 Task: Look for space in Mihara, Japan from 1st July, 2023 to 8th July, 2023 for 2 adults, 1 child in price range Rs.15000 to Rs.20000. Place can be entire place with 1  bedroom having 1 bed and 1 bathroom. Property type can be house, flat, guest house, hotel. Booking option can be shelf check-in. Required host language is English.
Action: Mouse moved to (528, 136)
Screenshot: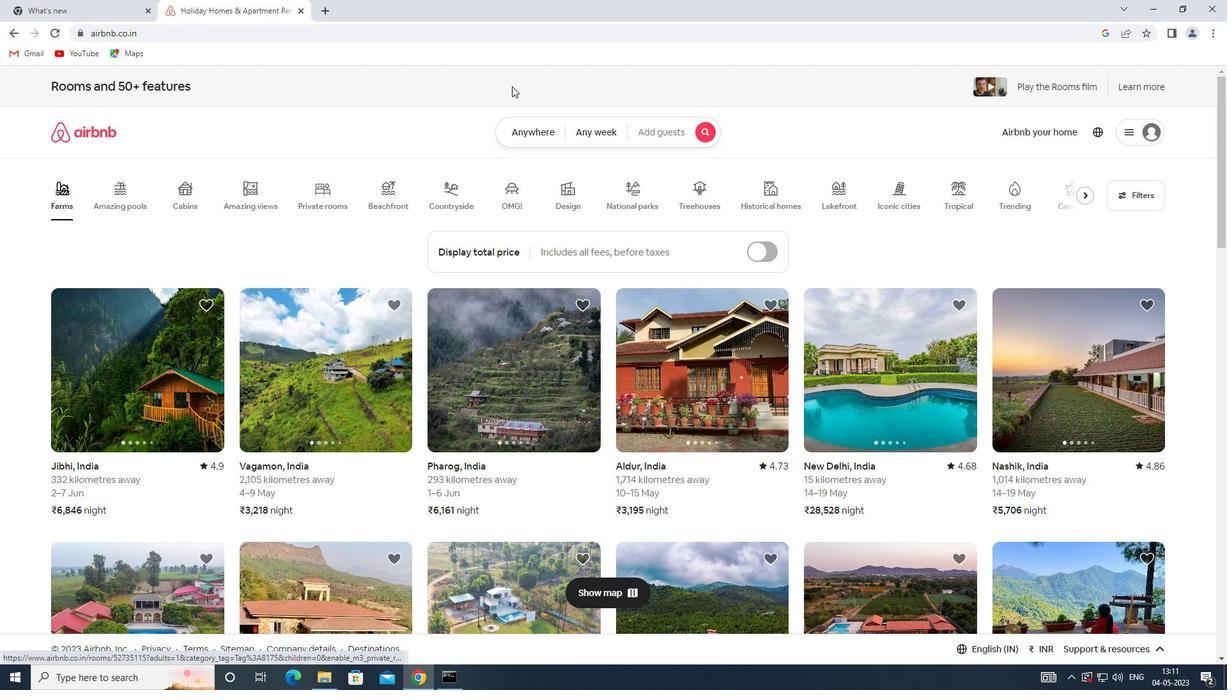 
Action: Mouse pressed left at (528, 136)
Screenshot: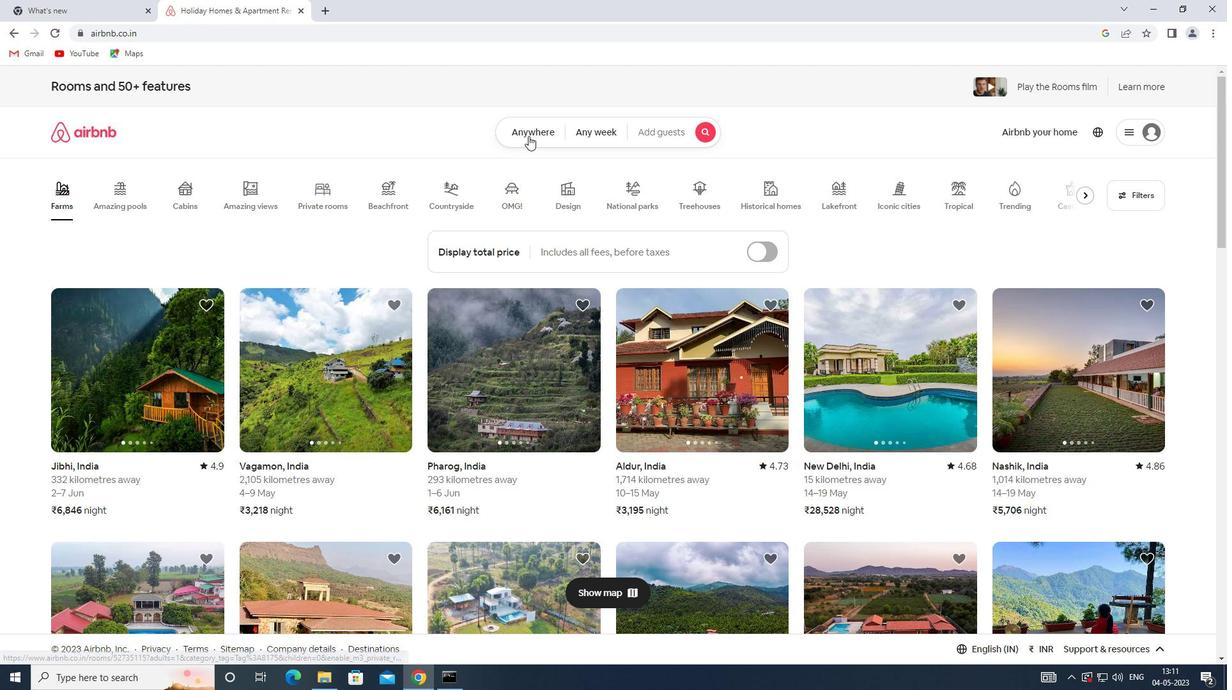 
Action: Mouse moved to (452, 178)
Screenshot: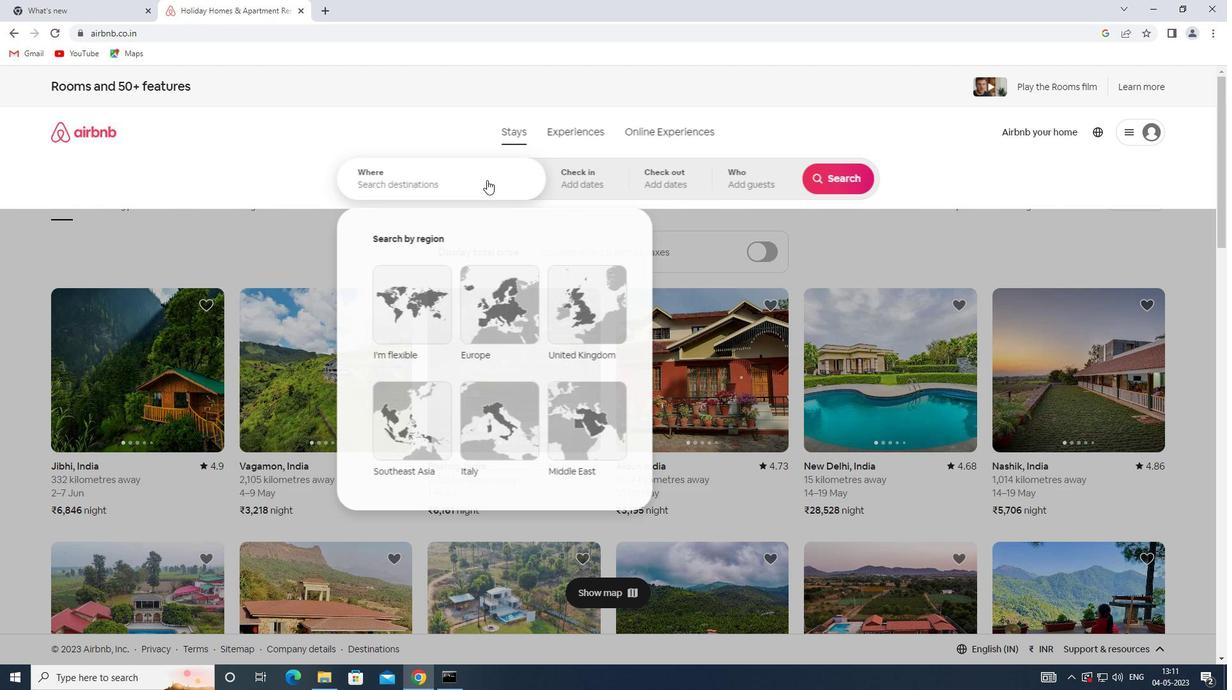 
Action: Mouse pressed left at (452, 178)
Screenshot: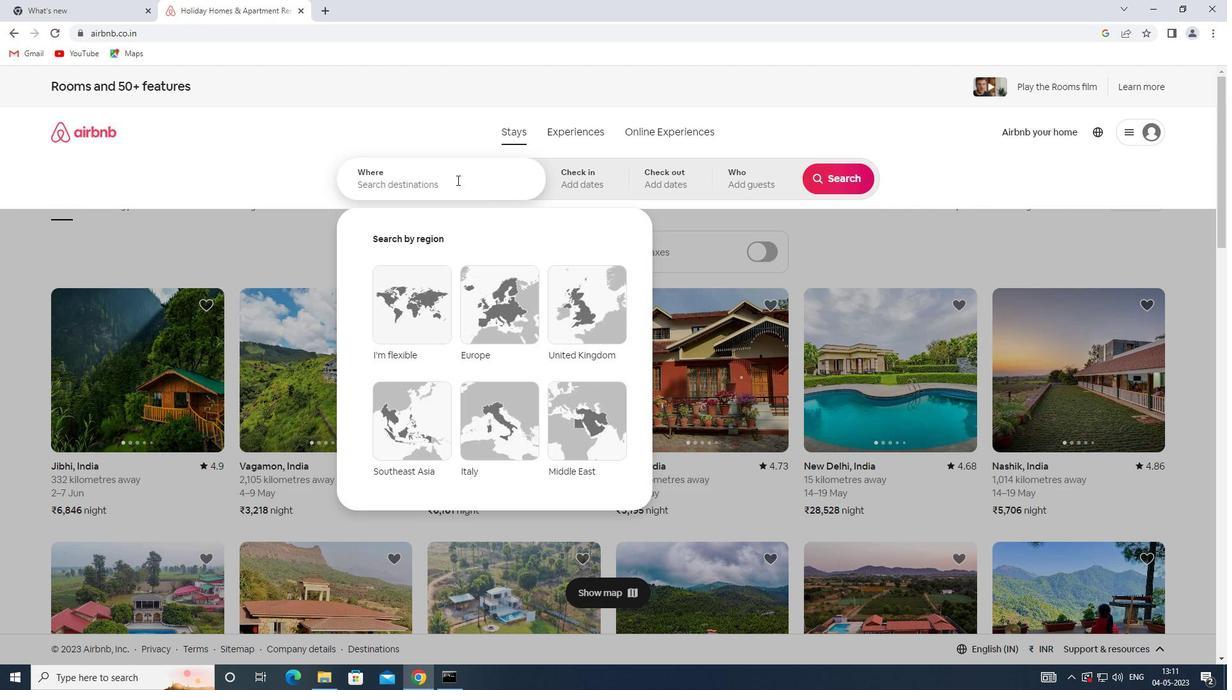 
Action: Key pressed <Key.shift>MIHARA,<Key.shift>JAO<Key.backspace>PAN
Screenshot: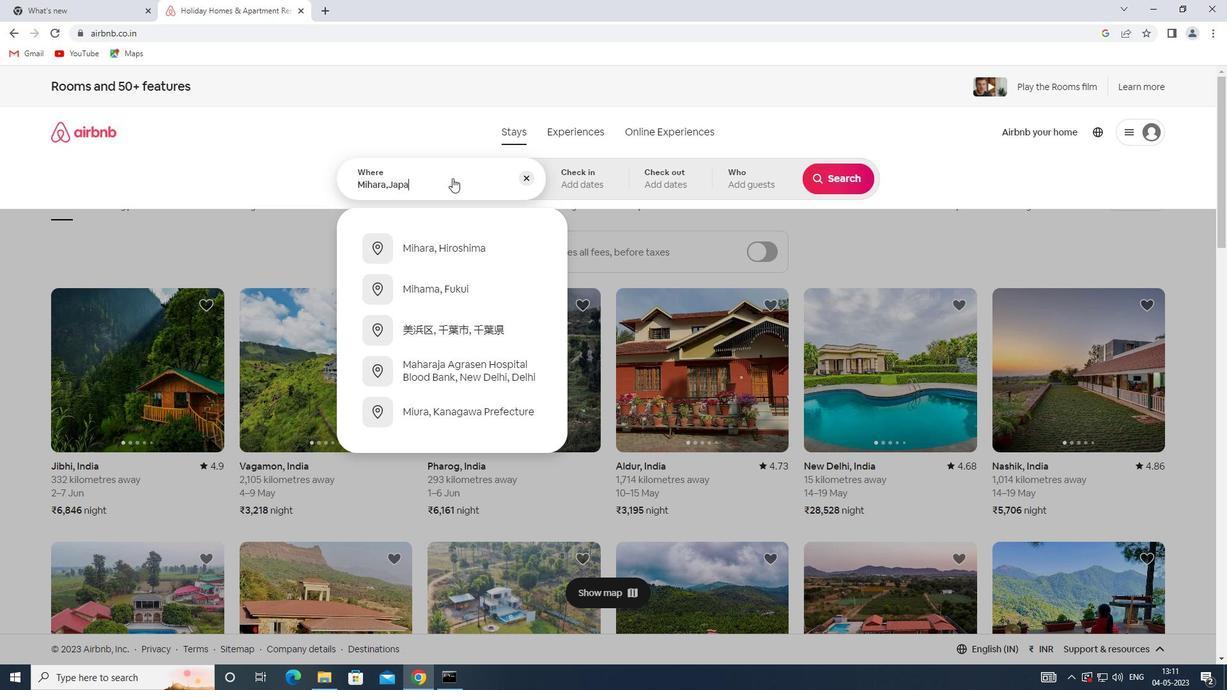 
Action: Mouse moved to (561, 190)
Screenshot: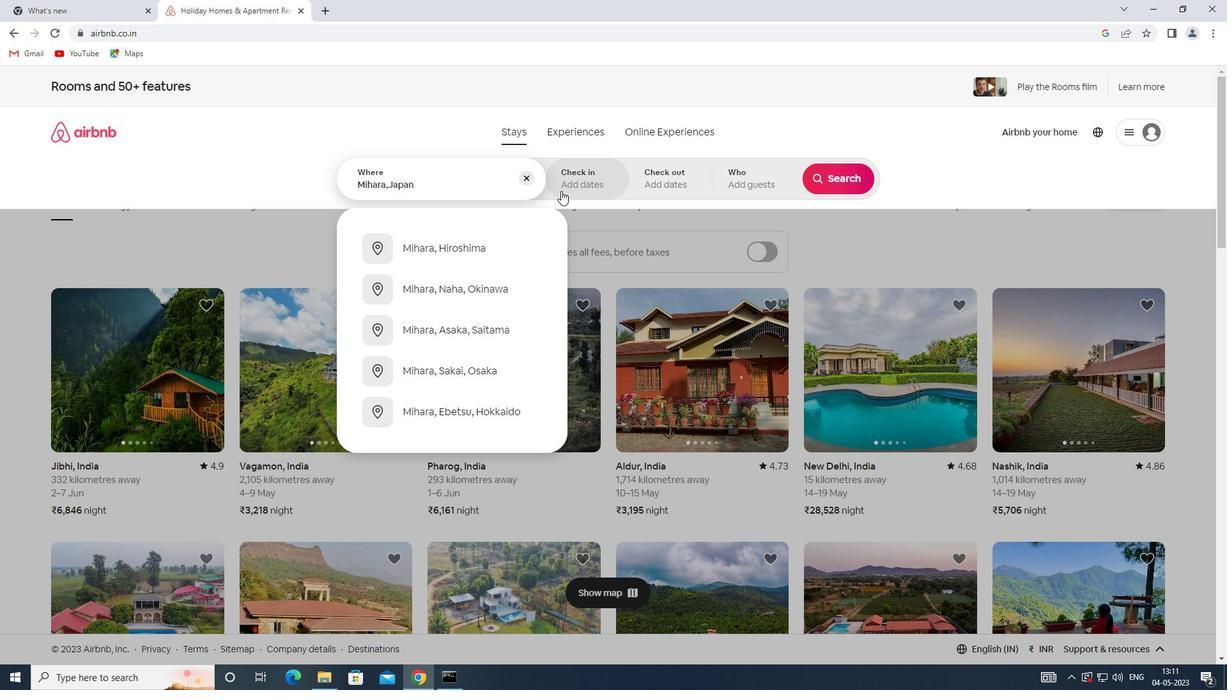 
Action: Mouse pressed left at (561, 190)
Screenshot: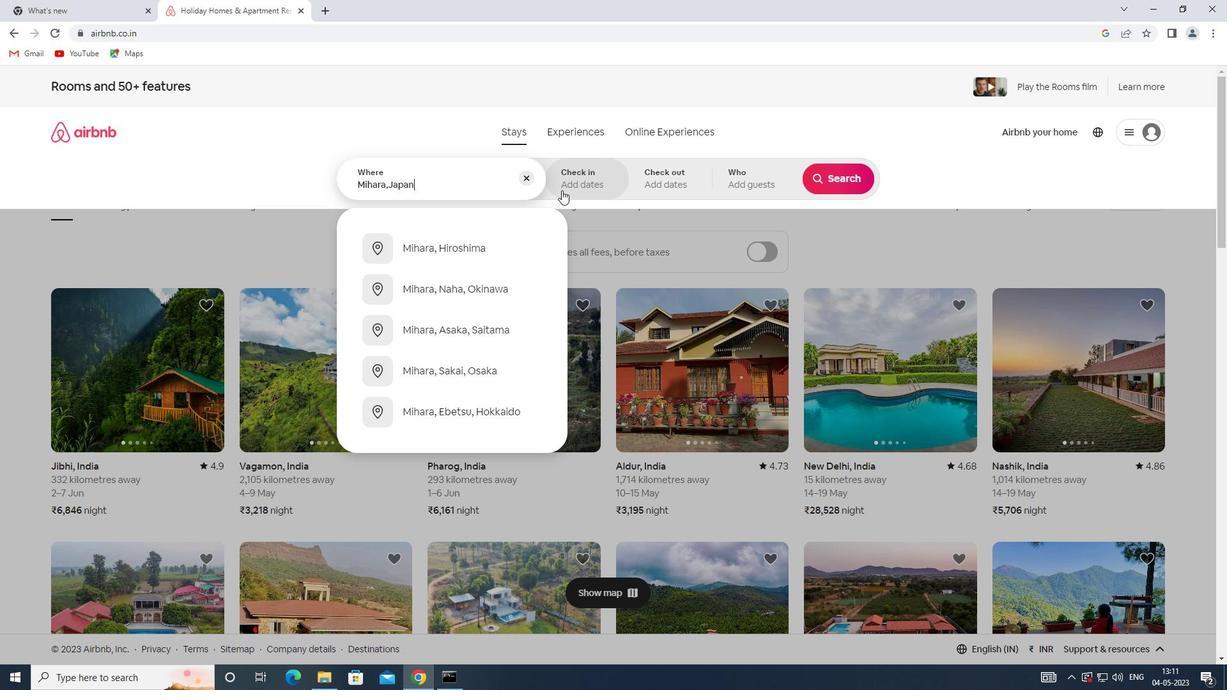
Action: Mouse moved to (834, 284)
Screenshot: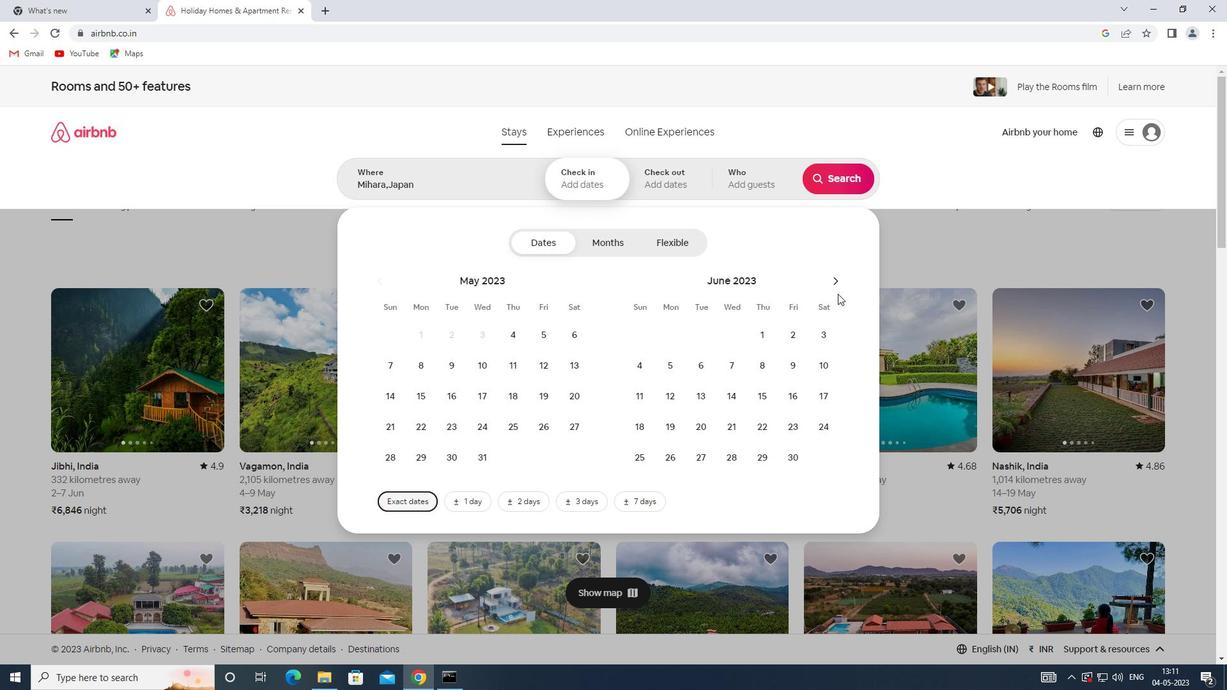 
Action: Mouse pressed left at (834, 284)
Screenshot: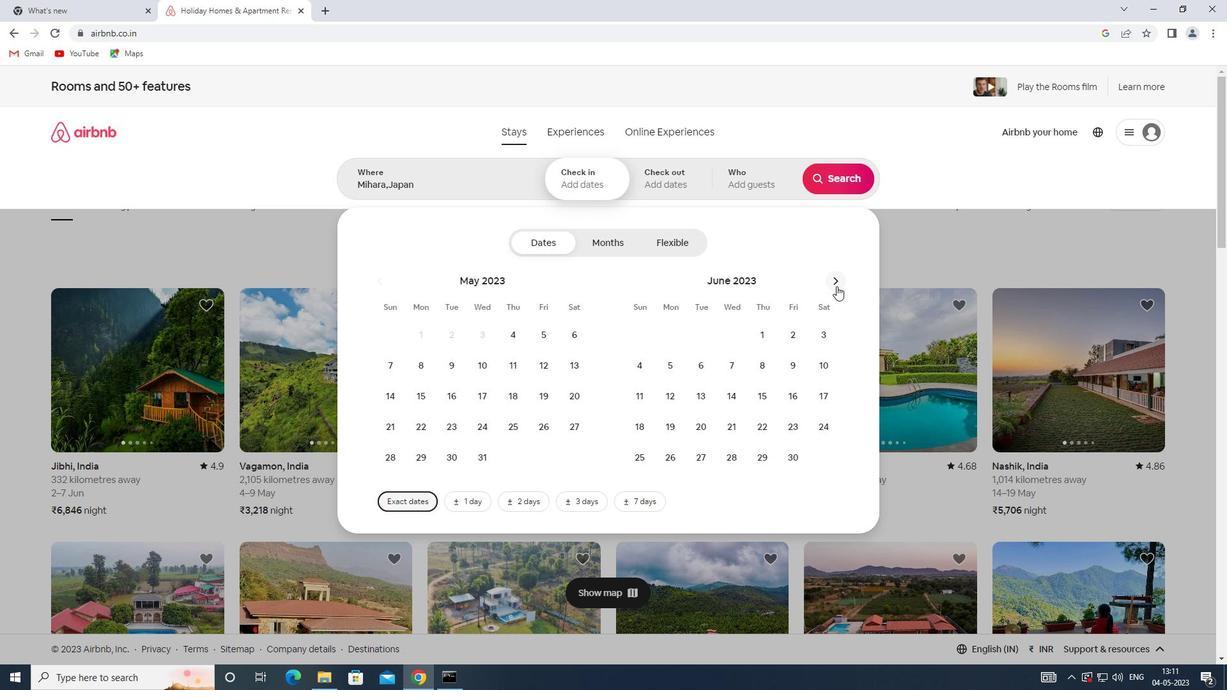 
Action: Mouse moved to (820, 340)
Screenshot: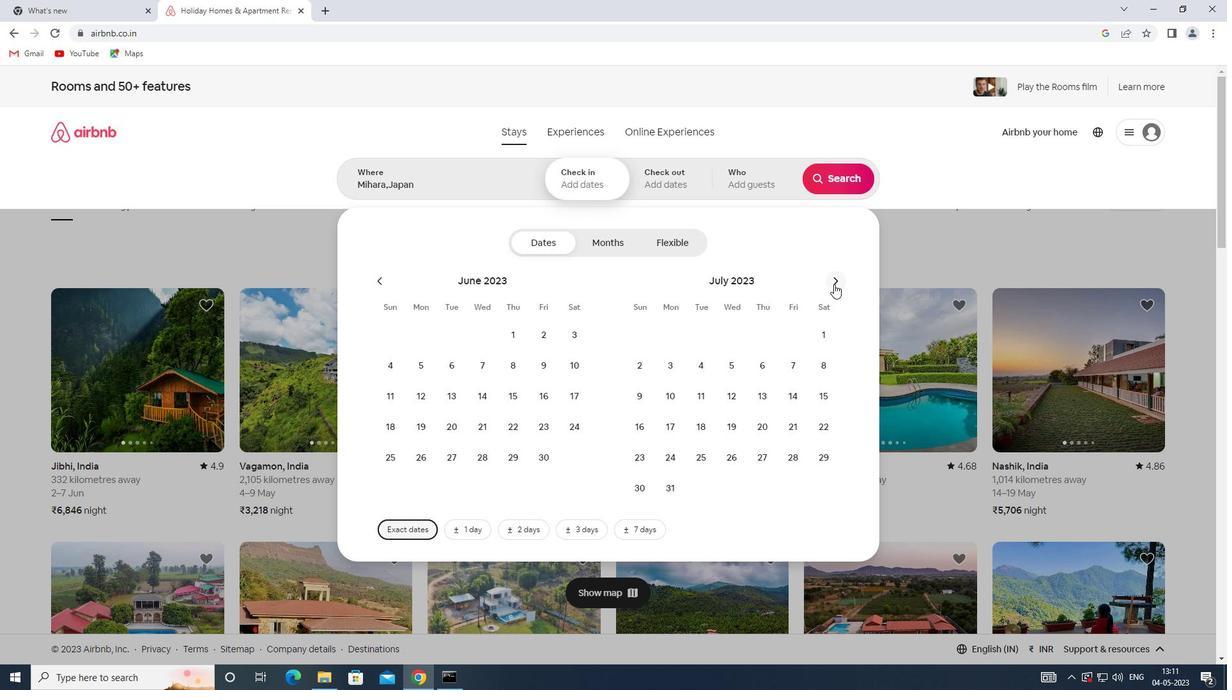 
Action: Mouse pressed left at (820, 340)
Screenshot: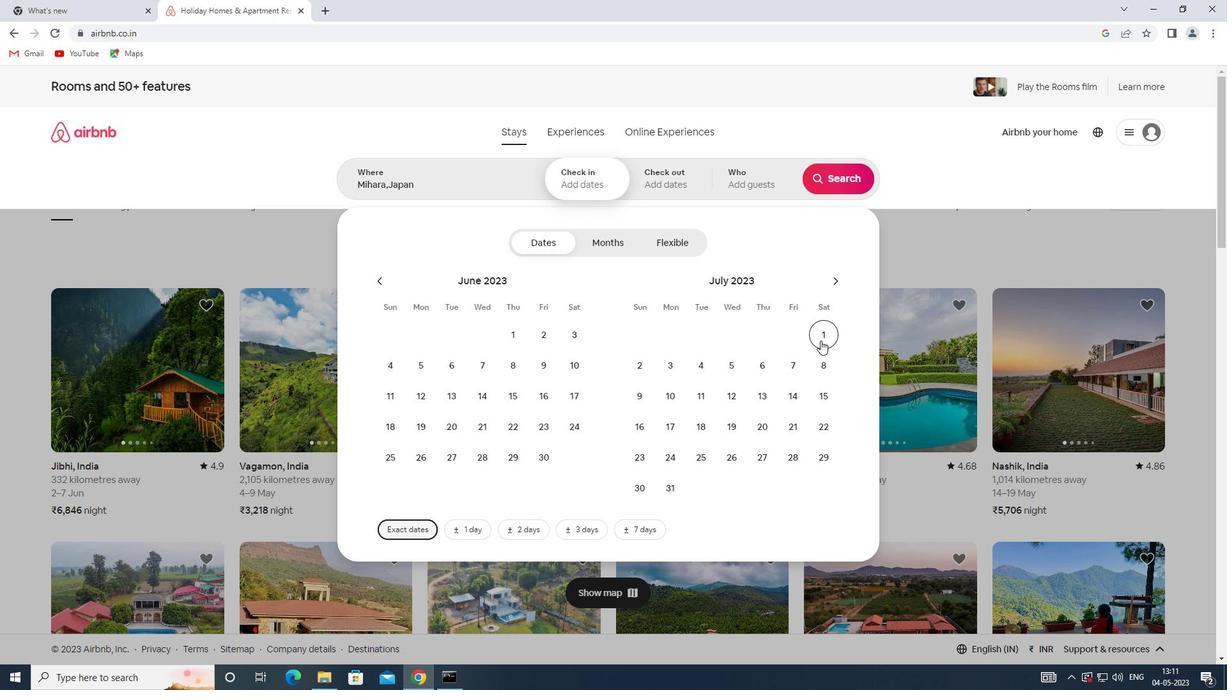 
Action: Mouse moved to (815, 370)
Screenshot: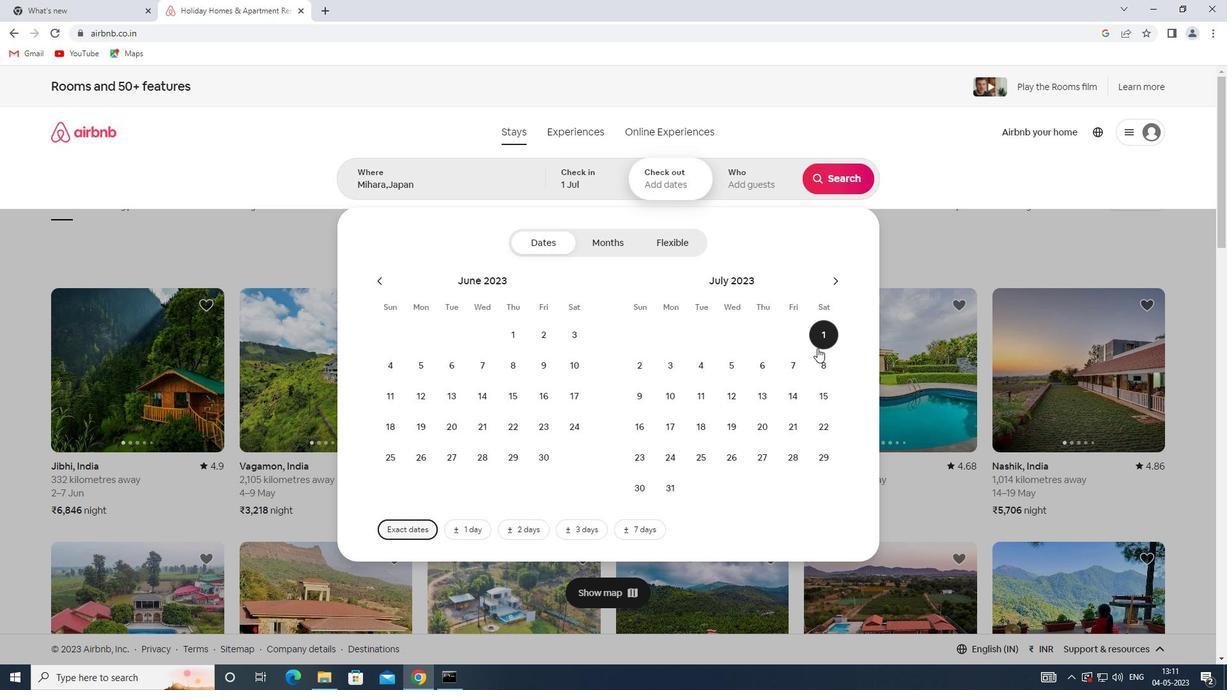 
Action: Mouse pressed left at (815, 370)
Screenshot: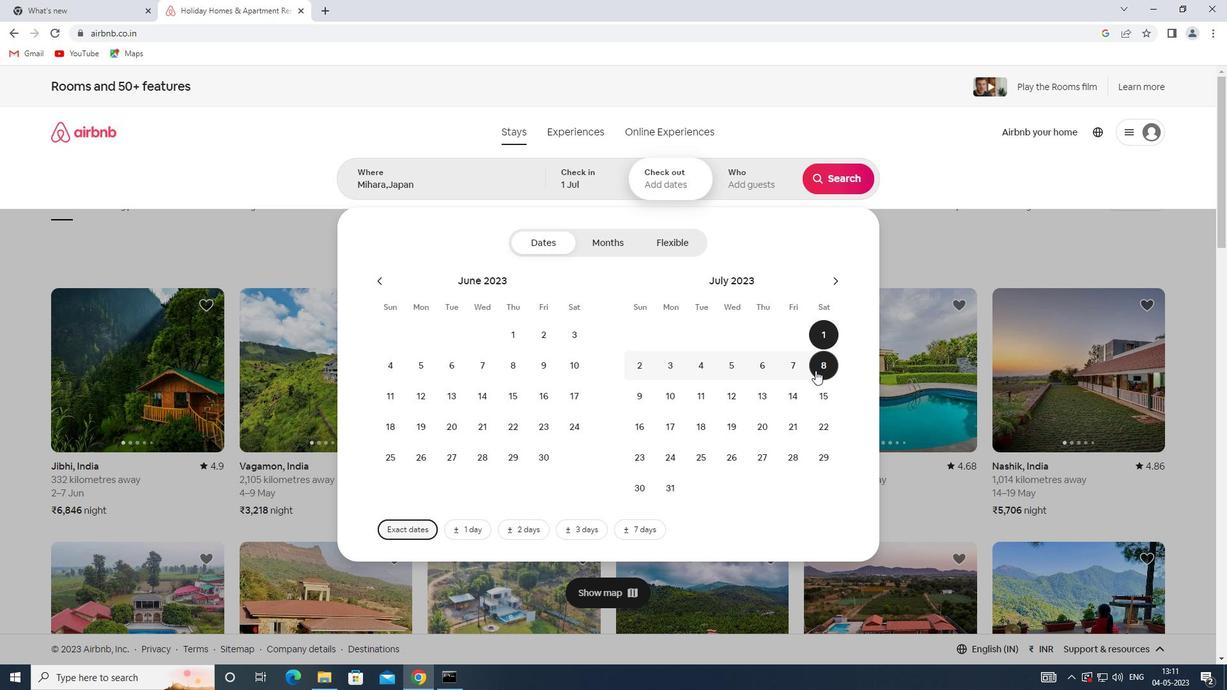 
Action: Mouse moved to (772, 189)
Screenshot: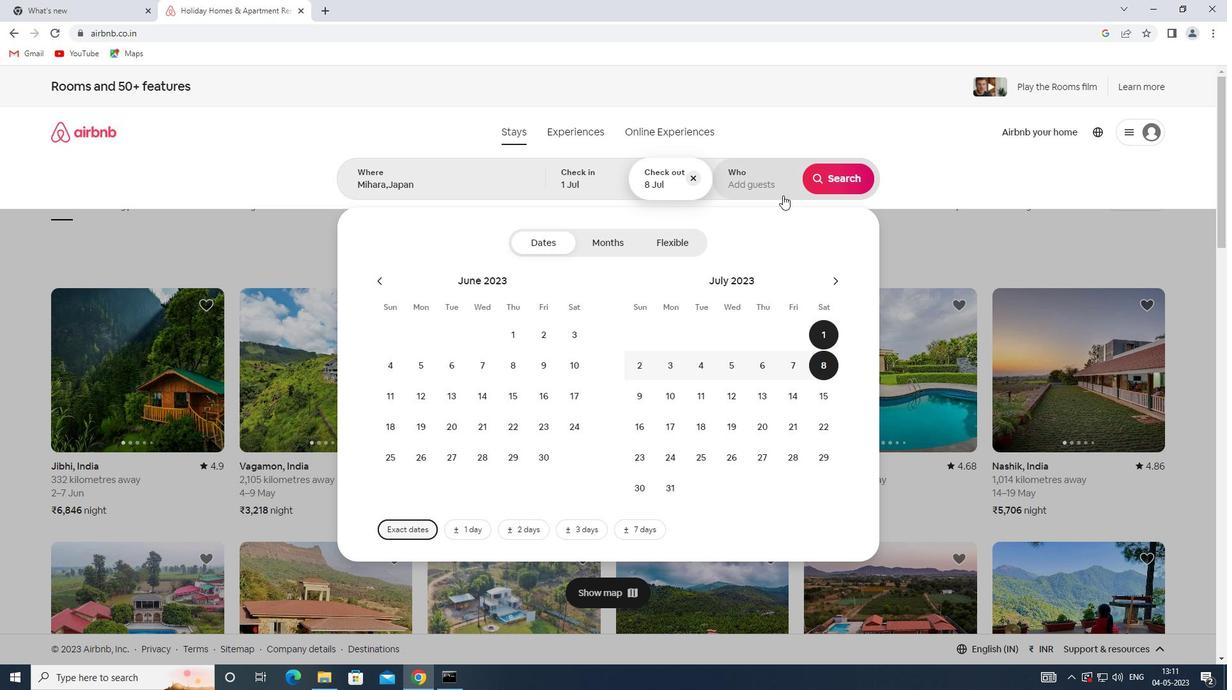 
Action: Mouse pressed left at (772, 189)
Screenshot: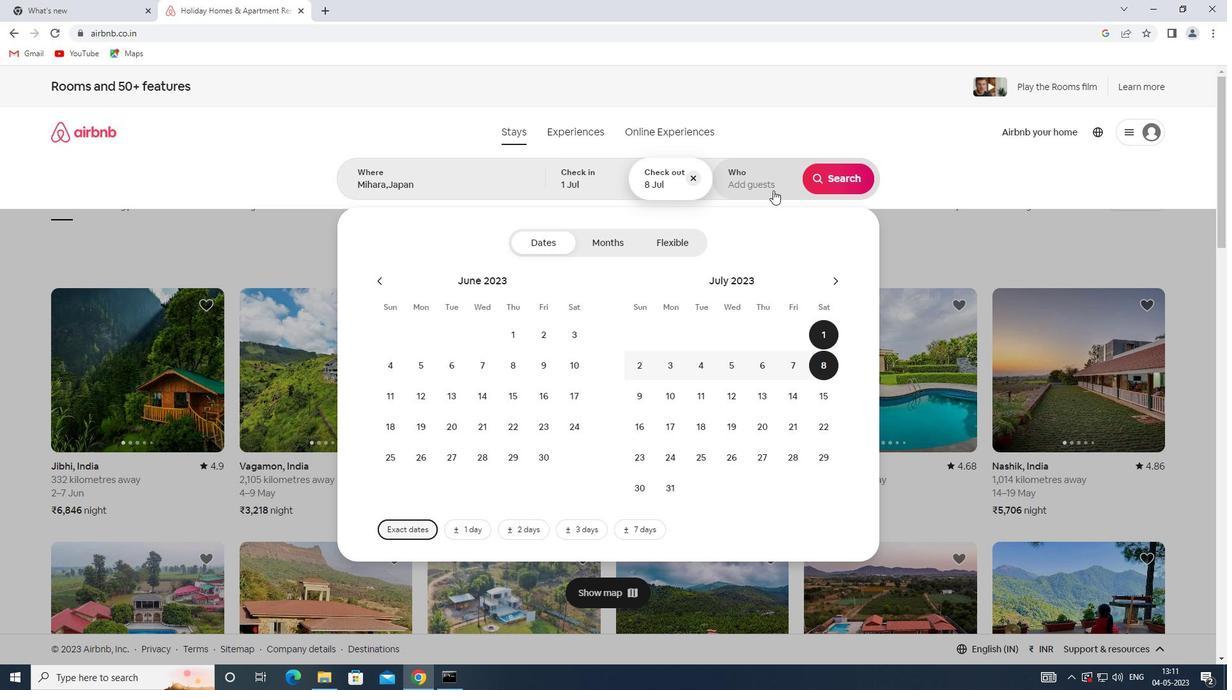 
Action: Mouse moved to (843, 244)
Screenshot: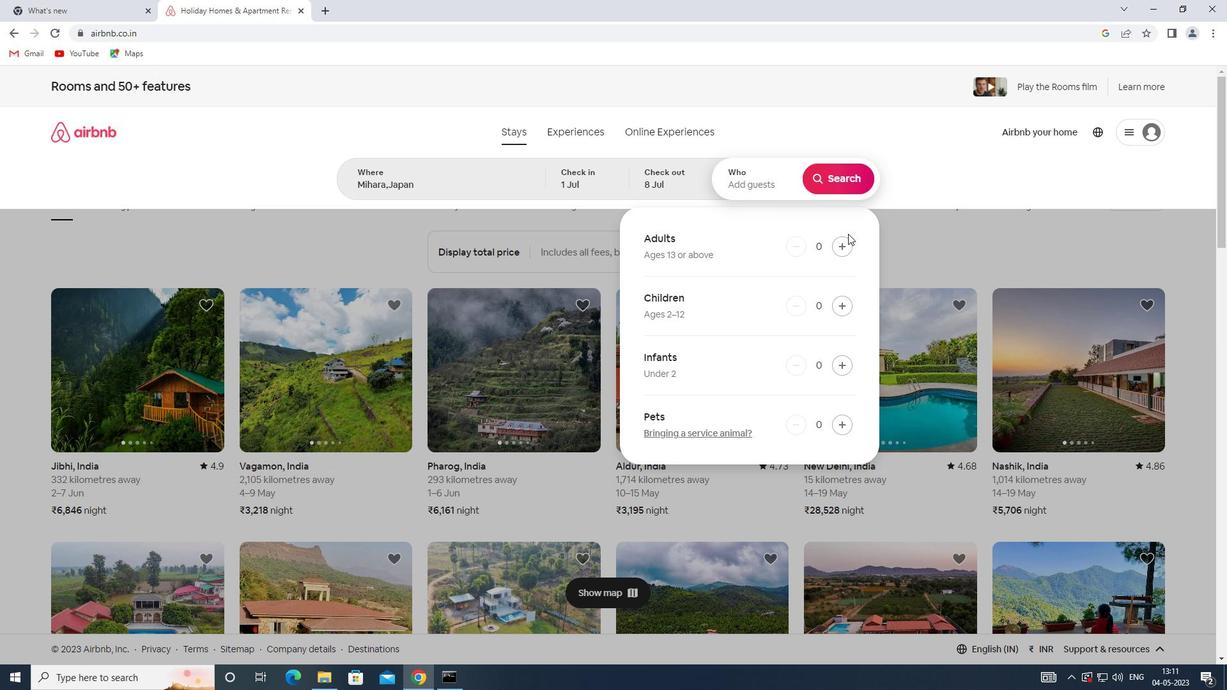 
Action: Mouse pressed left at (843, 244)
Screenshot: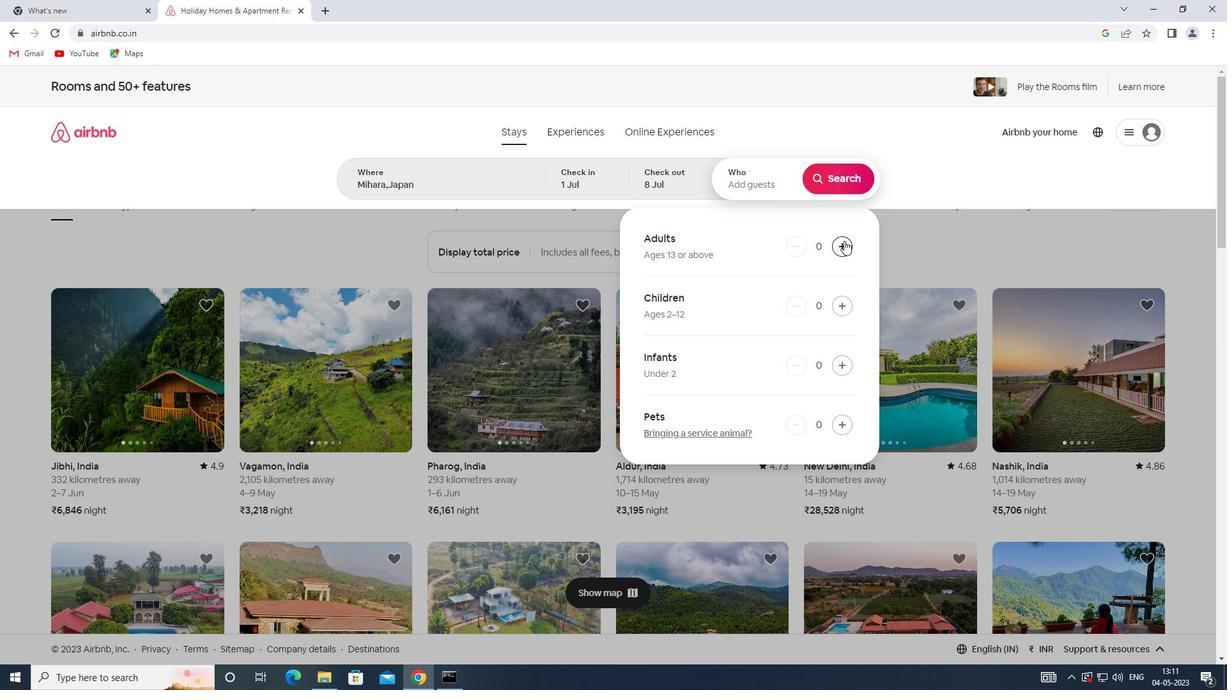 
Action: Mouse pressed left at (843, 244)
Screenshot: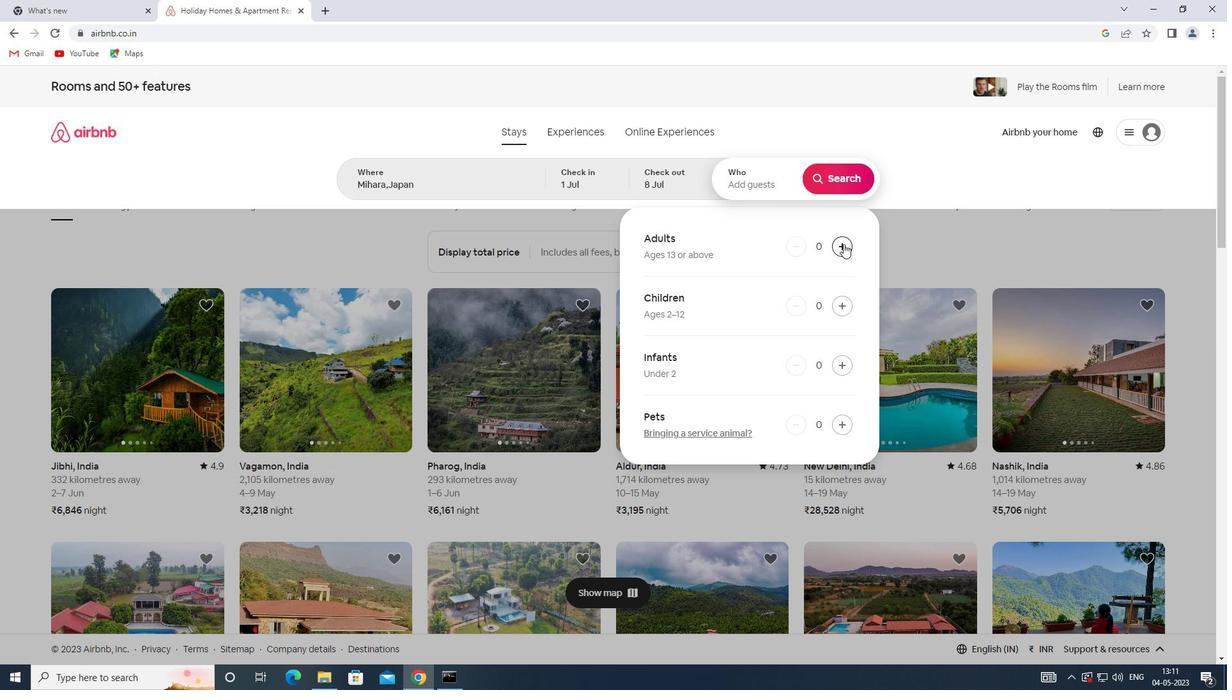 
Action: Mouse moved to (841, 306)
Screenshot: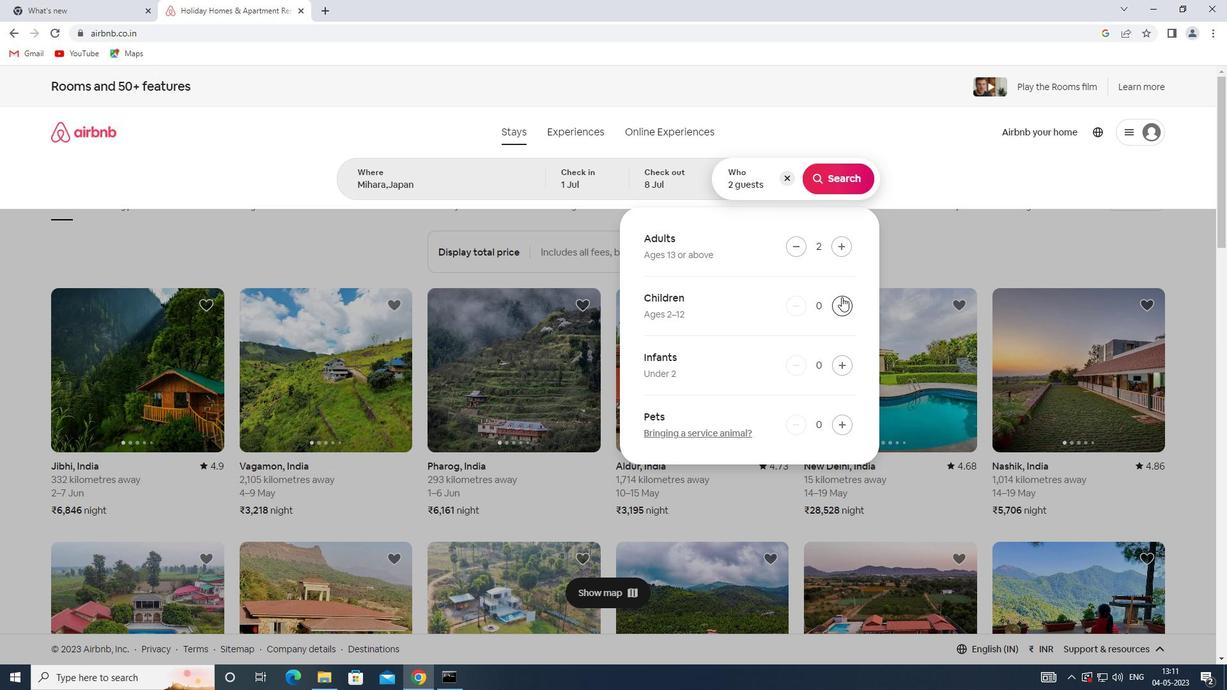 
Action: Mouse pressed left at (841, 306)
Screenshot: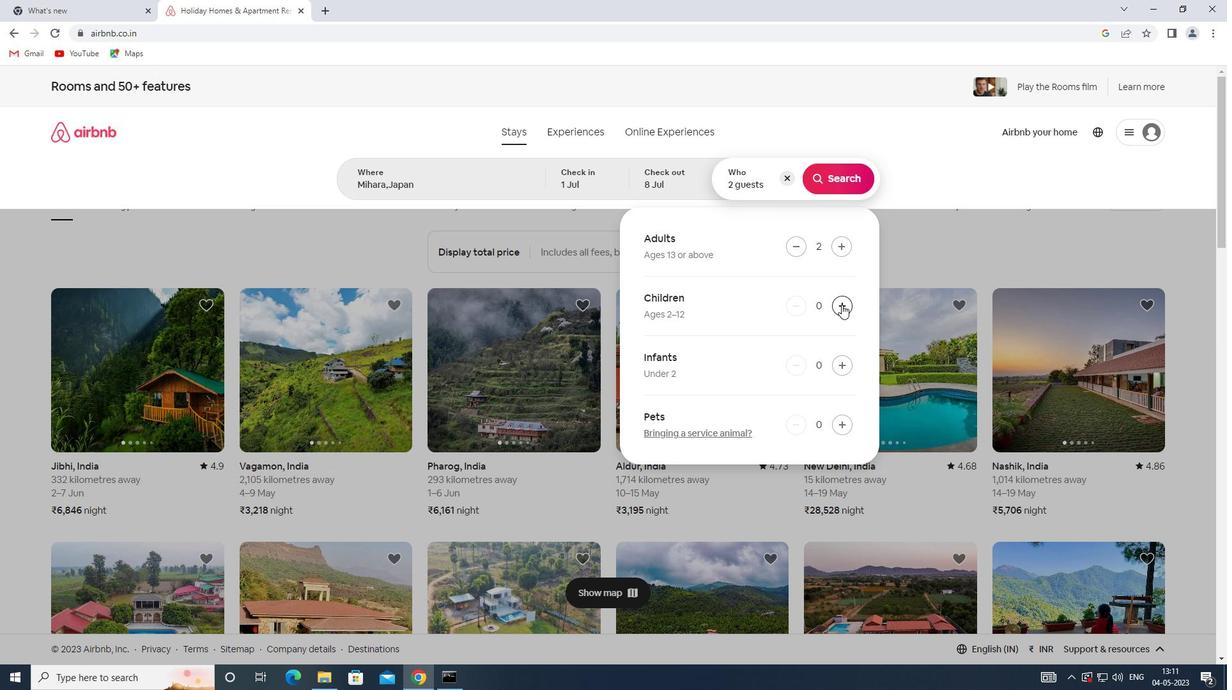 
Action: Mouse moved to (824, 168)
Screenshot: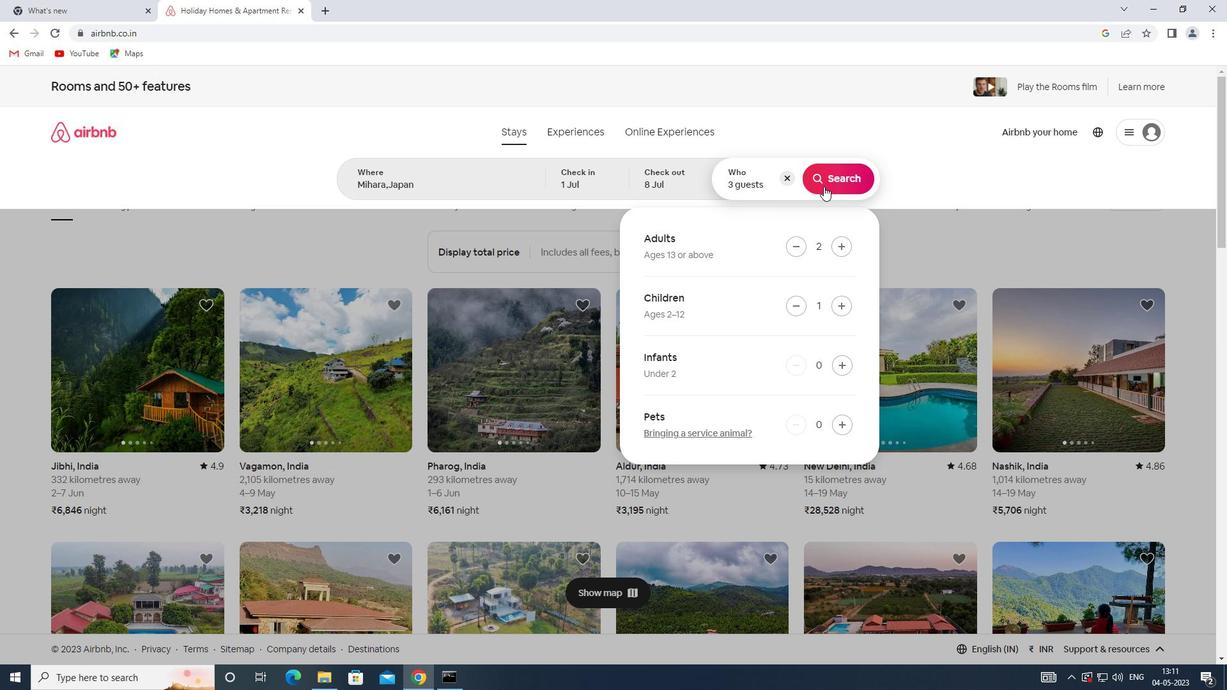 
Action: Mouse pressed left at (824, 168)
Screenshot: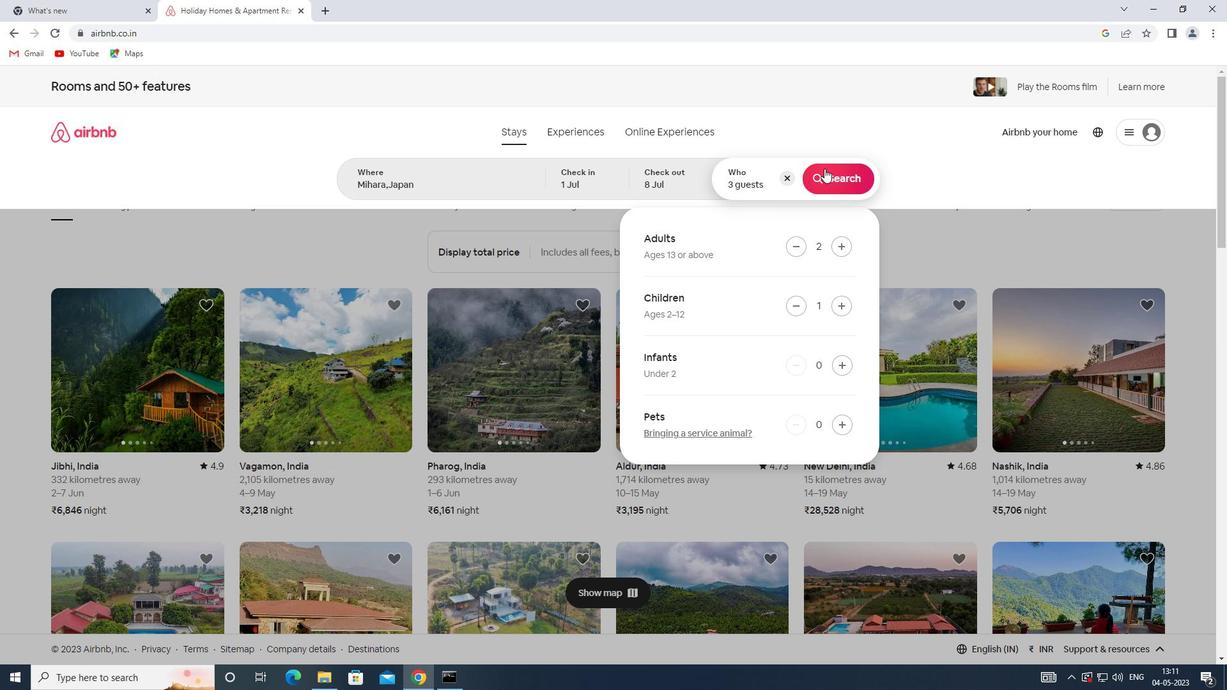 
Action: Mouse moved to (1182, 148)
Screenshot: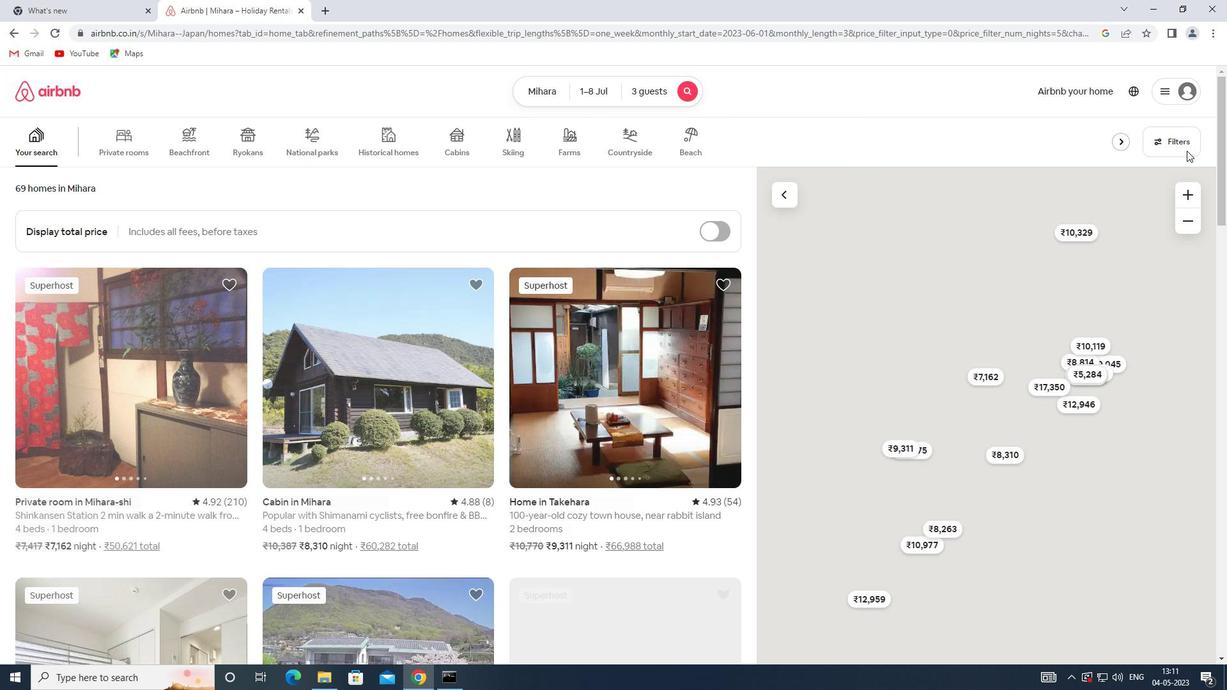
Action: Mouse pressed left at (1182, 148)
Screenshot: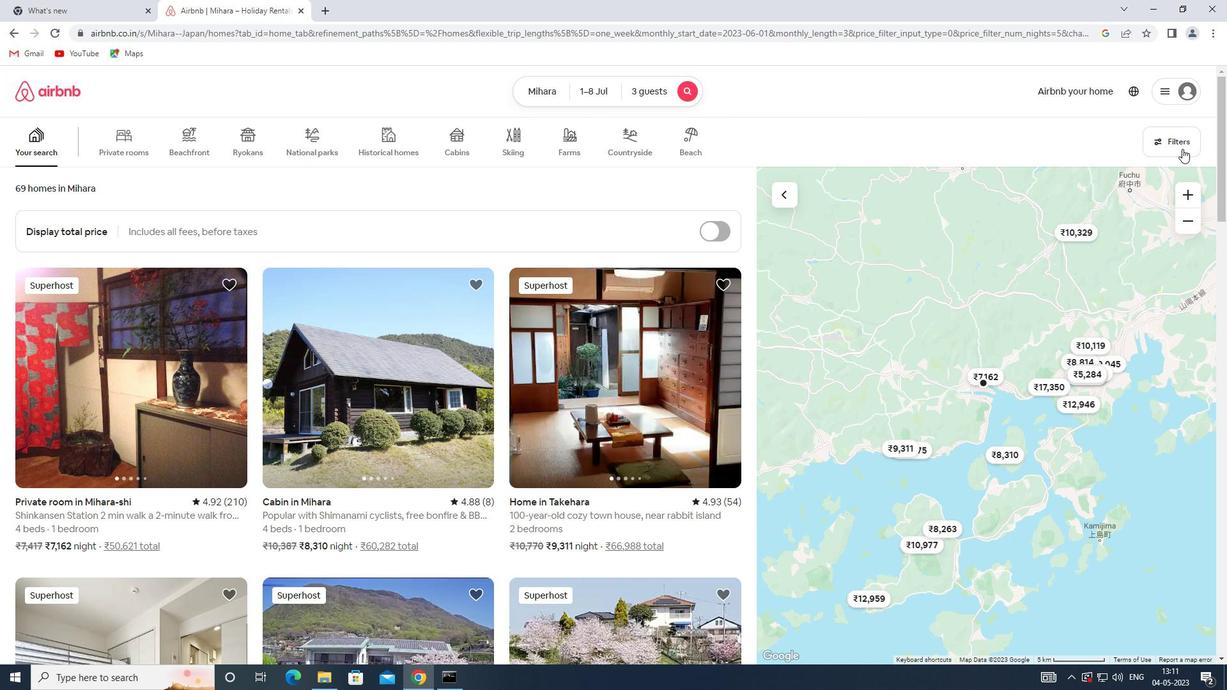 
Action: Mouse moved to (450, 309)
Screenshot: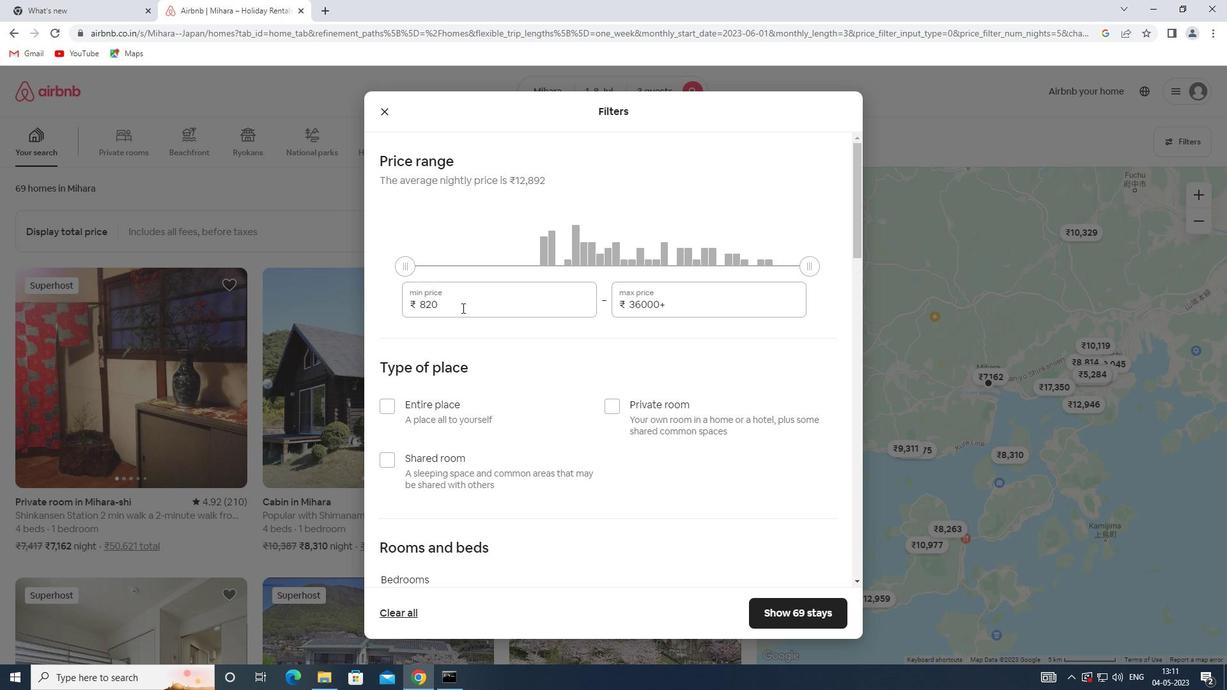 
Action: Mouse pressed left at (450, 309)
Screenshot: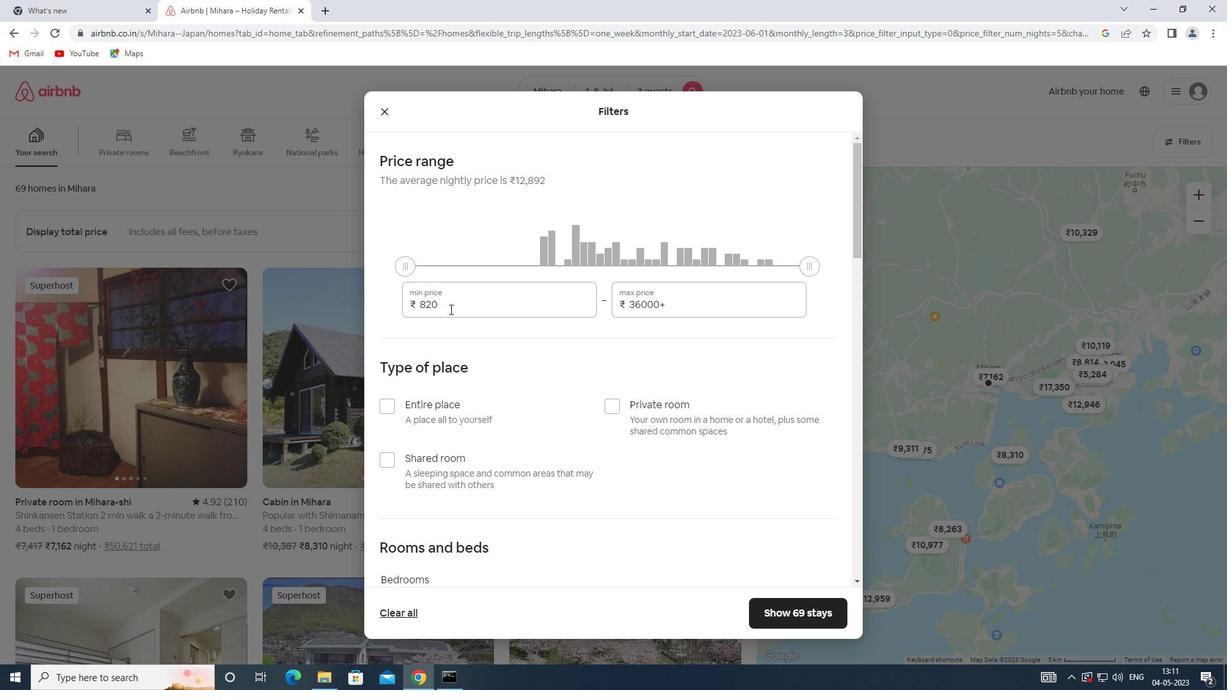 
Action: Mouse moved to (410, 303)
Screenshot: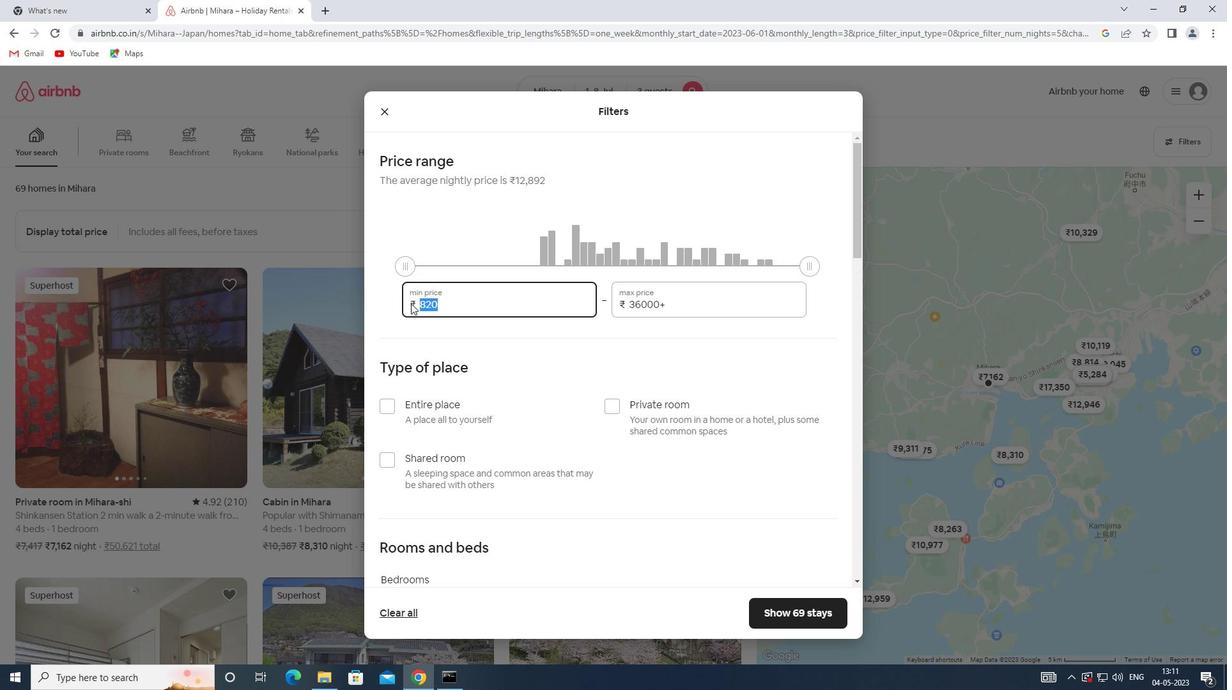 
Action: Key pressed 15000
Screenshot: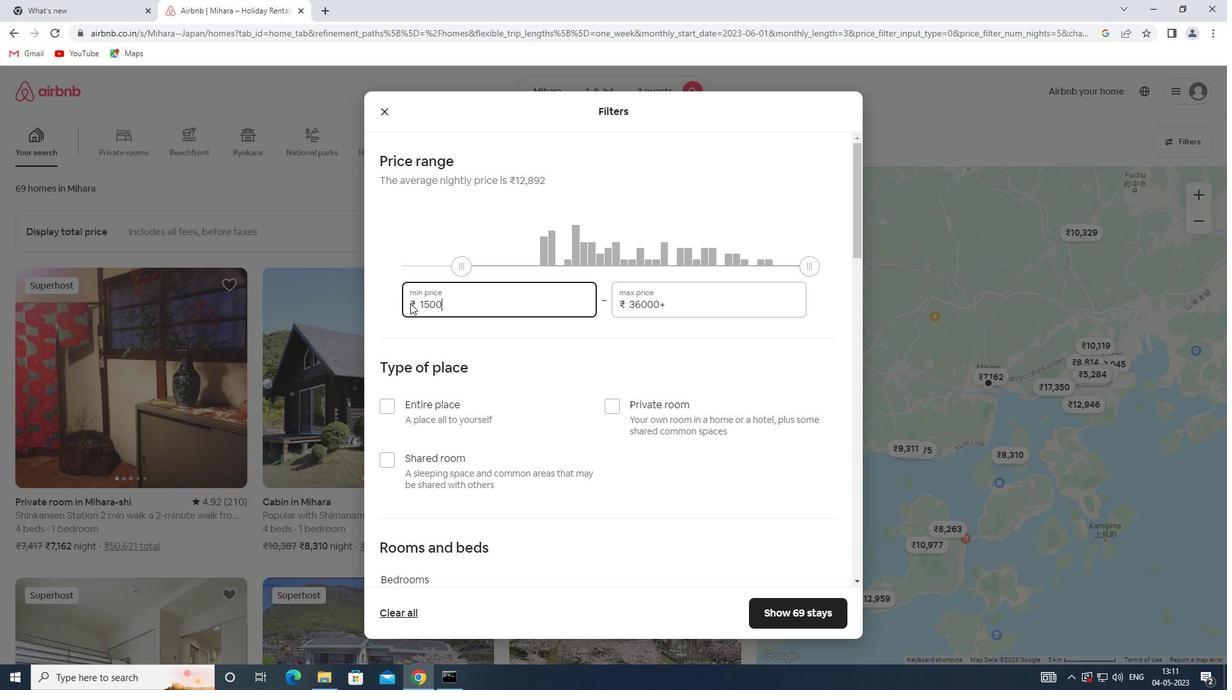 
Action: Mouse moved to (671, 307)
Screenshot: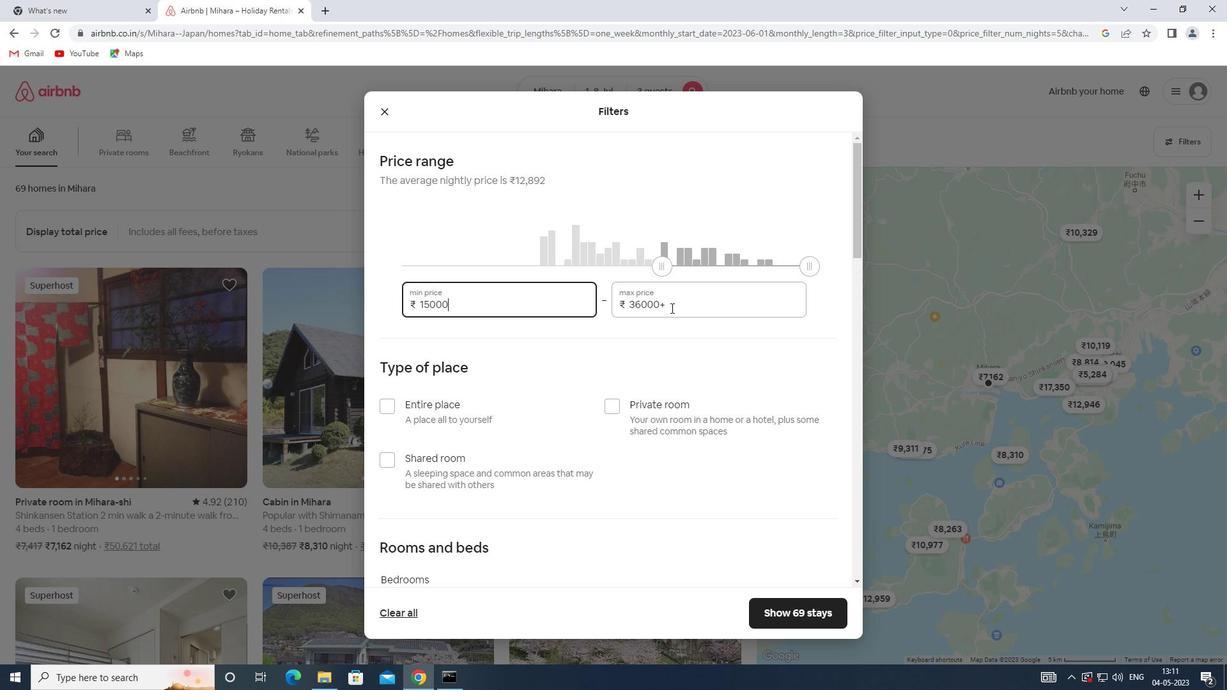 
Action: Mouse pressed left at (671, 307)
Screenshot: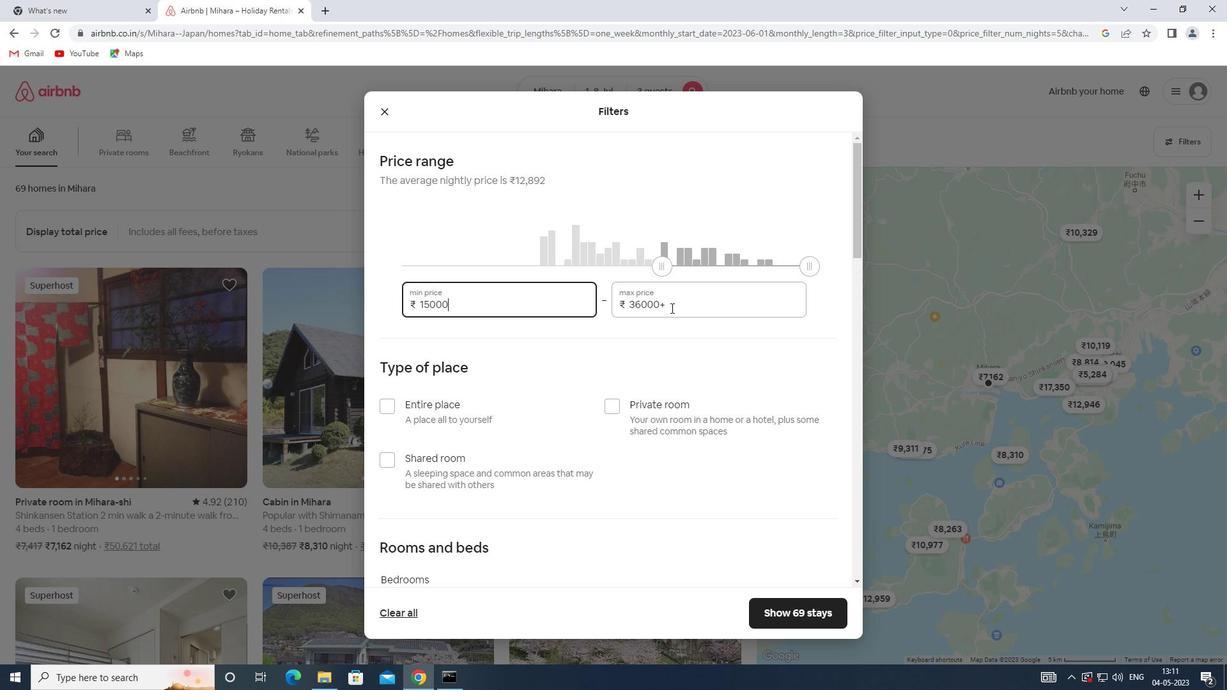 
Action: Mouse moved to (616, 302)
Screenshot: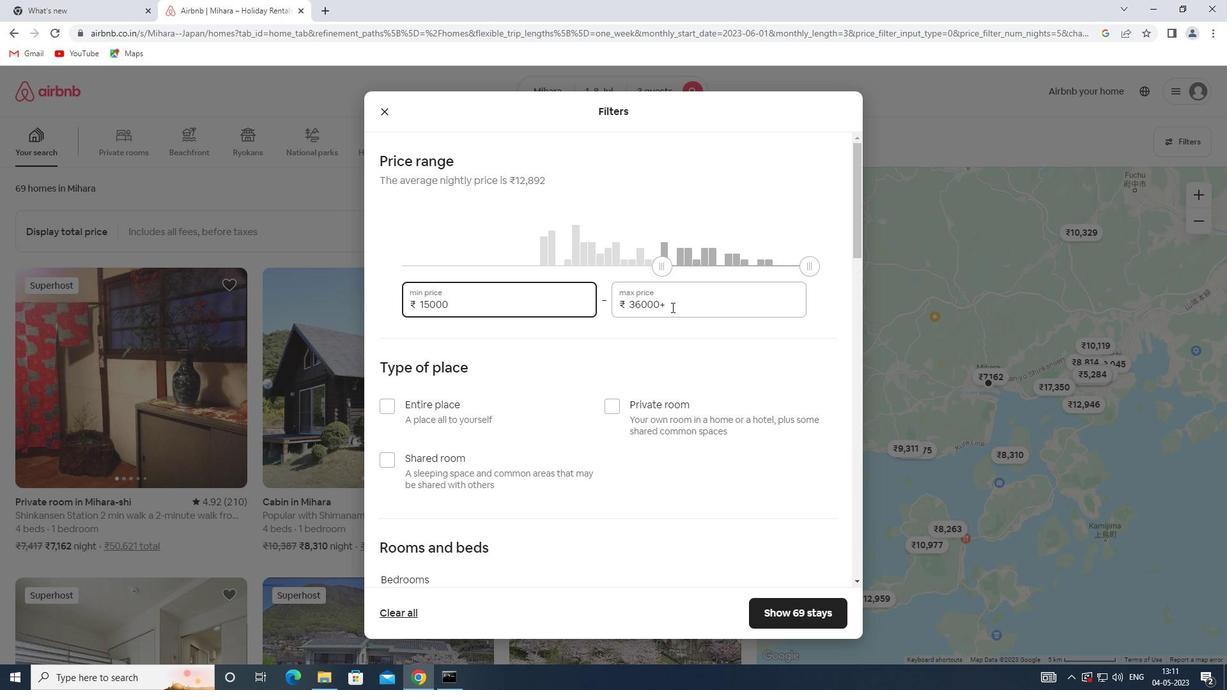 
Action: Key pressed 20000
Screenshot: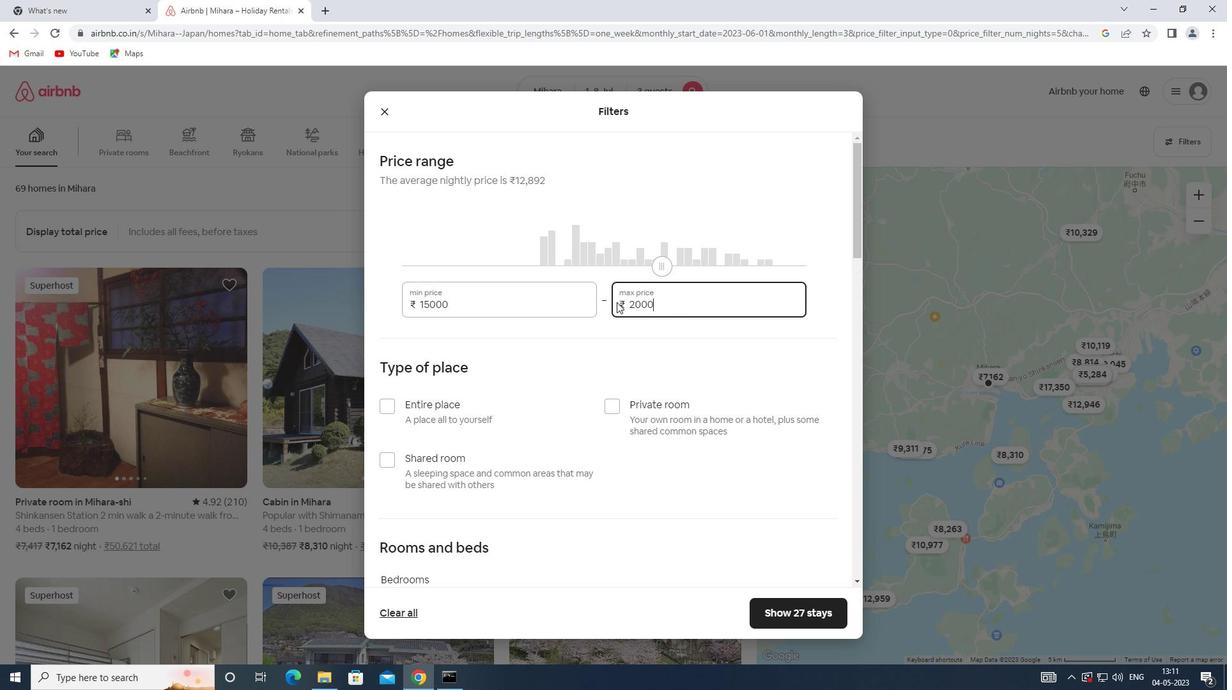 
Action: Mouse moved to (607, 295)
Screenshot: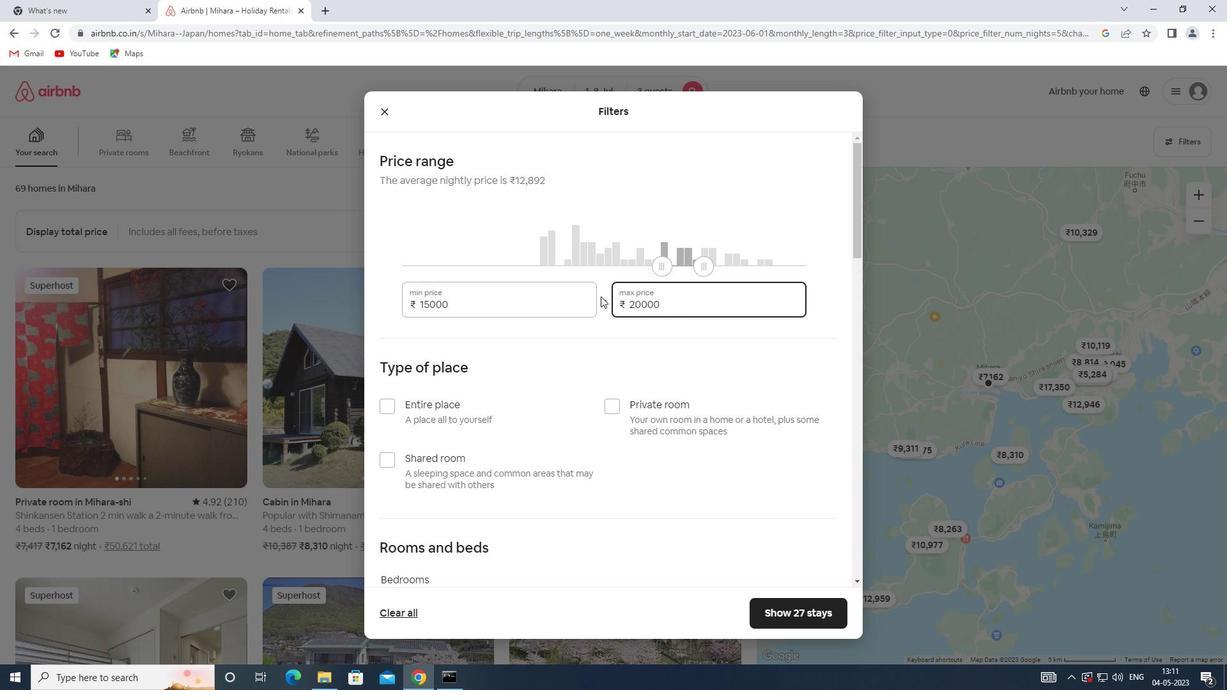 
Action: Mouse scrolled (607, 294) with delta (0, 0)
Screenshot: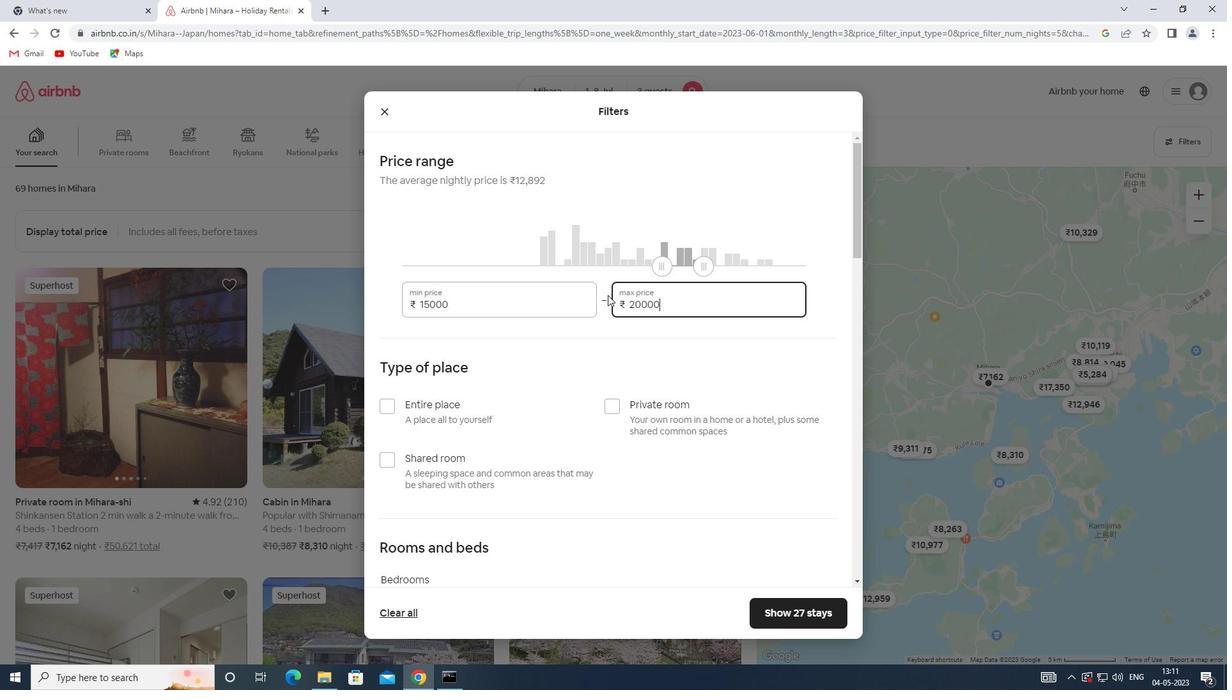 
Action: Mouse scrolled (607, 294) with delta (0, 0)
Screenshot: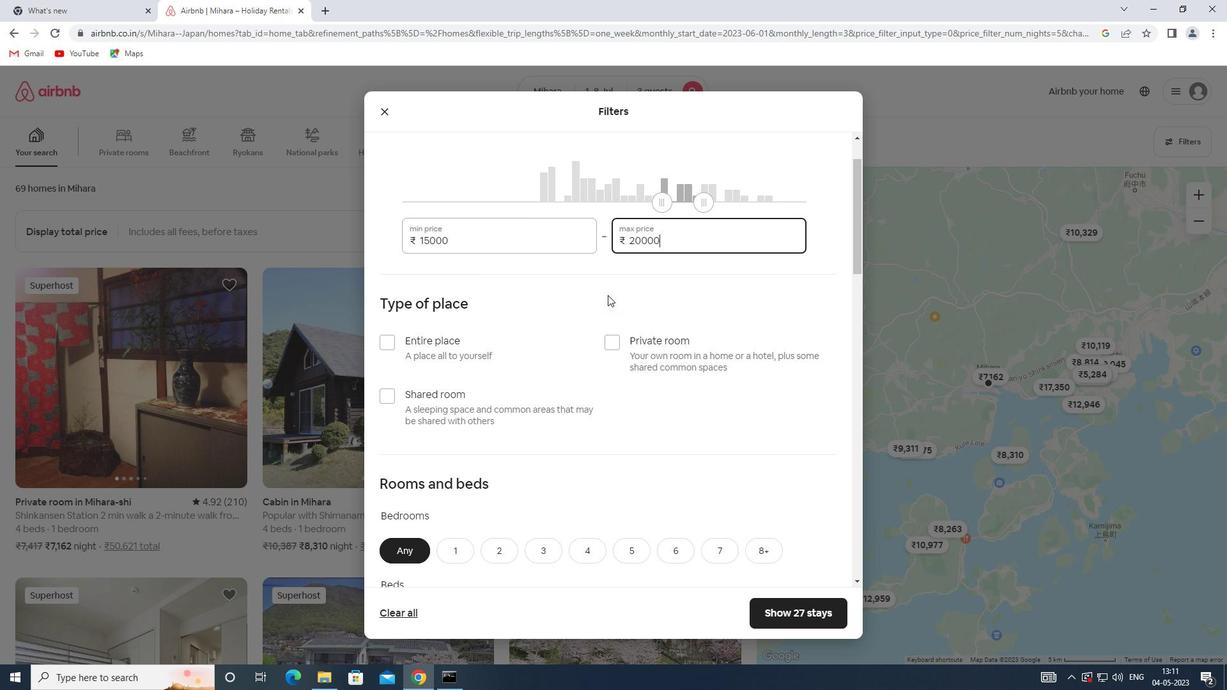 
Action: Mouse moved to (452, 278)
Screenshot: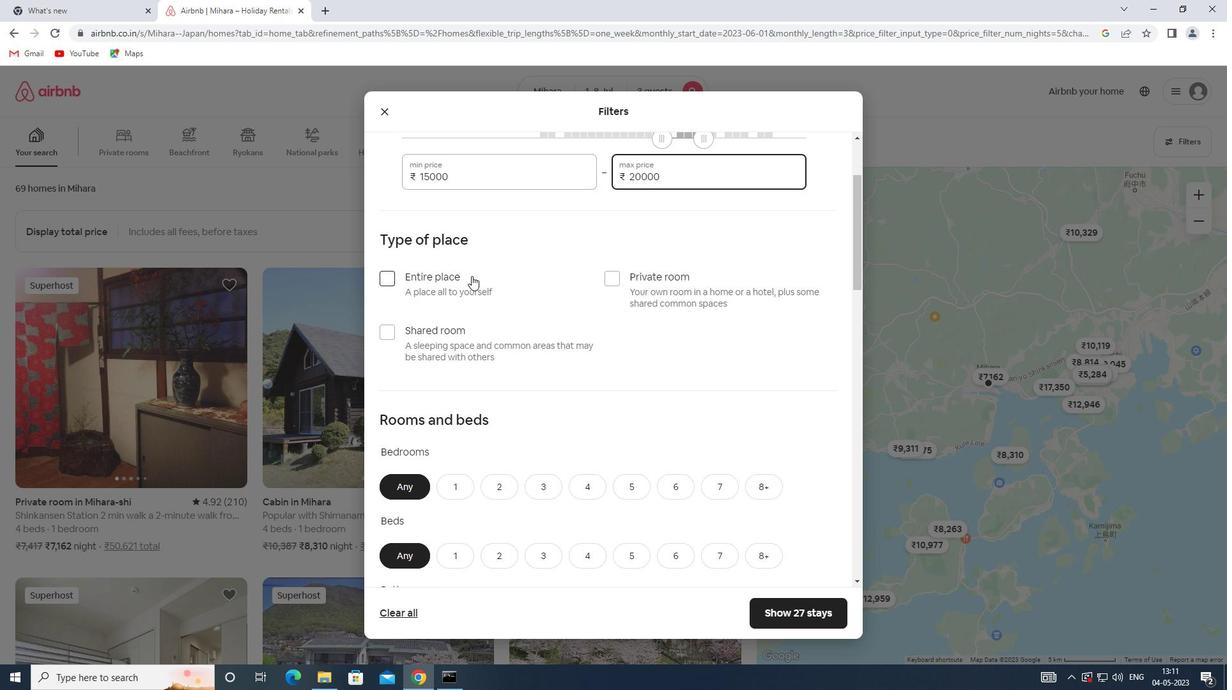
Action: Mouse pressed left at (452, 278)
Screenshot: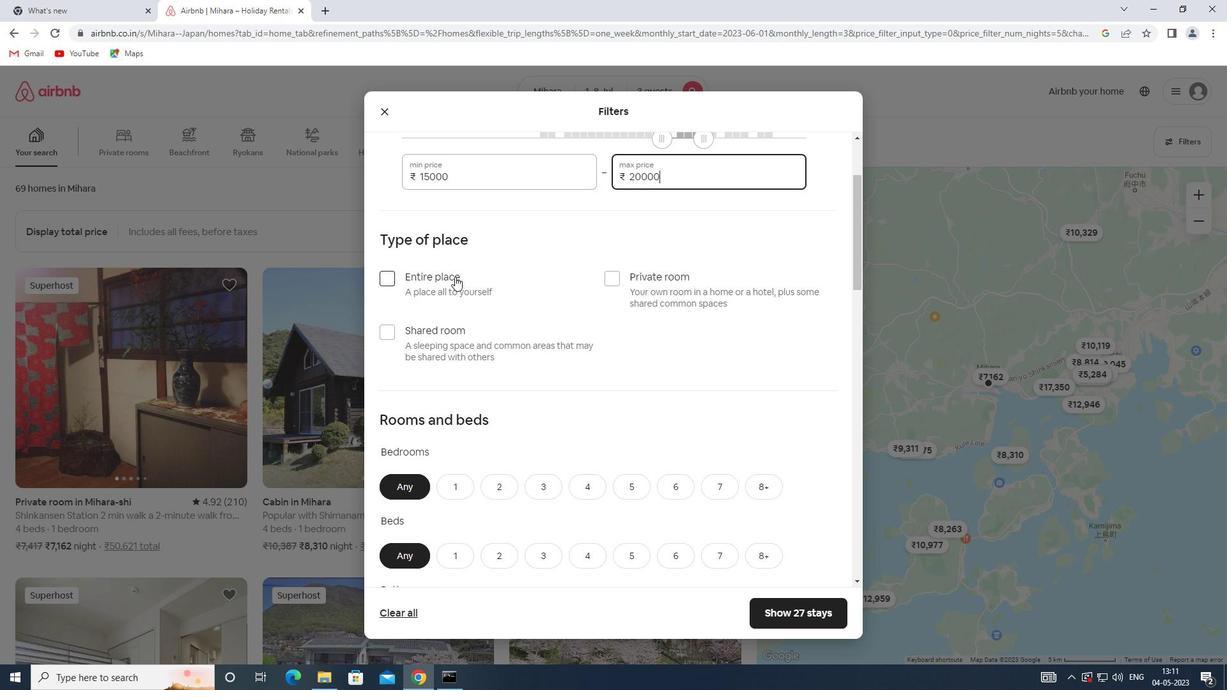 
Action: Mouse moved to (460, 294)
Screenshot: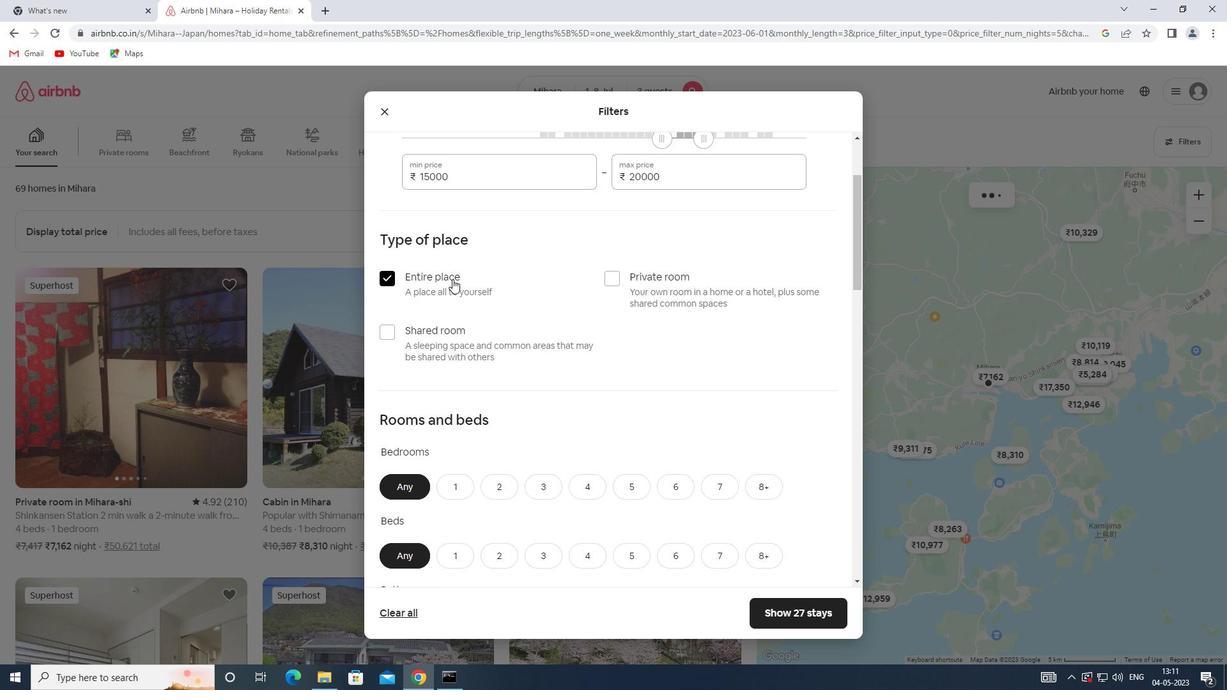 
Action: Mouse scrolled (460, 294) with delta (0, 0)
Screenshot: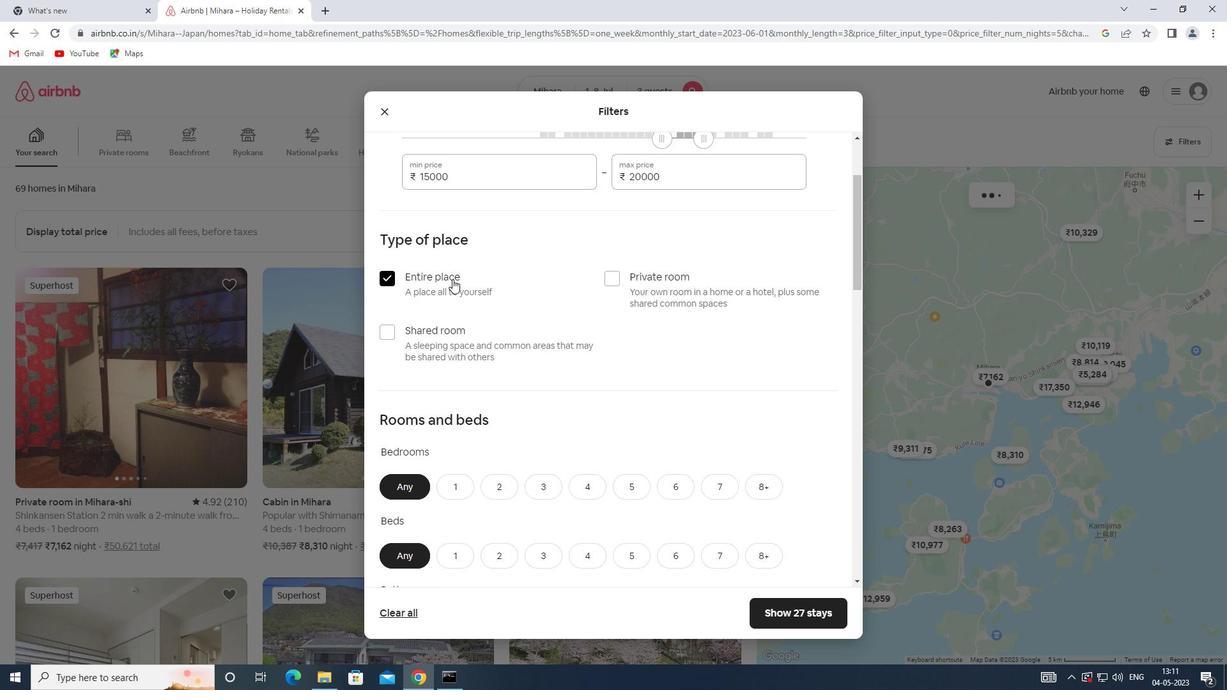 
Action: Mouse moved to (463, 299)
Screenshot: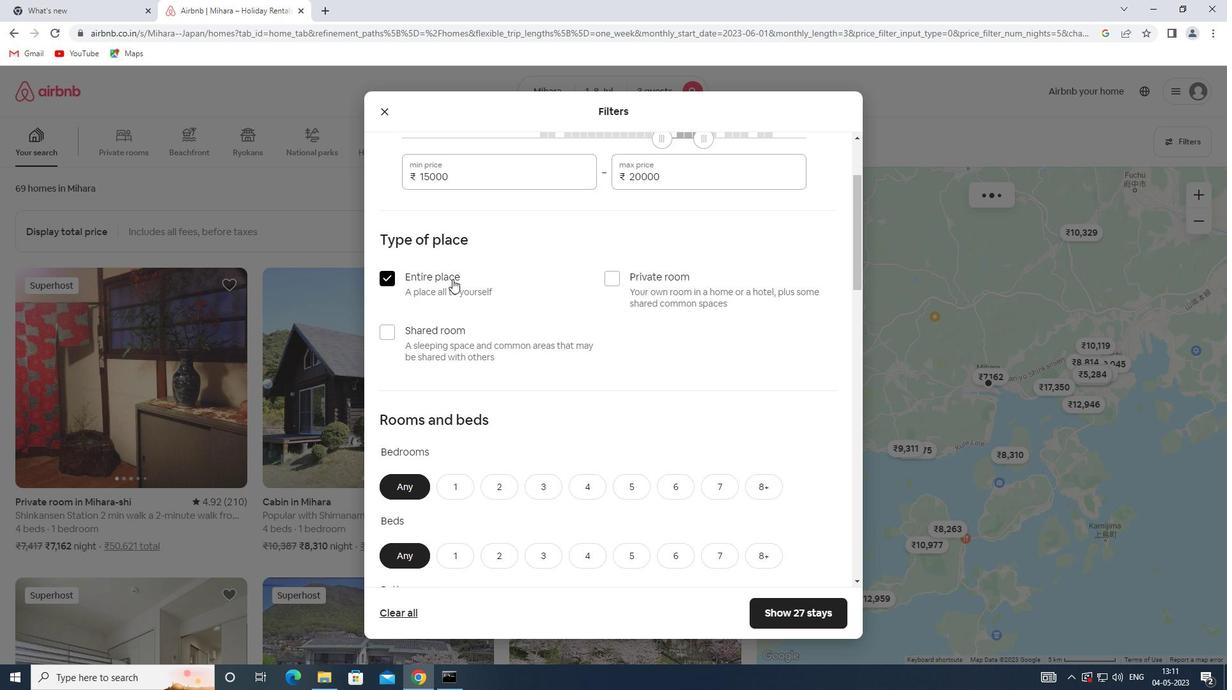 
Action: Mouse scrolled (463, 299) with delta (0, 0)
Screenshot: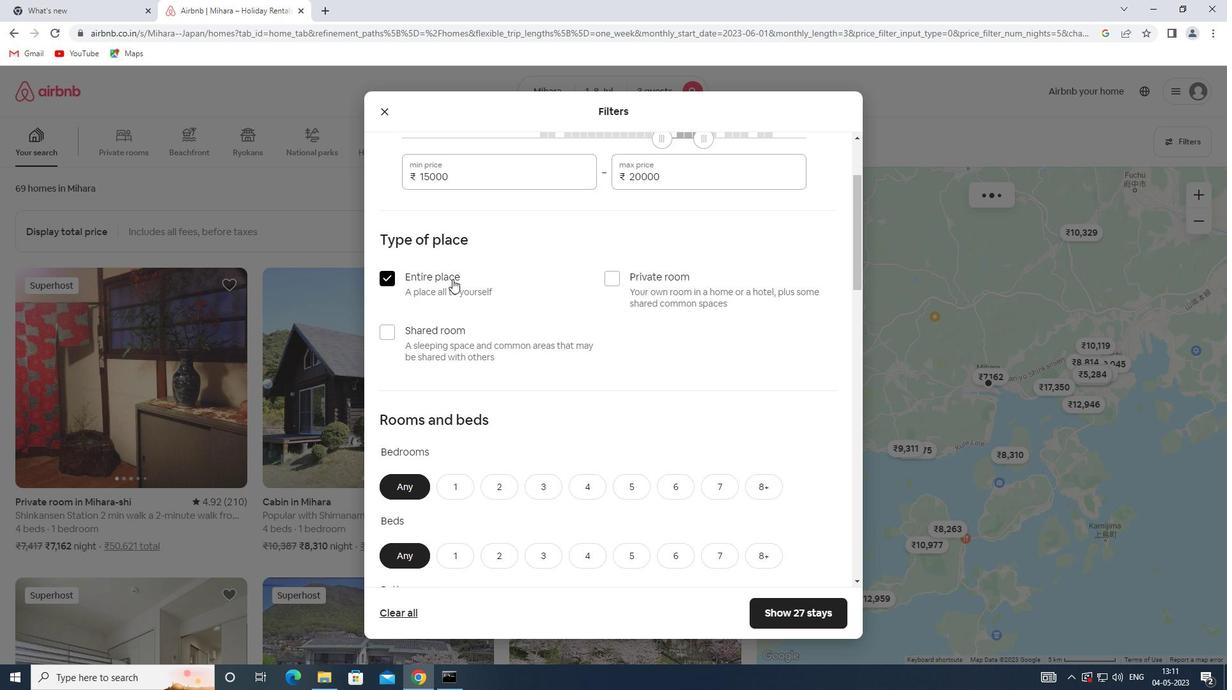 
Action: Mouse moved to (464, 301)
Screenshot: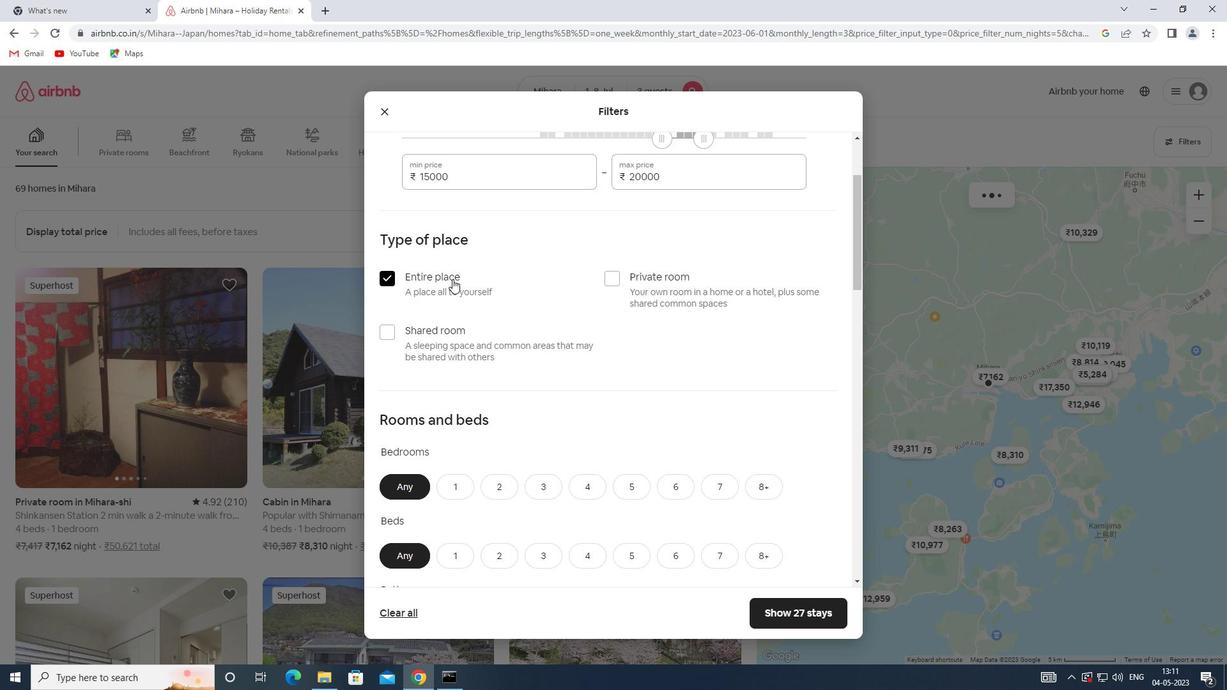 
Action: Mouse scrolled (464, 300) with delta (0, 0)
Screenshot: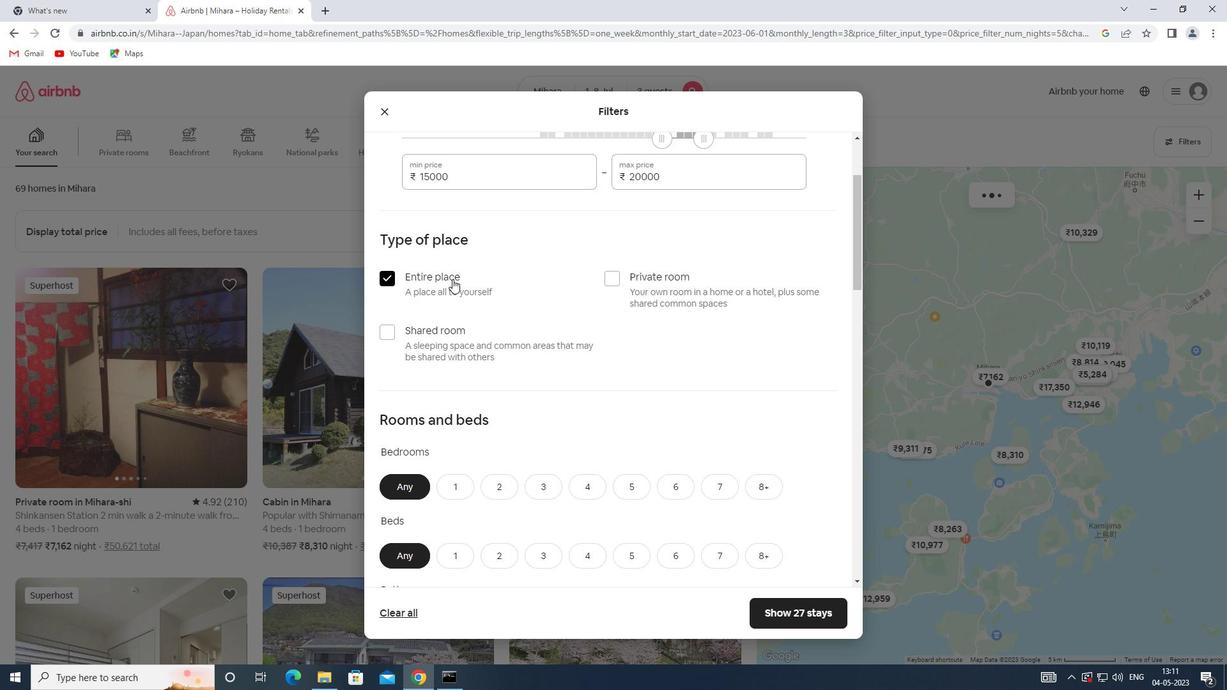 
Action: Mouse moved to (455, 299)
Screenshot: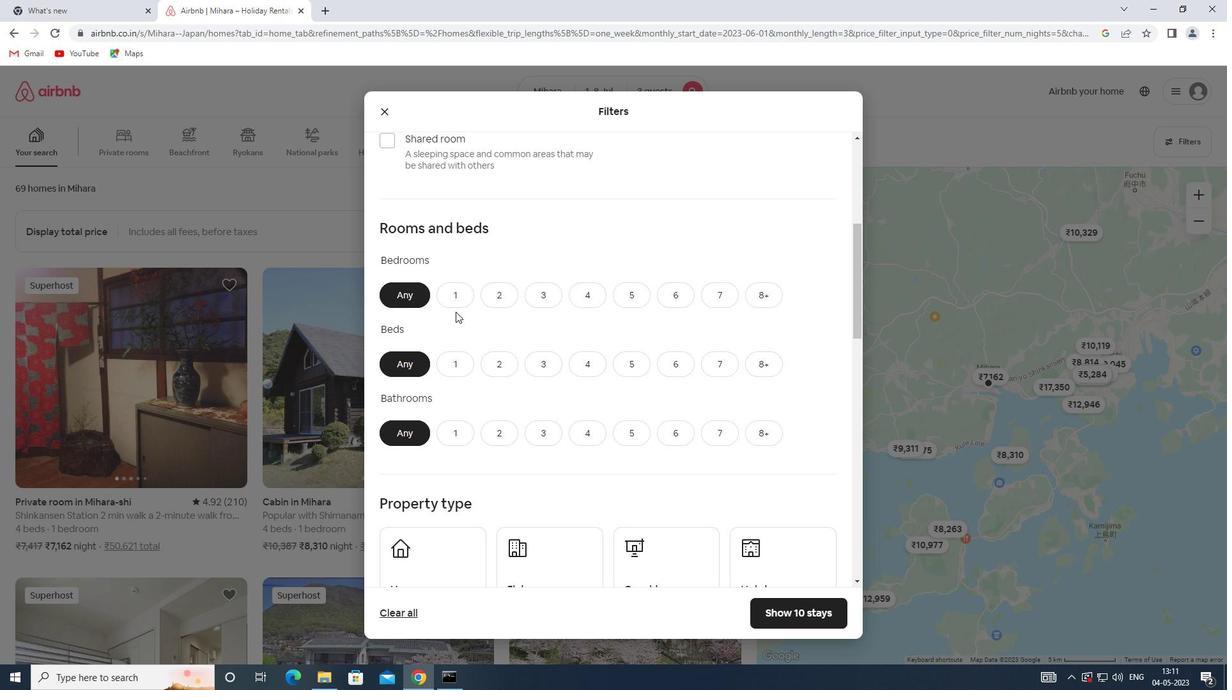 
Action: Mouse pressed left at (455, 299)
Screenshot: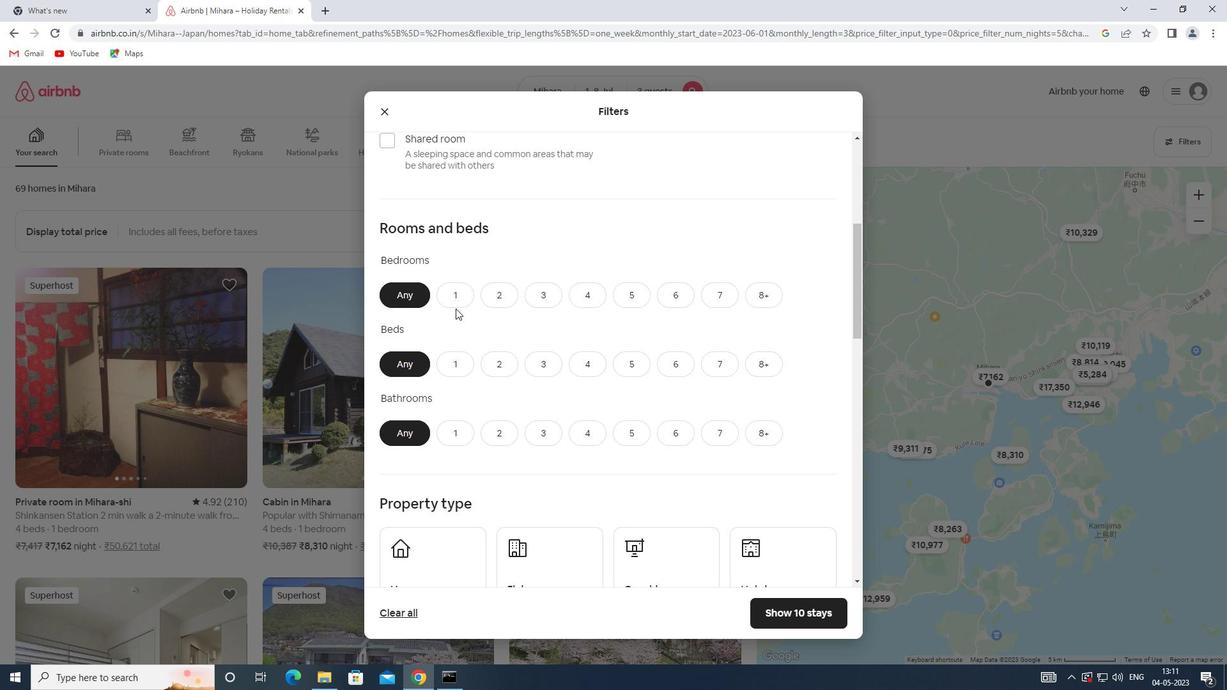 
Action: Mouse moved to (455, 354)
Screenshot: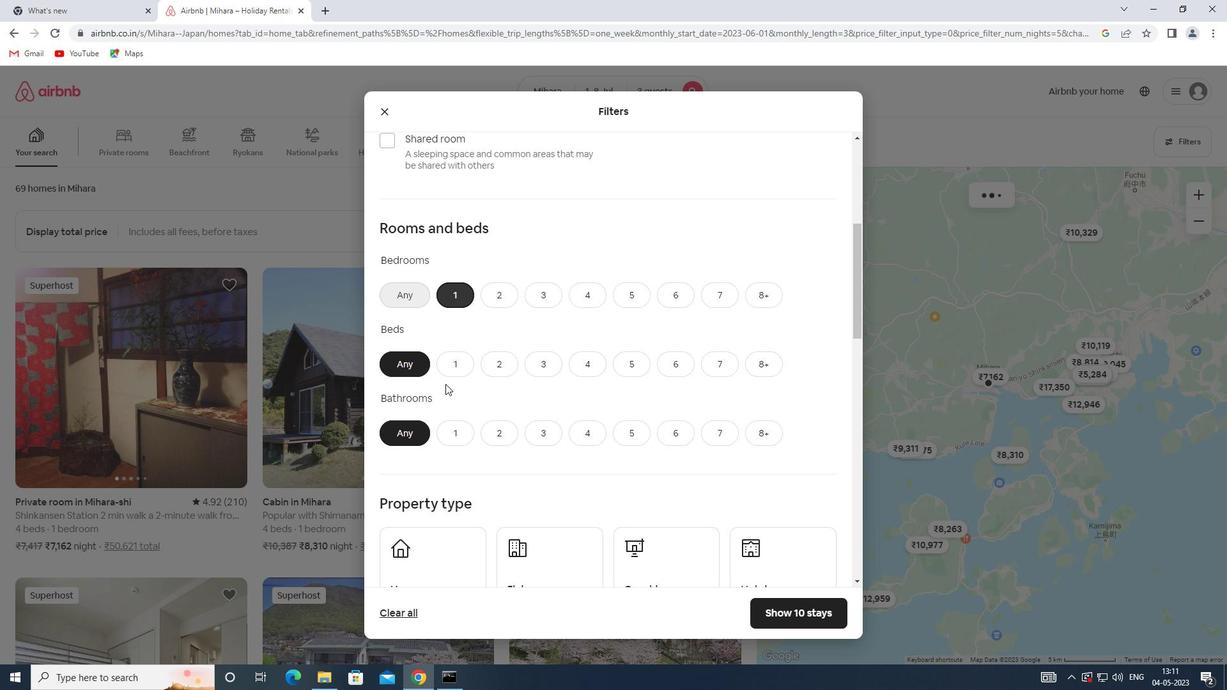 
Action: Mouse pressed left at (455, 354)
Screenshot: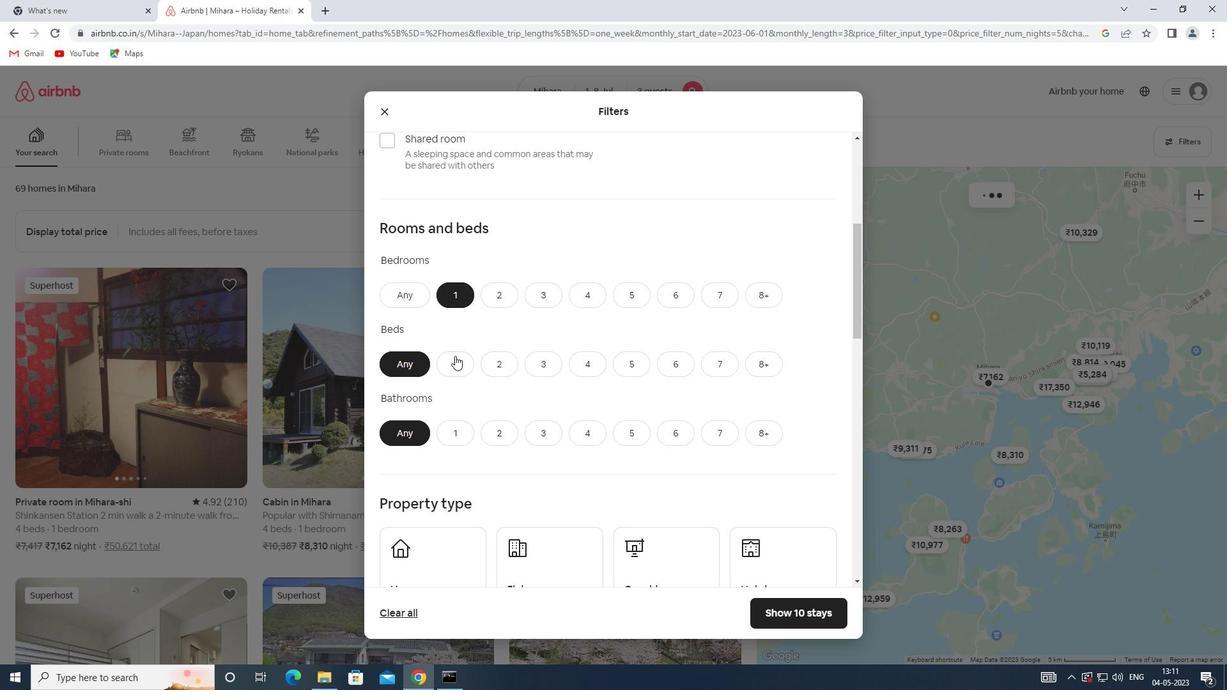 
Action: Mouse moved to (455, 434)
Screenshot: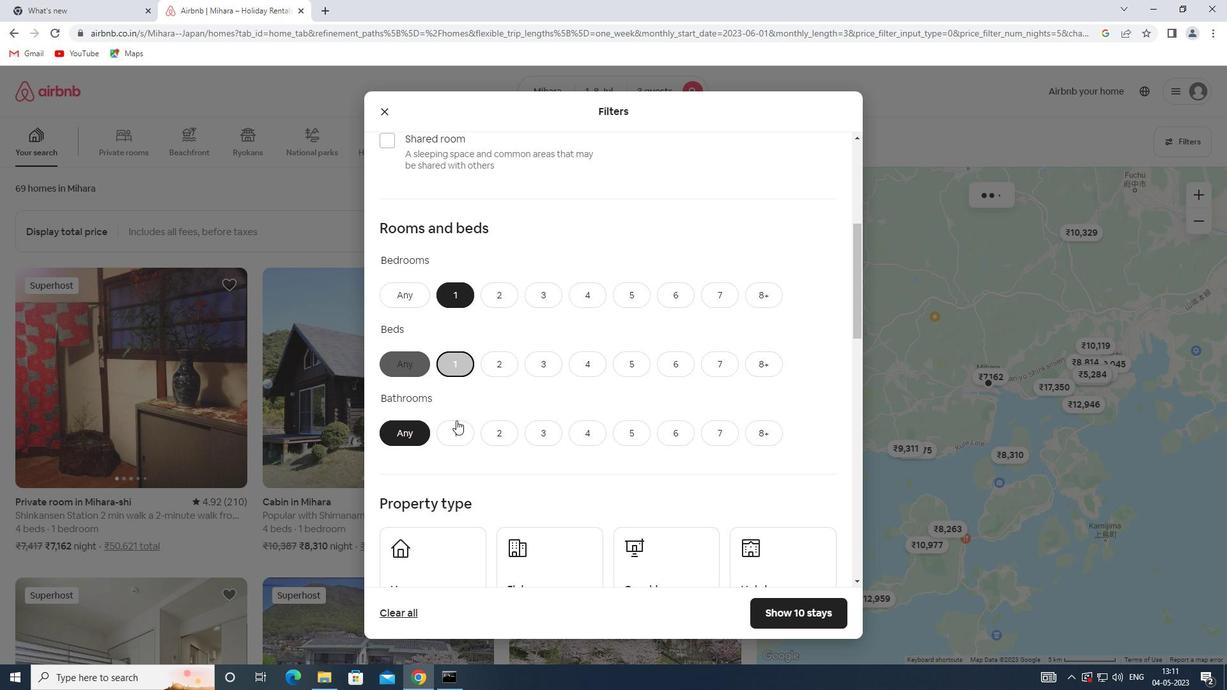 
Action: Mouse pressed left at (455, 434)
Screenshot: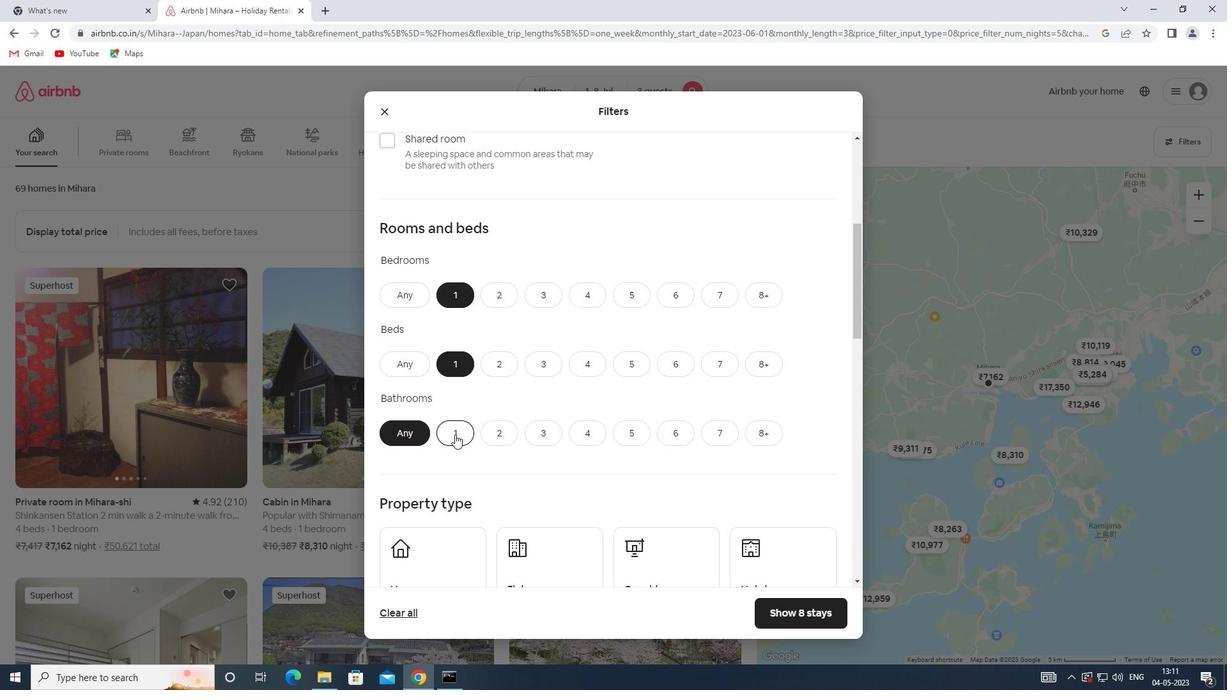 
Action: Mouse scrolled (455, 434) with delta (0, 0)
Screenshot: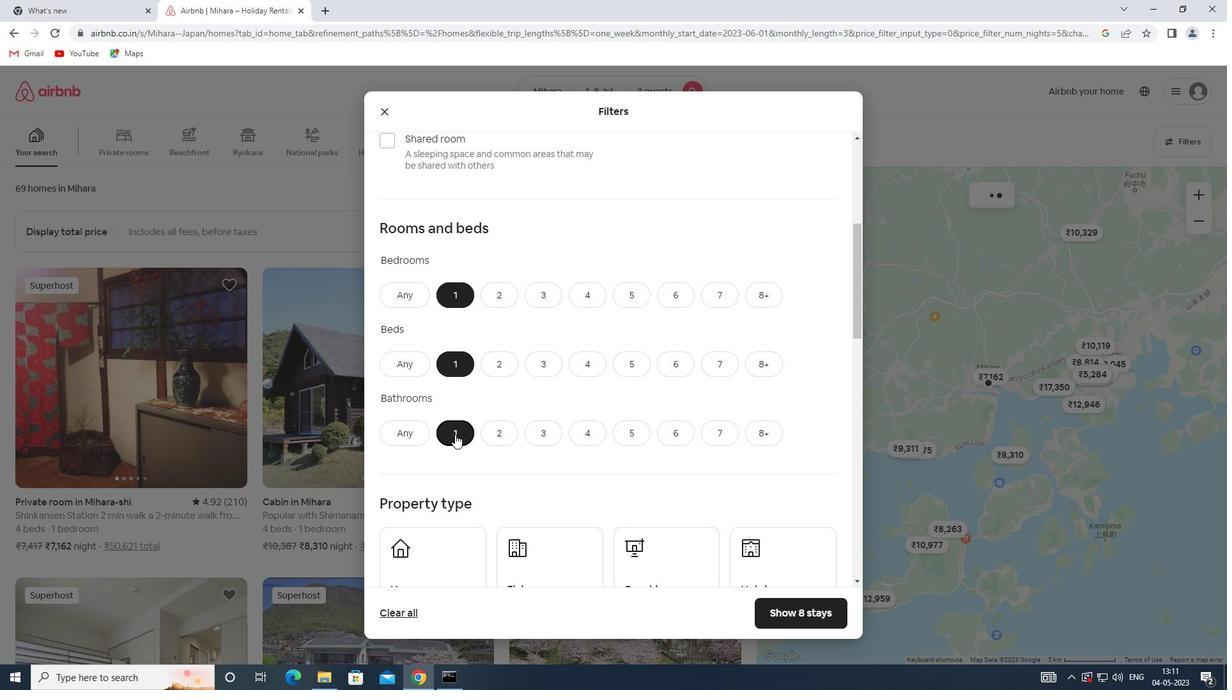 
Action: Mouse scrolled (455, 434) with delta (0, 0)
Screenshot: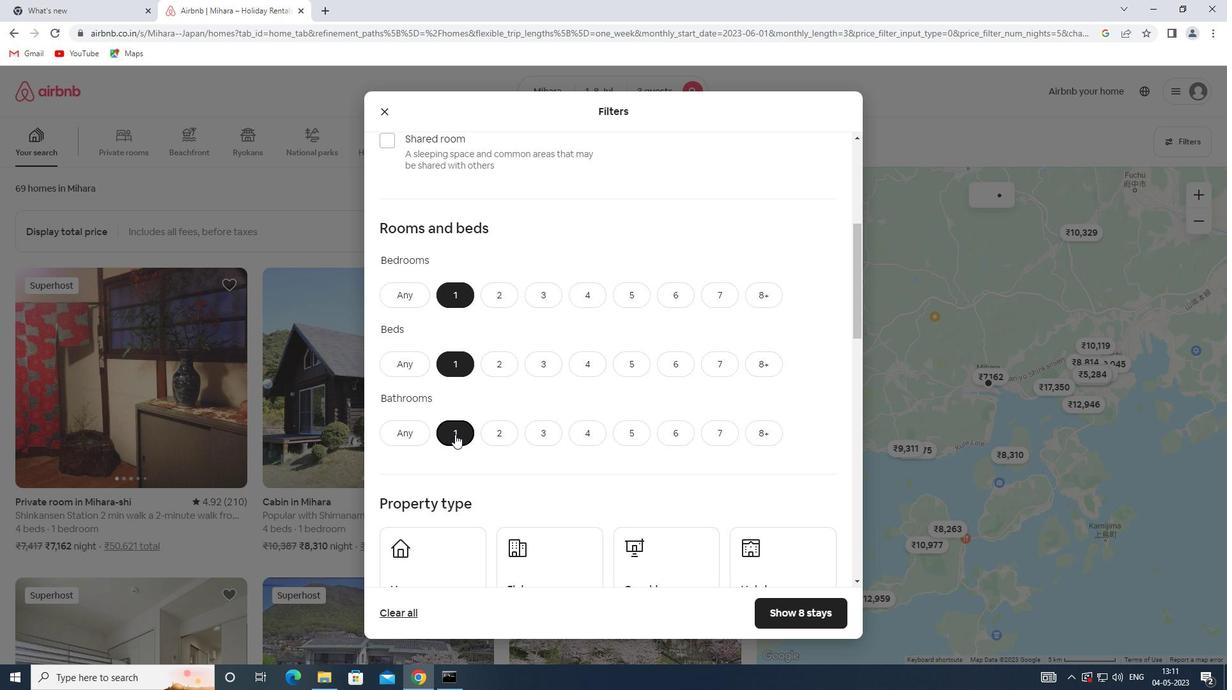 
Action: Mouse scrolled (455, 434) with delta (0, 0)
Screenshot: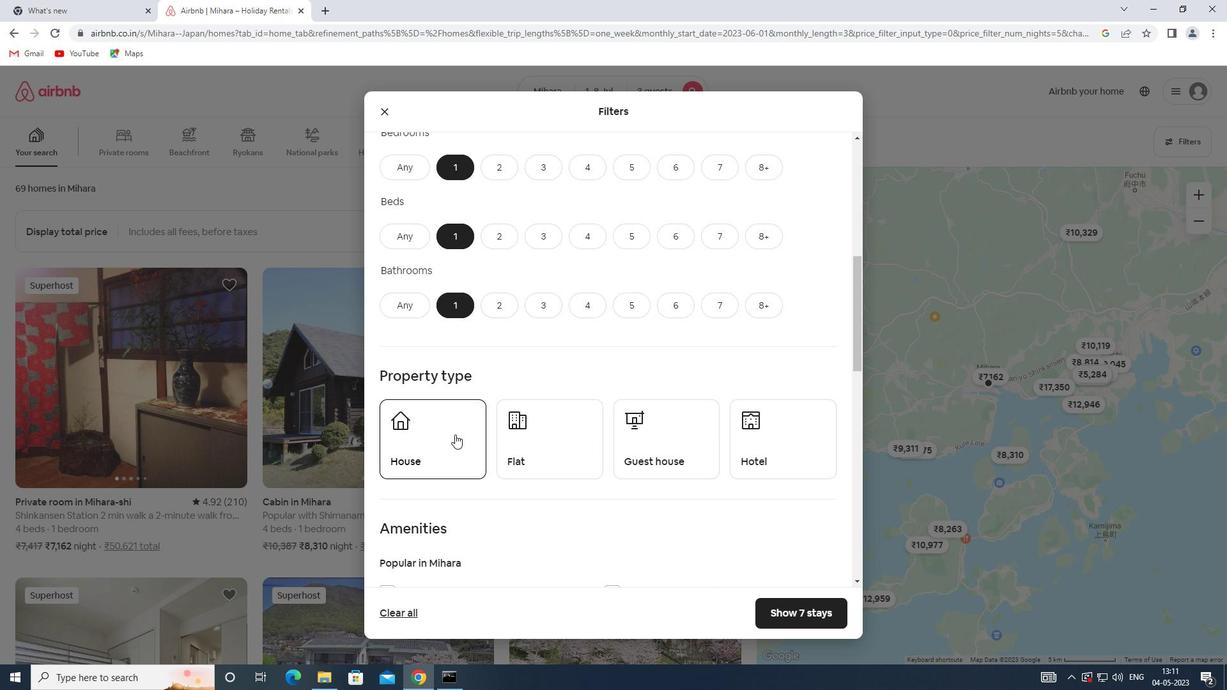 
Action: Mouse moved to (455, 393)
Screenshot: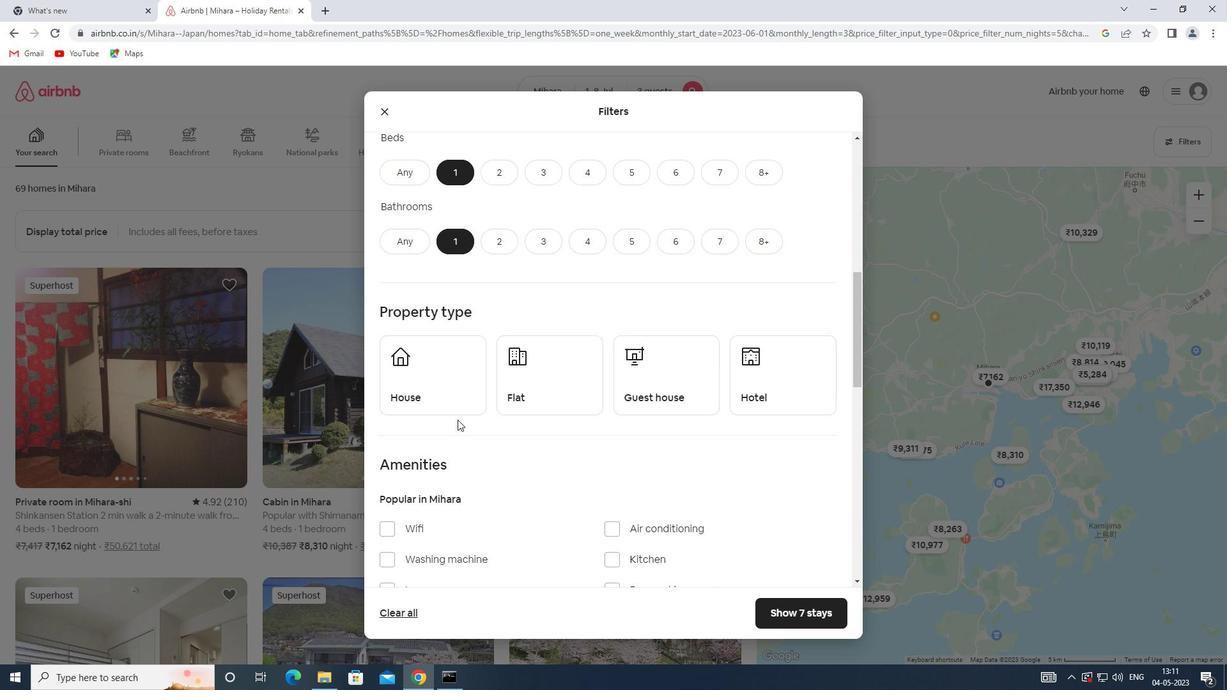 
Action: Mouse pressed left at (455, 393)
Screenshot: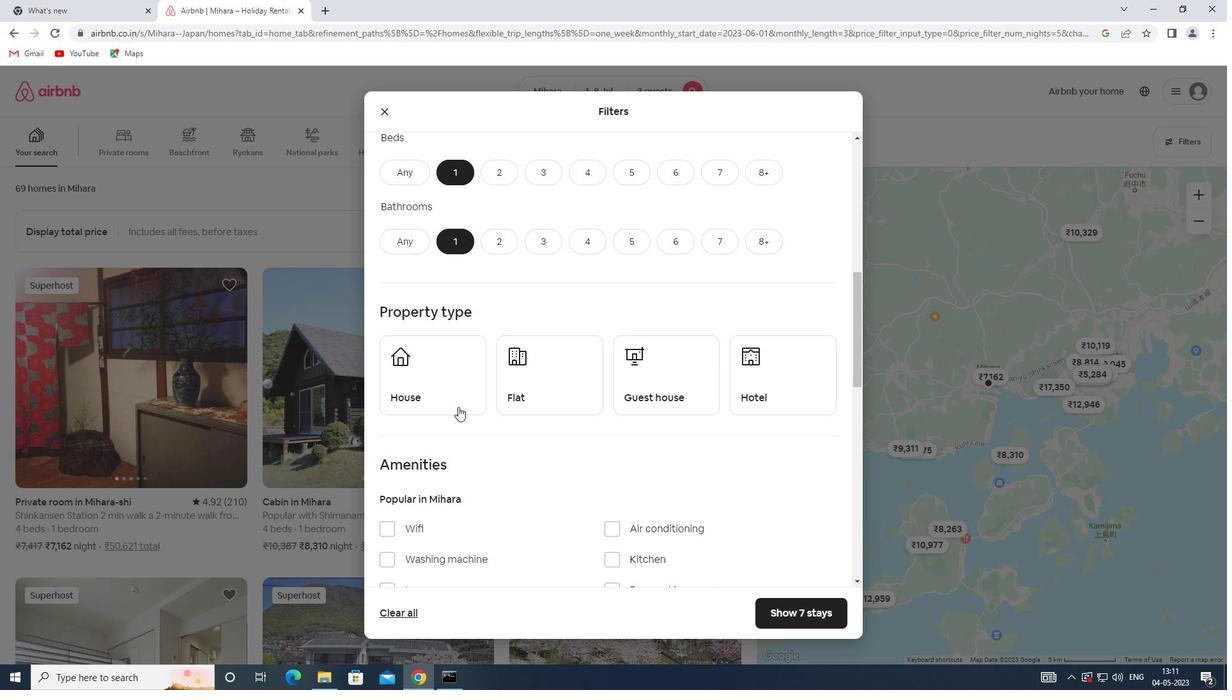 
Action: Mouse moved to (526, 393)
Screenshot: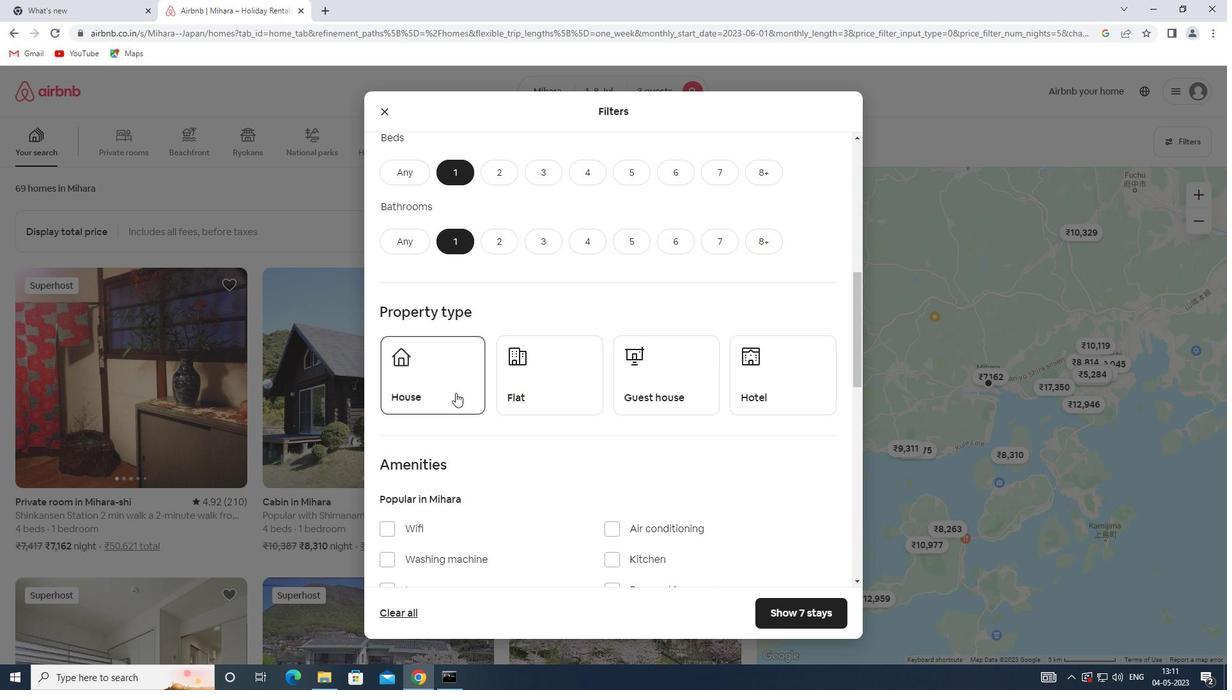 
Action: Mouse pressed left at (526, 393)
Screenshot: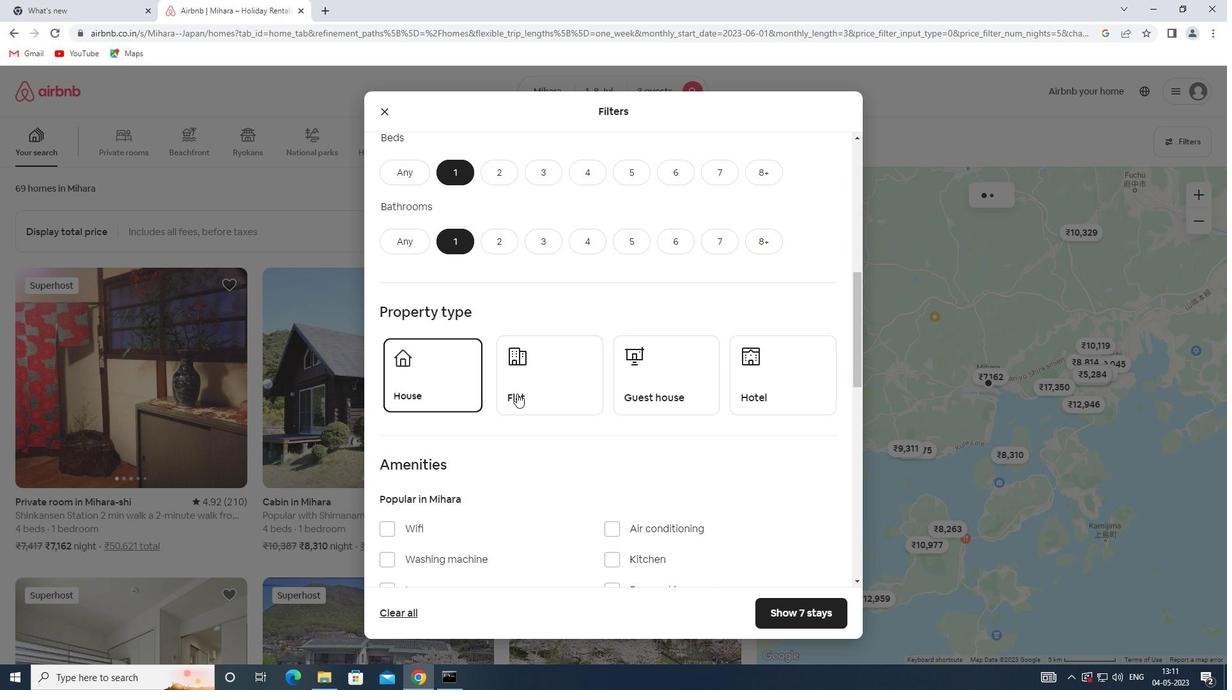 
Action: Mouse moved to (630, 393)
Screenshot: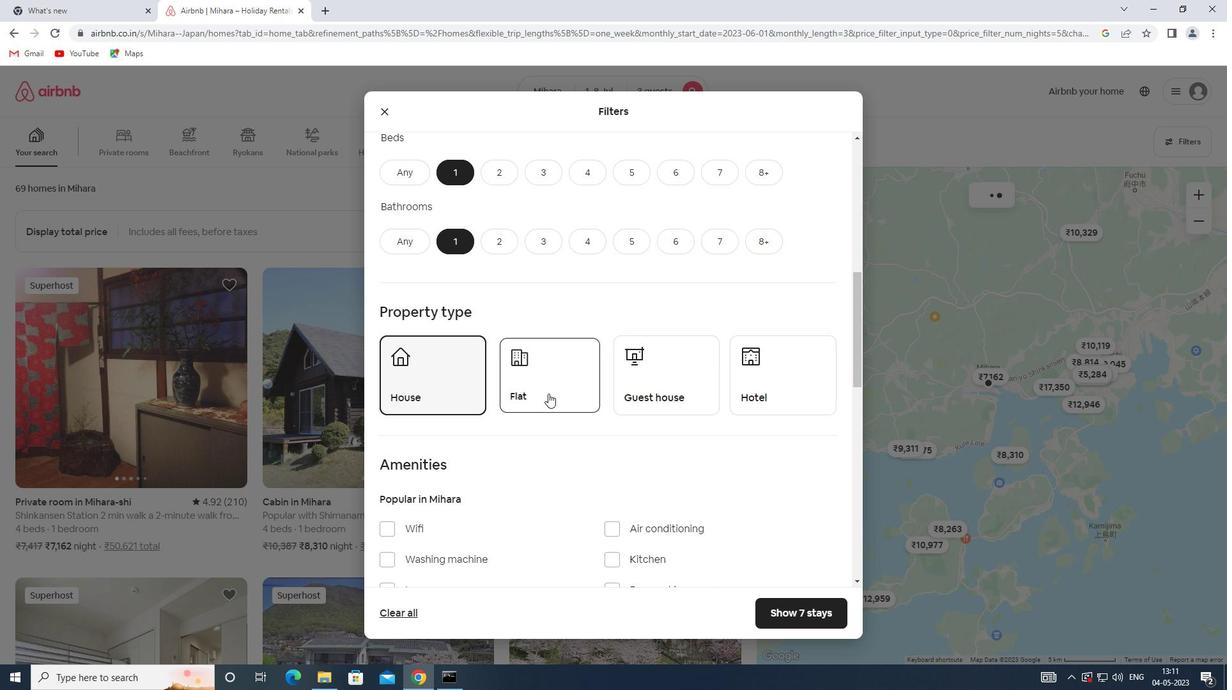 
Action: Mouse pressed left at (630, 393)
Screenshot: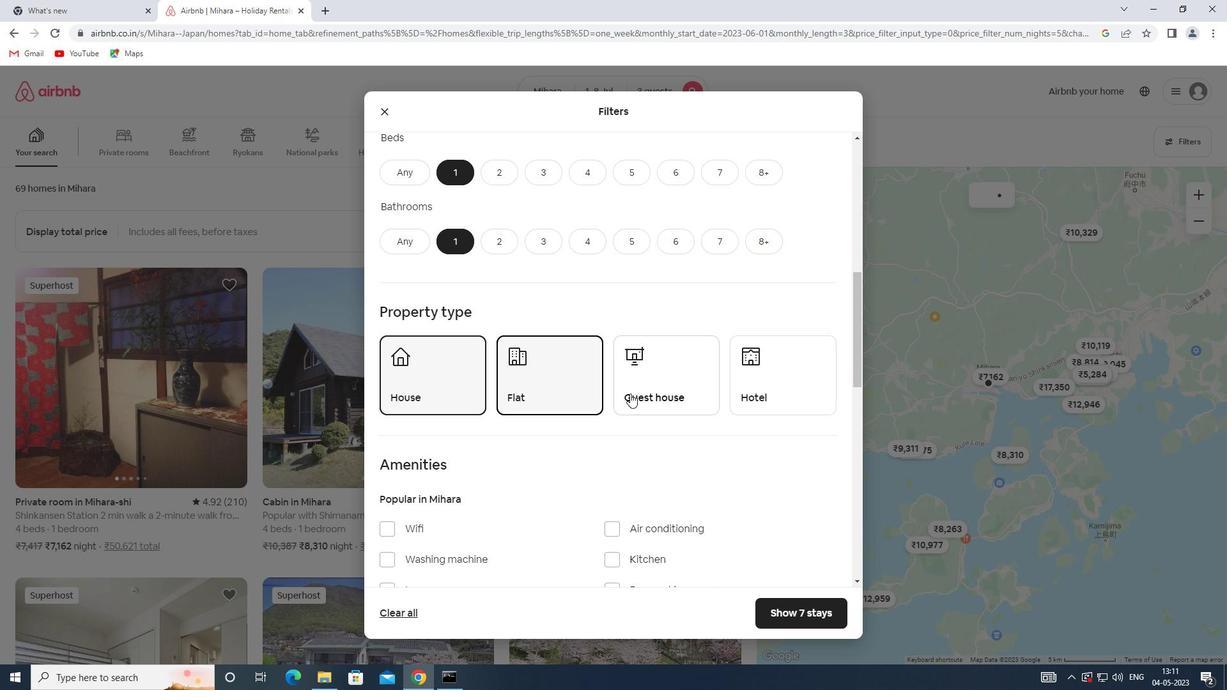 
Action: Mouse moved to (762, 382)
Screenshot: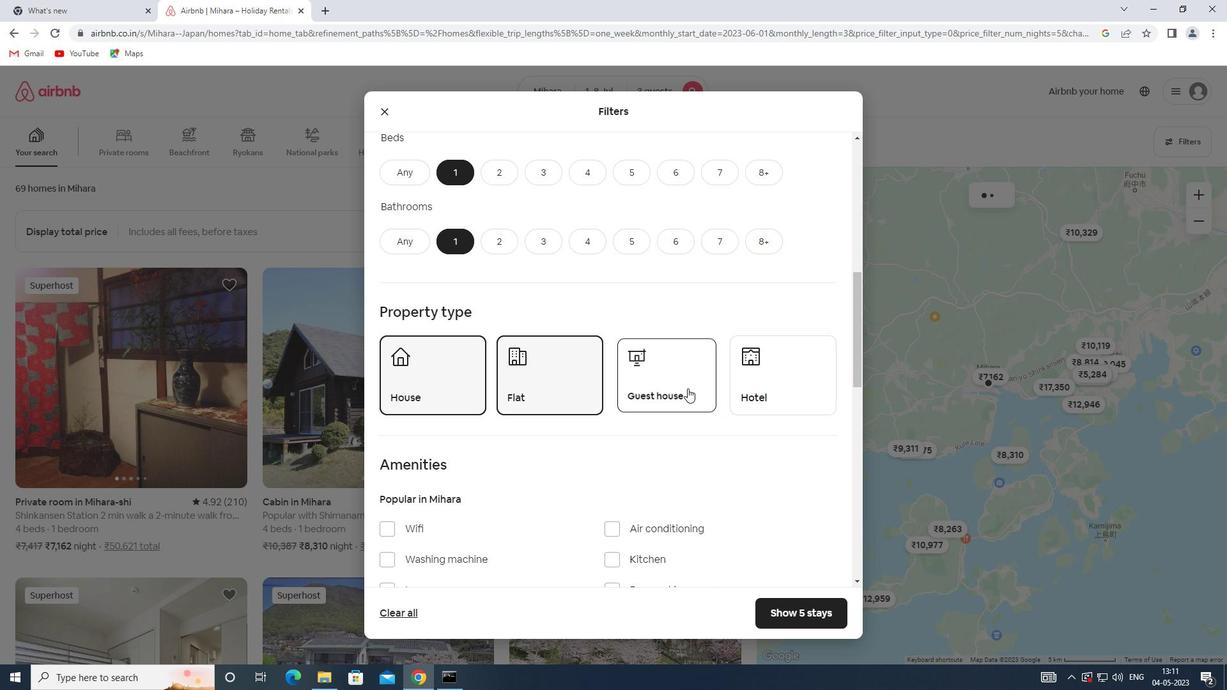 
Action: Mouse pressed left at (762, 382)
Screenshot: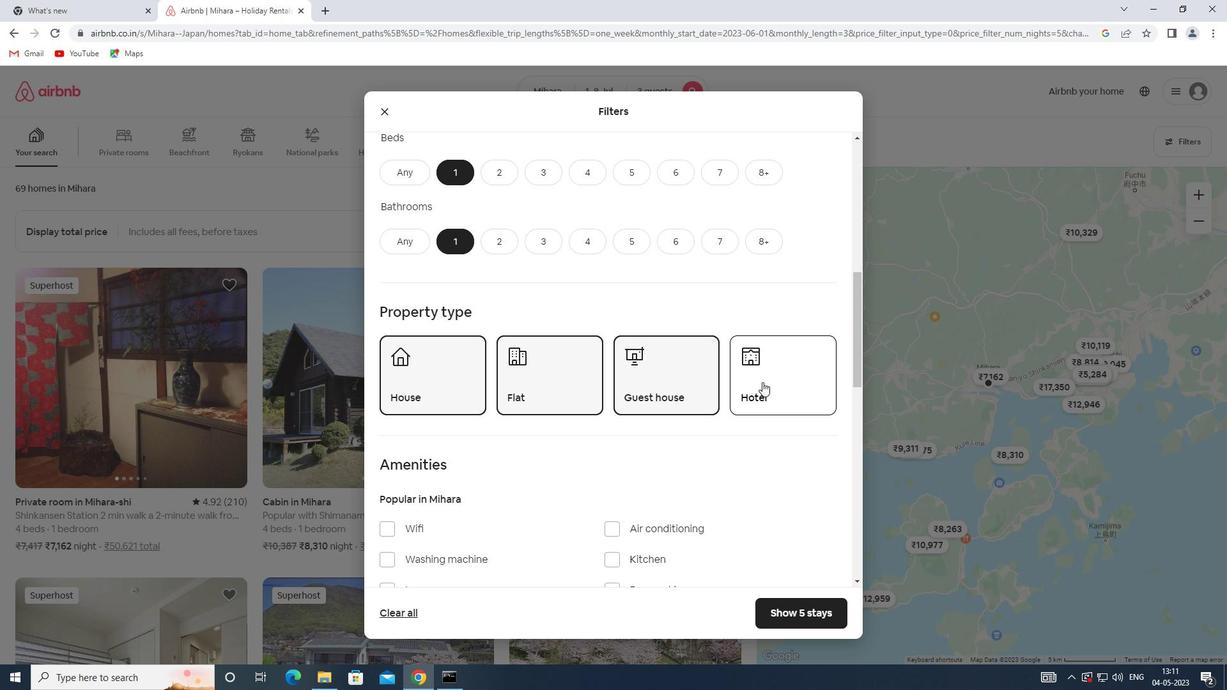 
Action: Mouse moved to (668, 391)
Screenshot: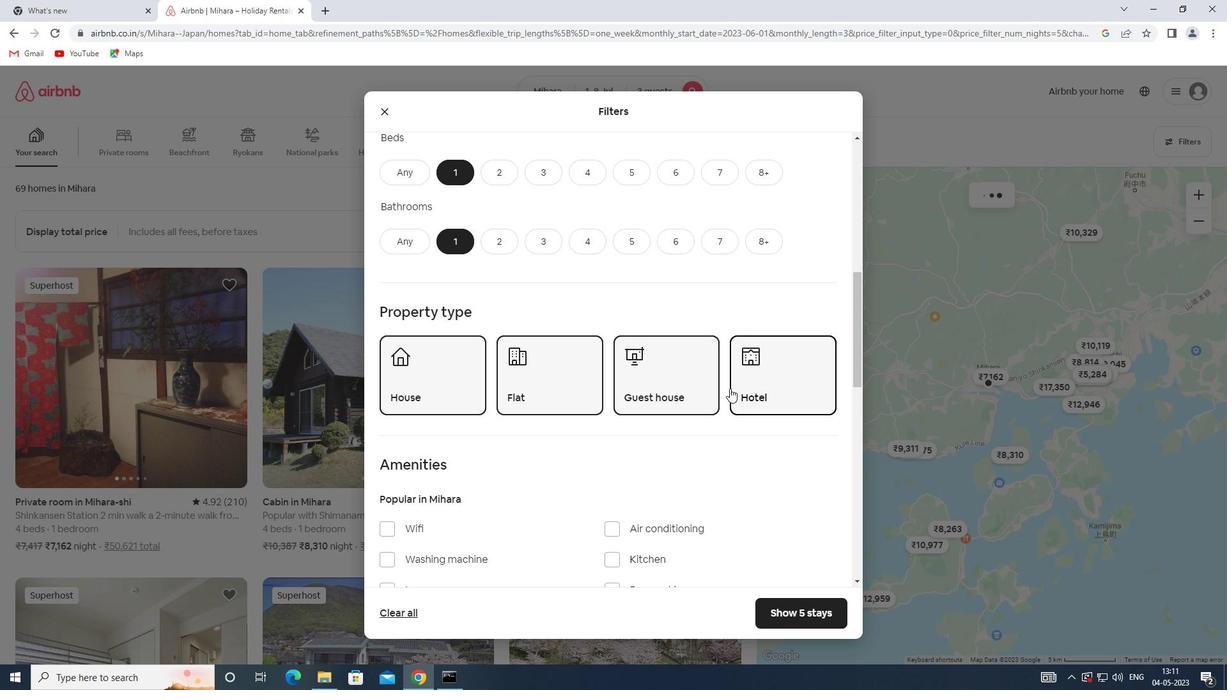 
Action: Mouse scrolled (668, 391) with delta (0, 0)
Screenshot: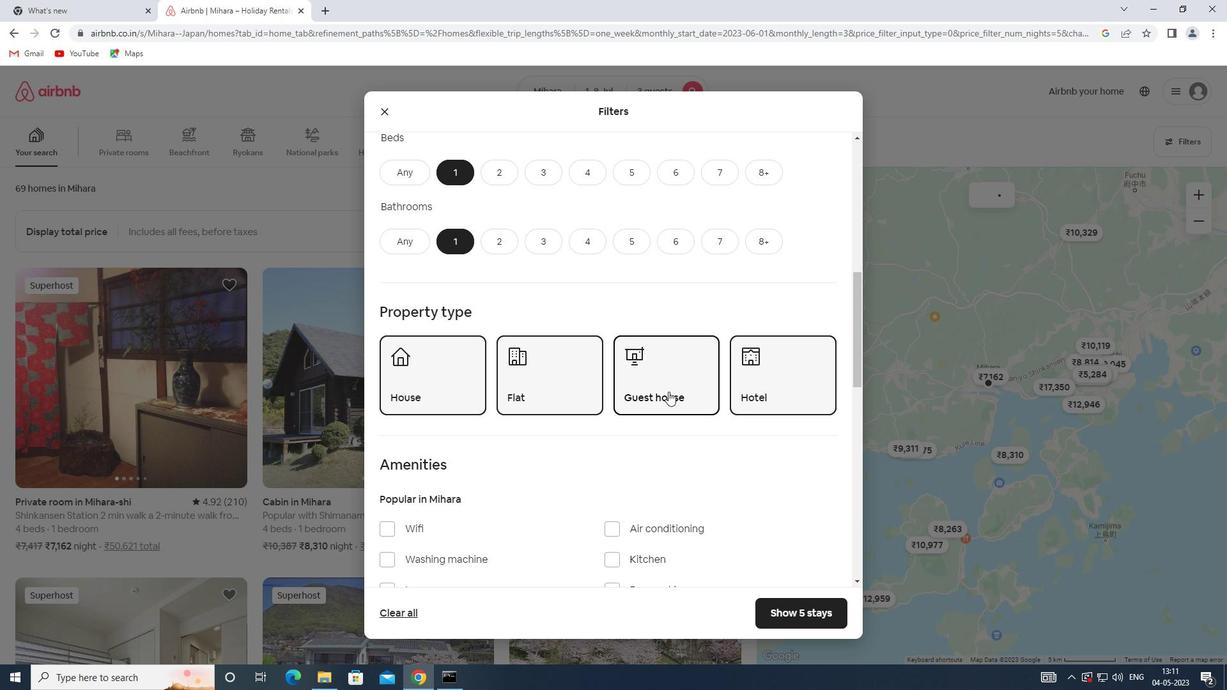 
Action: Mouse scrolled (668, 391) with delta (0, 0)
Screenshot: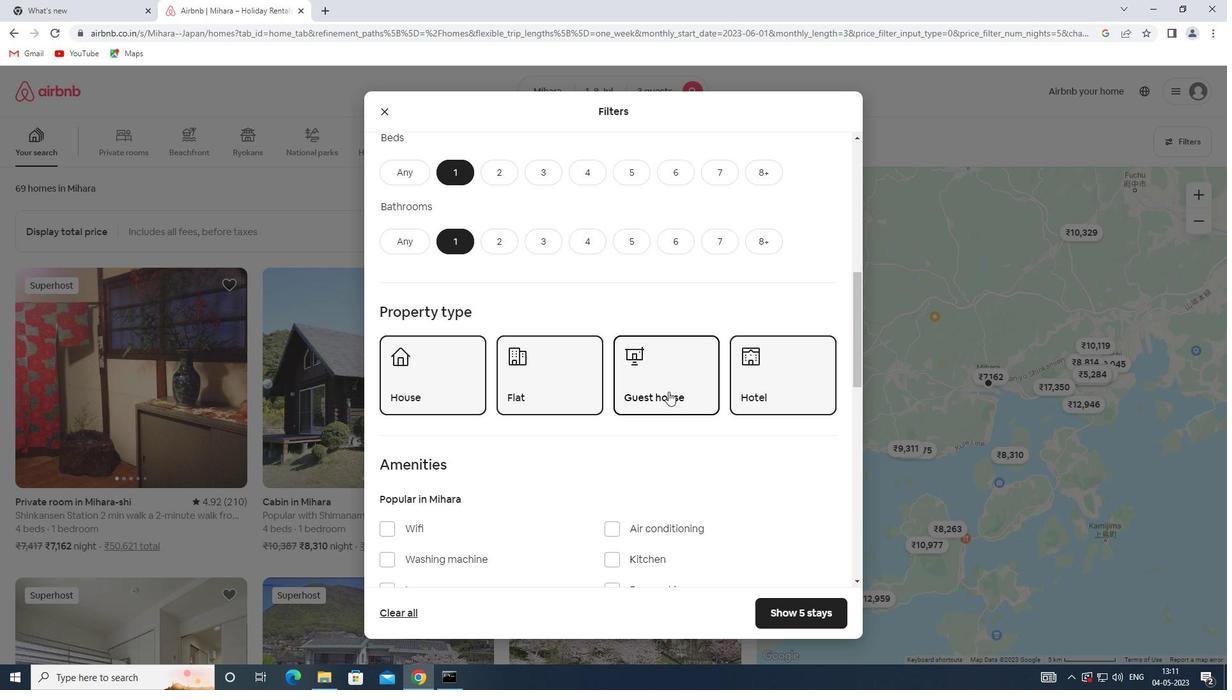 
Action: Mouse scrolled (668, 391) with delta (0, 0)
Screenshot: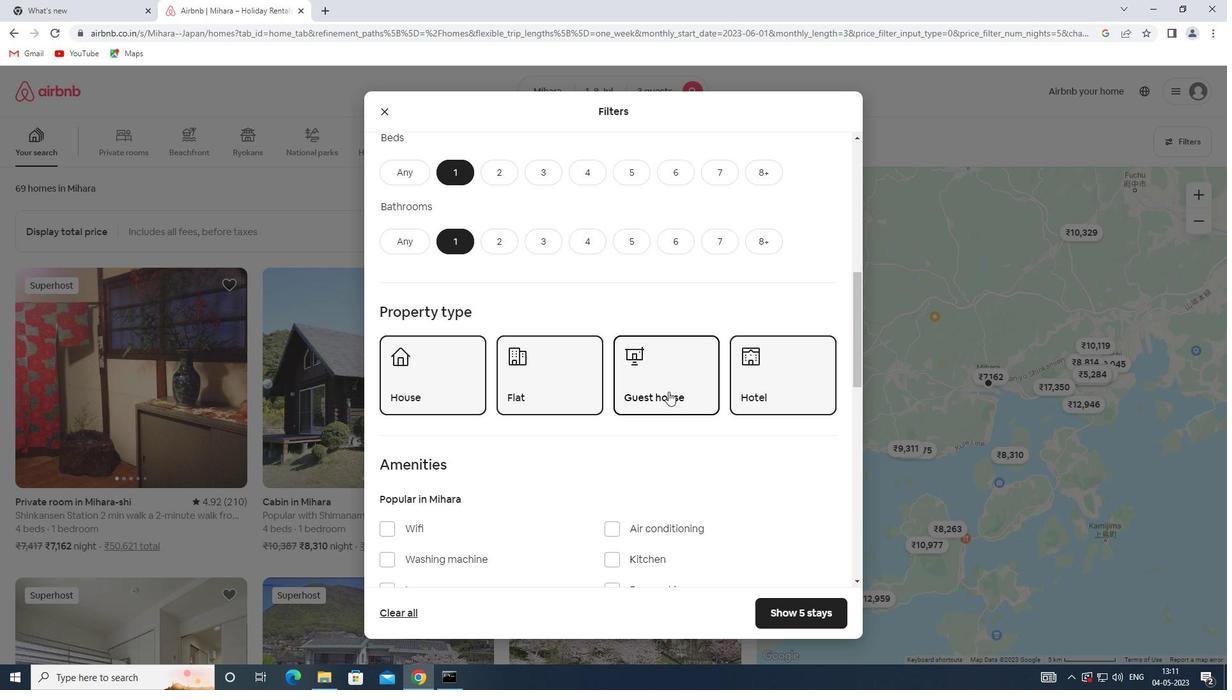 
Action: Mouse moved to (434, 392)
Screenshot: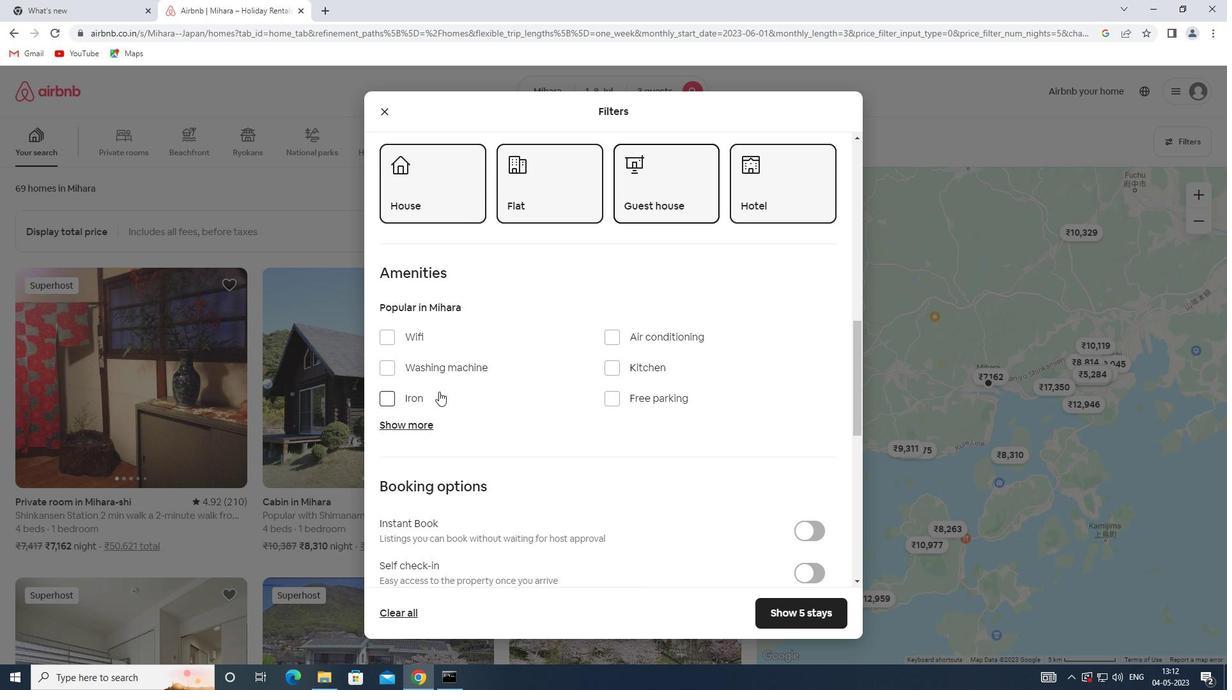
Action: Mouse scrolled (434, 391) with delta (0, 0)
Screenshot: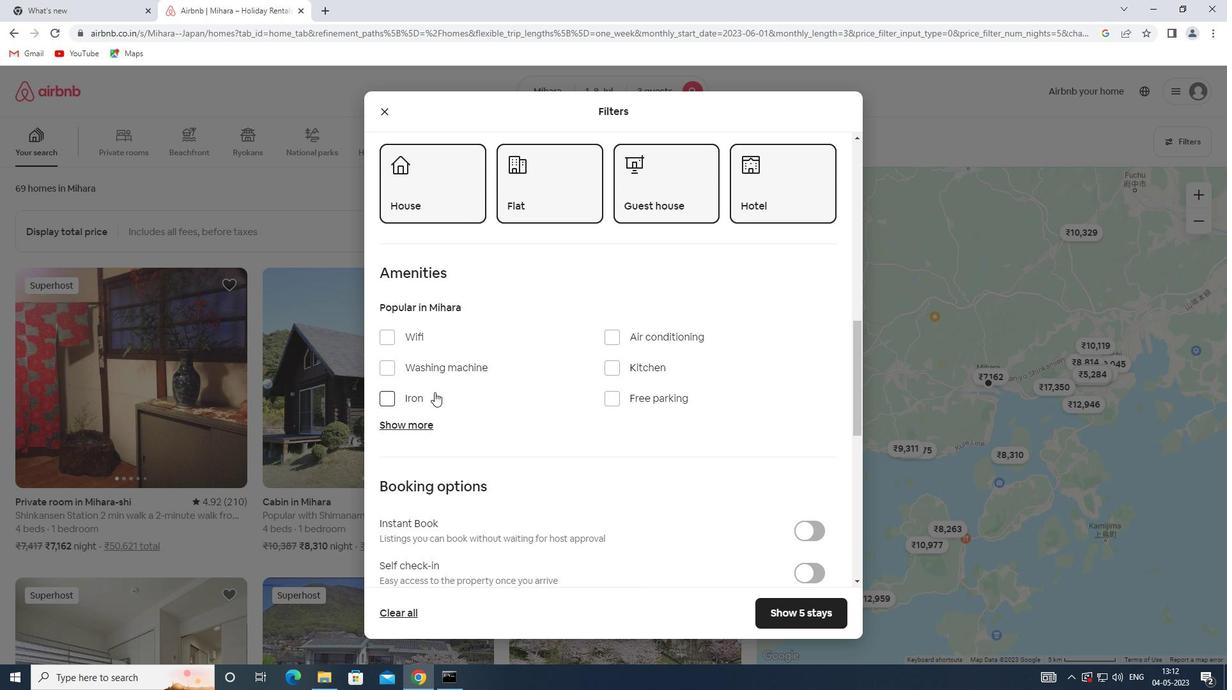
Action: Mouse scrolled (434, 391) with delta (0, 0)
Screenshot: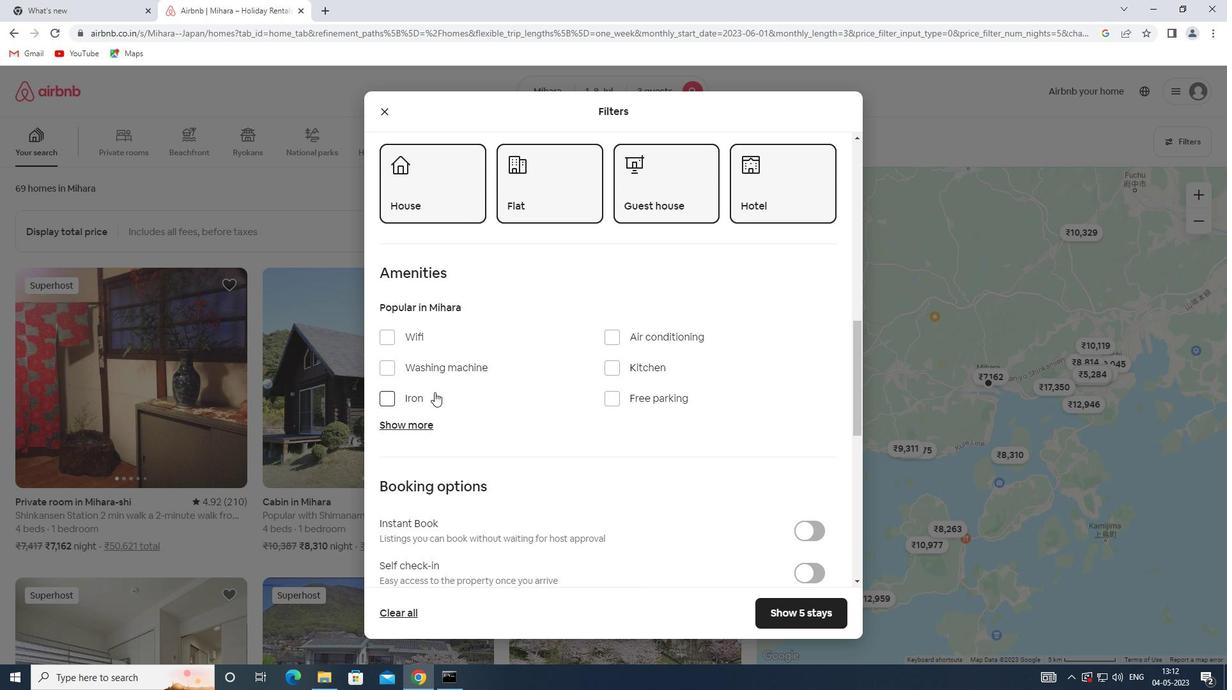 
Action: Mouse moved to (802, 448)
Screenshot: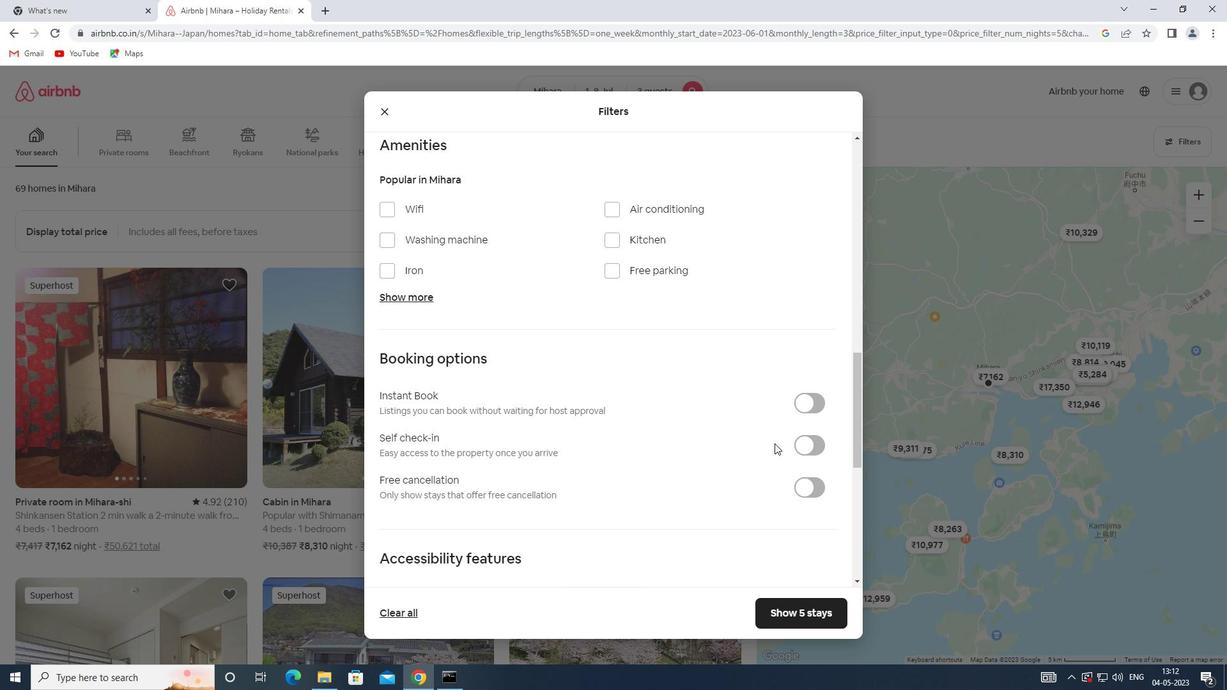
Action: Mouse pressed left at (802, 448)
Screenshot: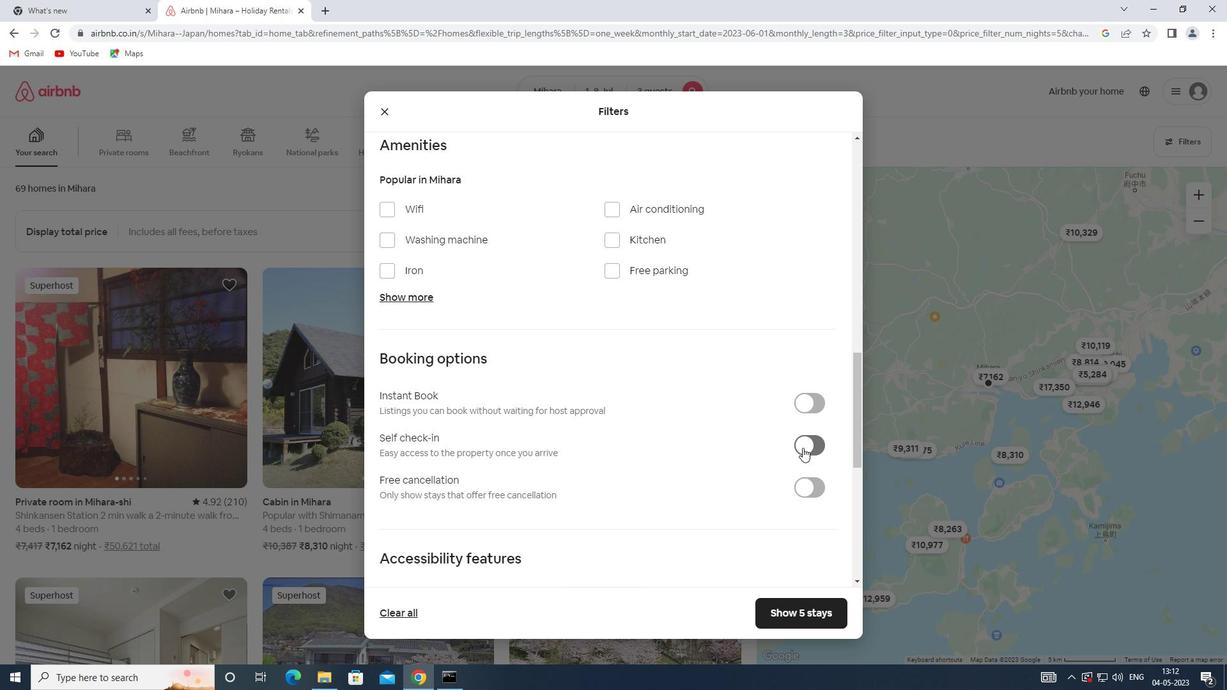 
Action: Mouse moved to (482, 443)
Screenshot: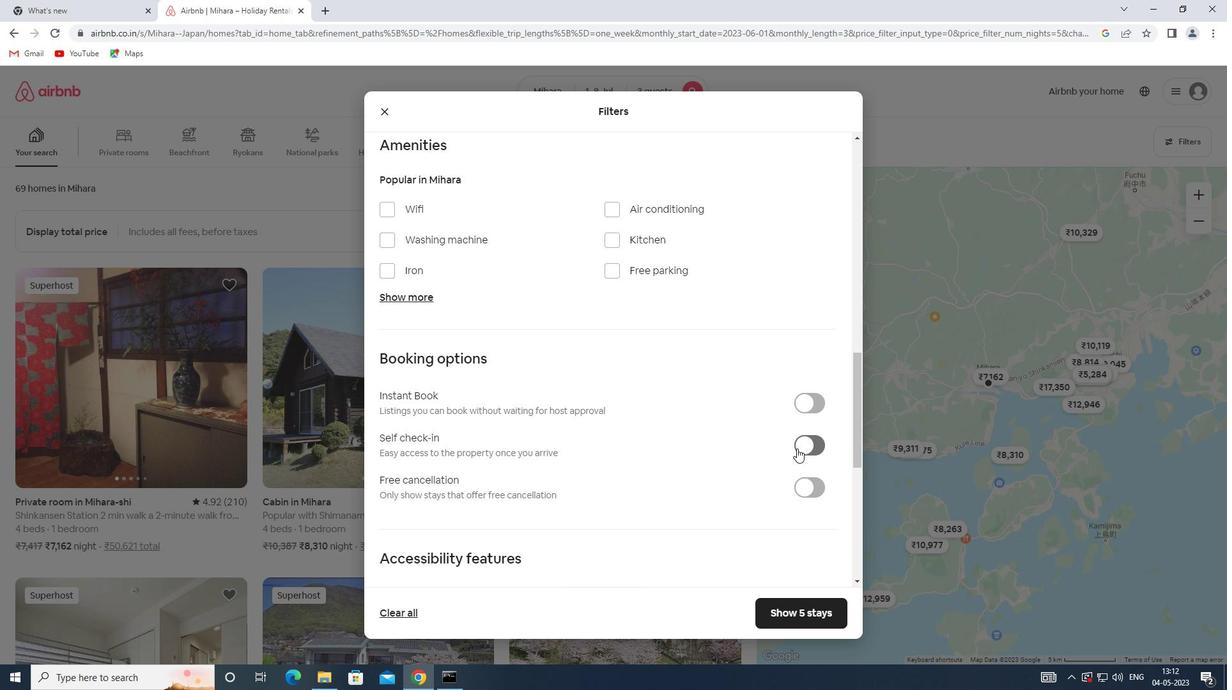 
Action: Mouse scrolled (482, 443) with delta (0, 0)
Screenshot: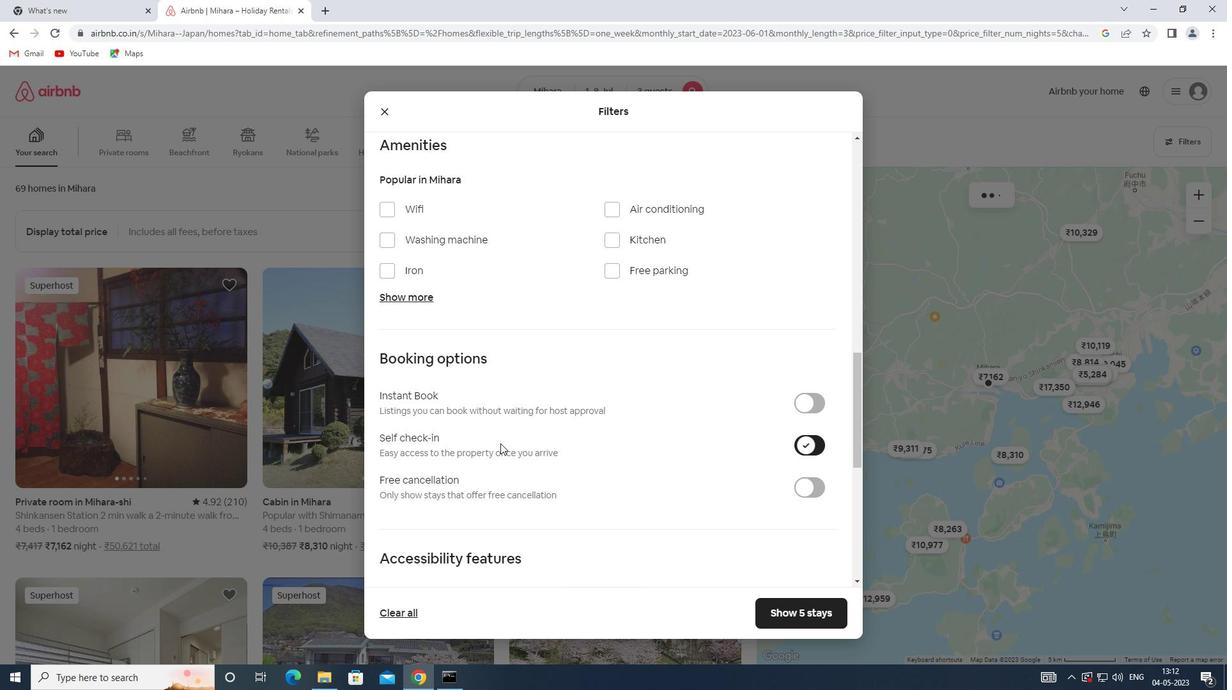 
Action: Mouse moved to (481, 443)
Screenshot: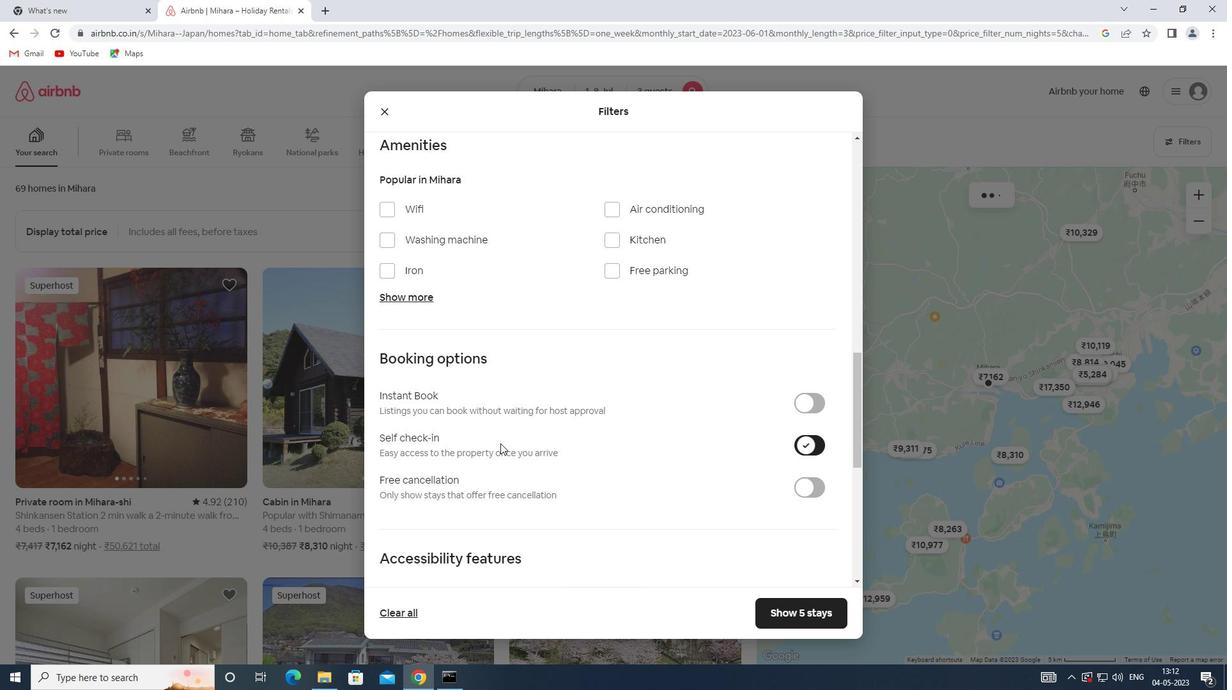 
Action: Mouse scrolled (481, 443) with delta (0, 0)
Screenshot: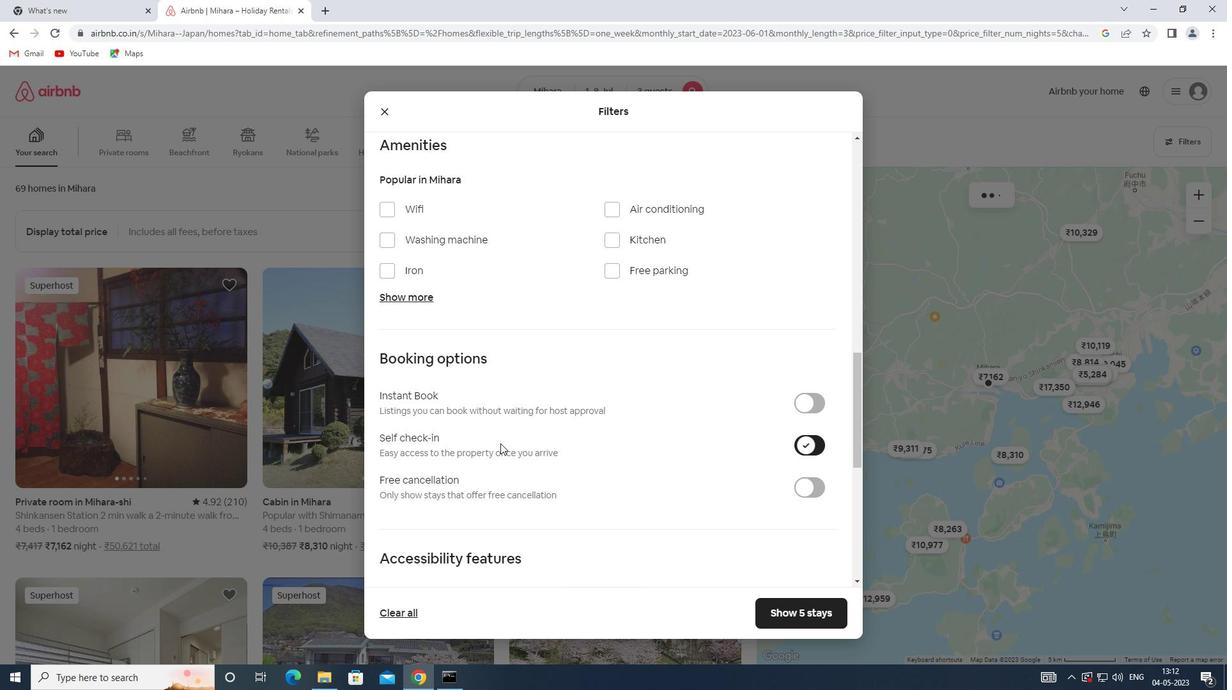 
Action: Mouse moved to (481, 443)
Screenshot: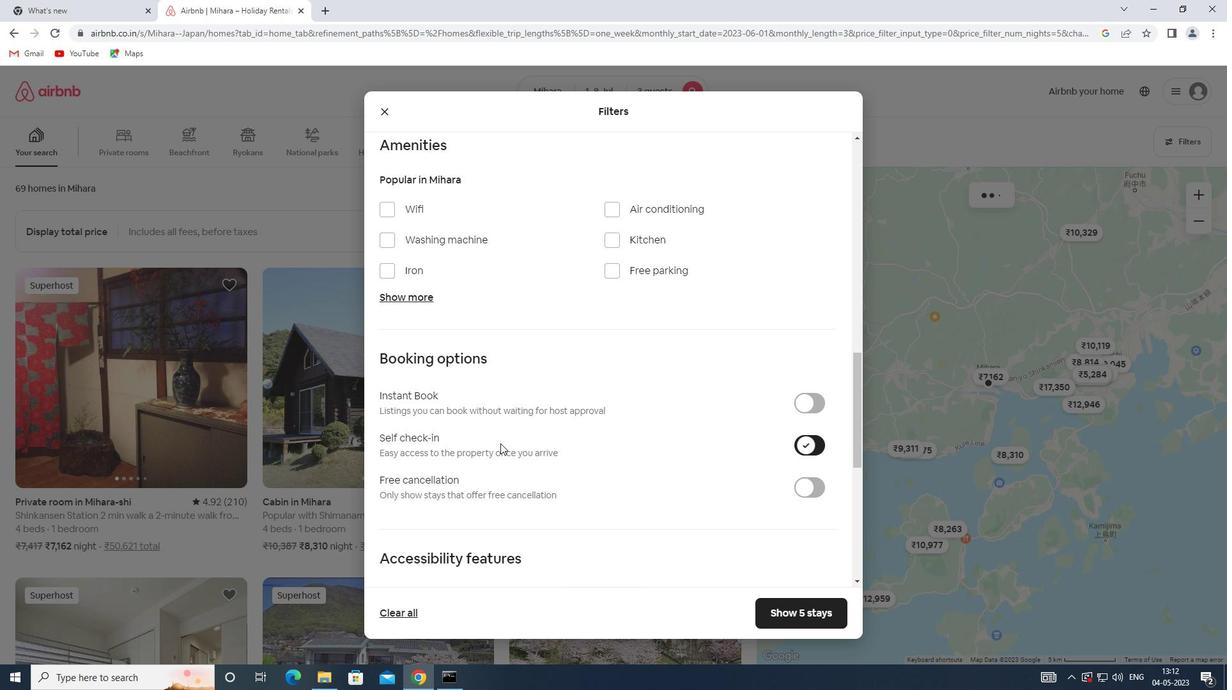 
Action: Mouse scrolled (481, 443) with delta (0, 0)
Screenshot: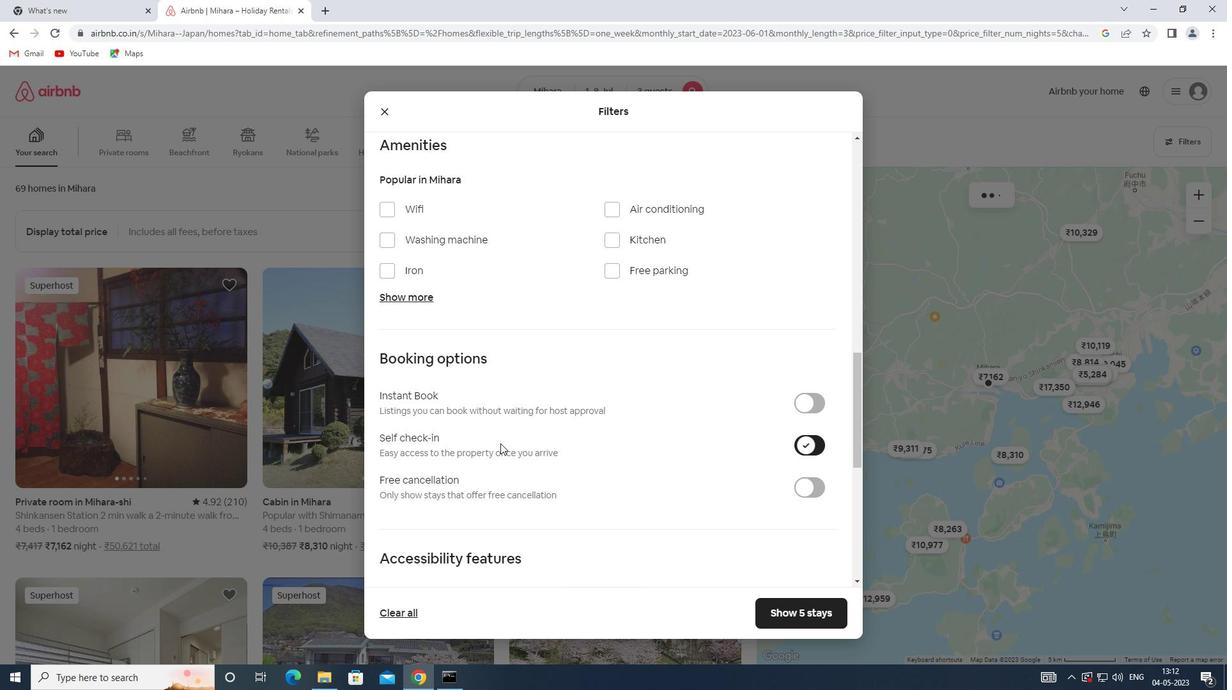 
Action: Mouse scrolled (481, 443) with delta (0, 0)
Screenshot: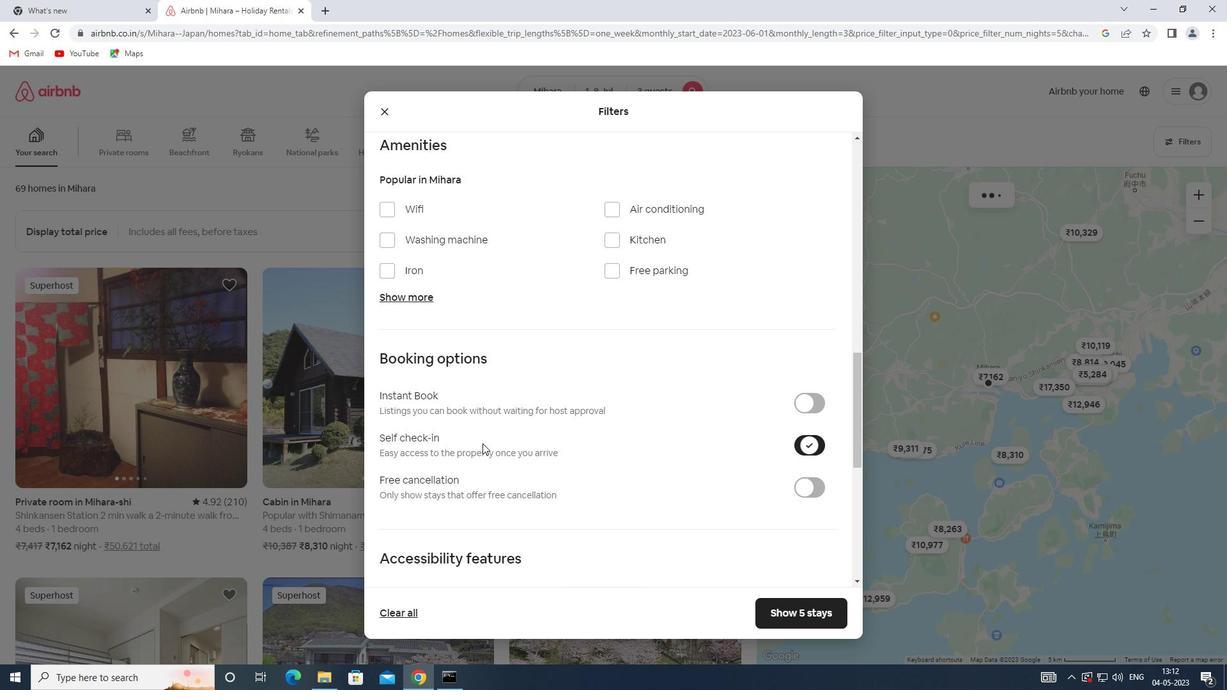 
Action: Mouse moved to (480, 443)
Screenshot: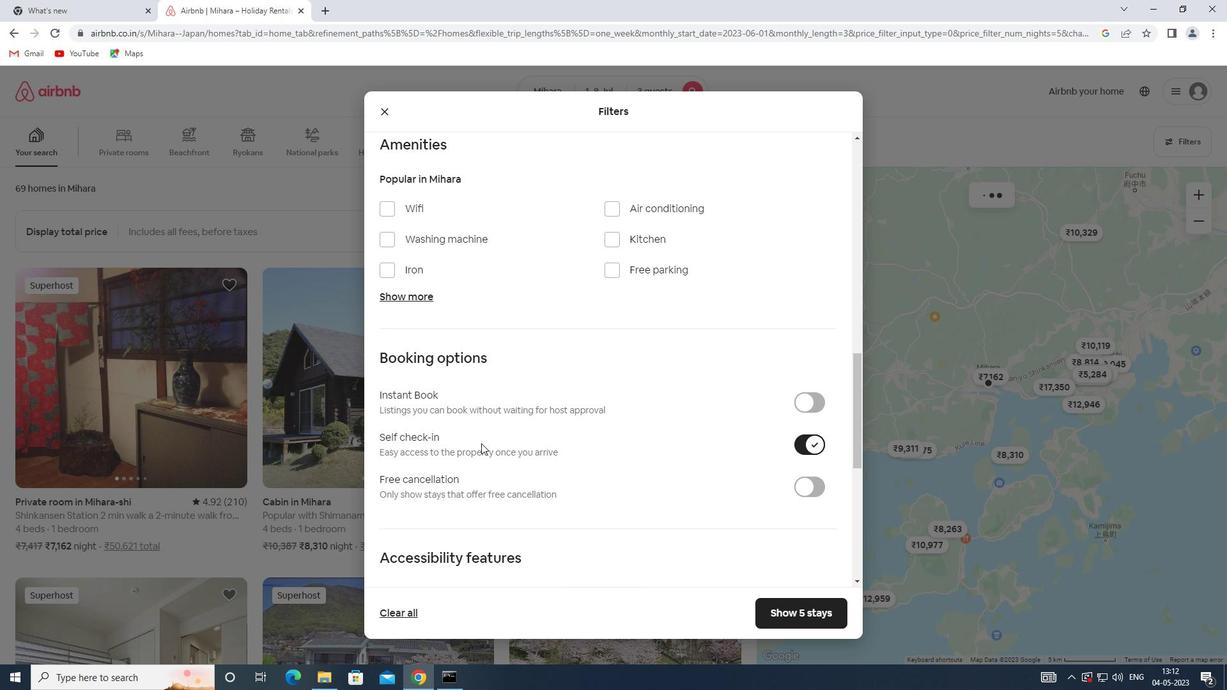 
Action: Mouse scrolled (480, 443) with delta (0, 0)
Screenshot: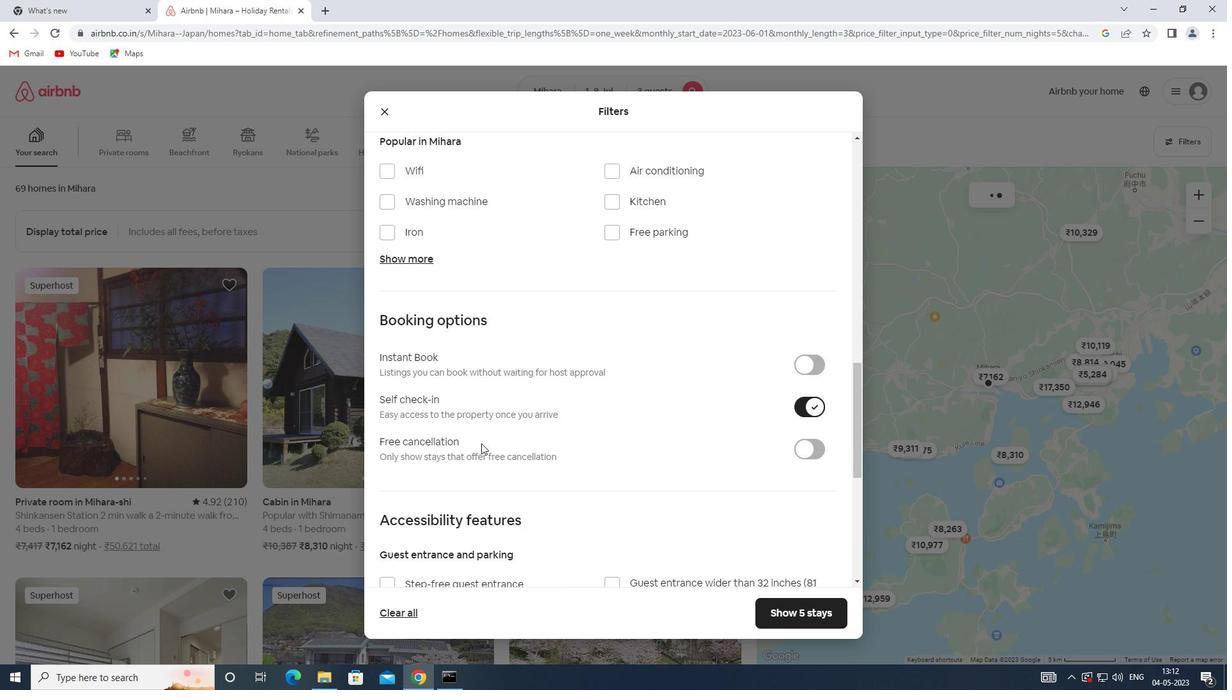 
Action: Mouse scrolled (480, 443) with delta (0, 0)
Screenshot: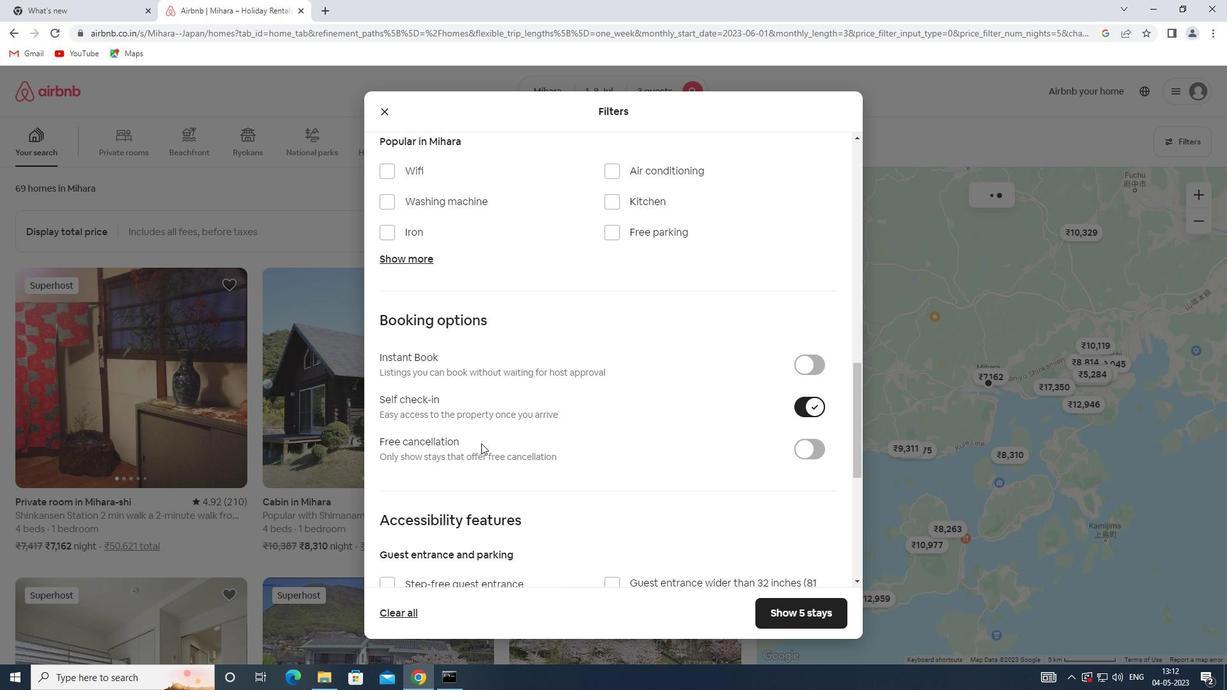 
Action: Mouse scrolled (480, 443) with delta (0, 0)
Screenshot: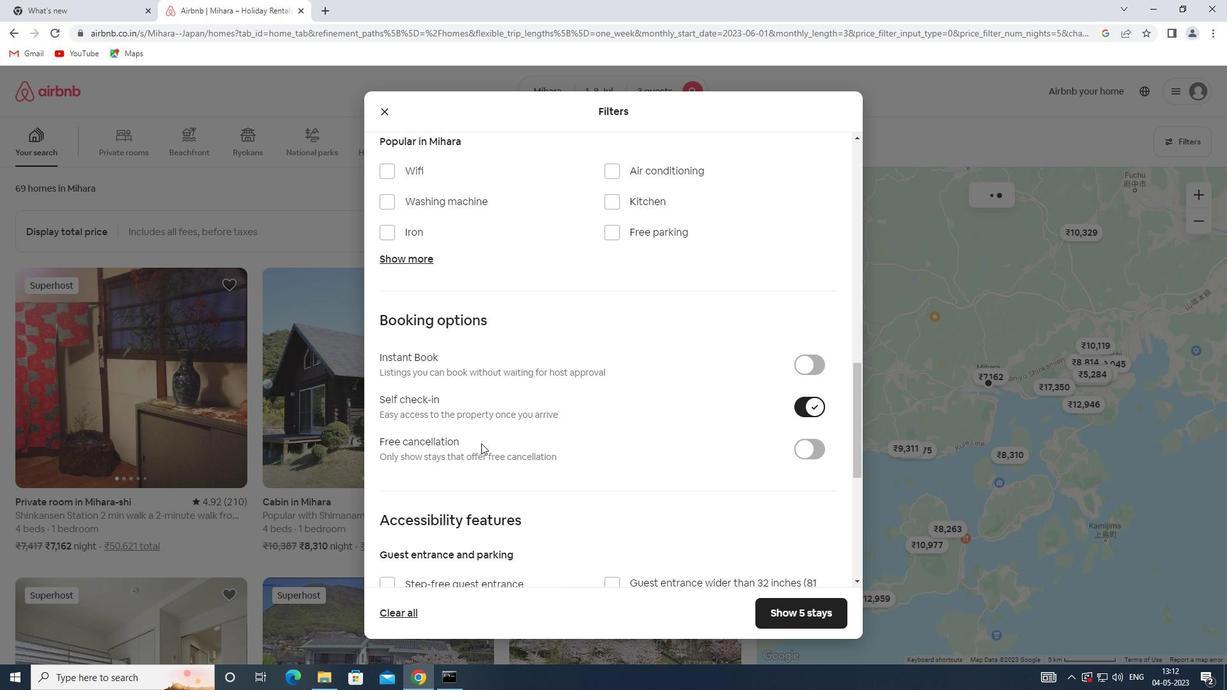 
Action: Mouse scrolled (480, 443) with delta (0, 0)
Screenshot: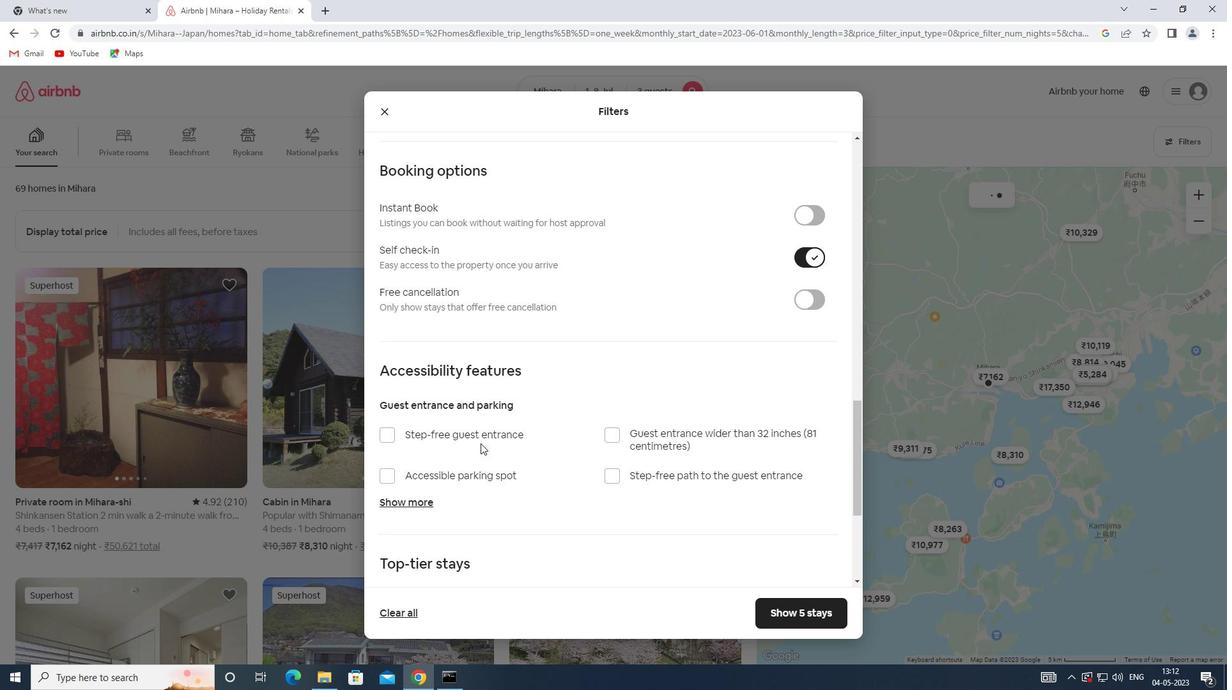 
Action: Mouse moved to (398, 493)
Screenshot: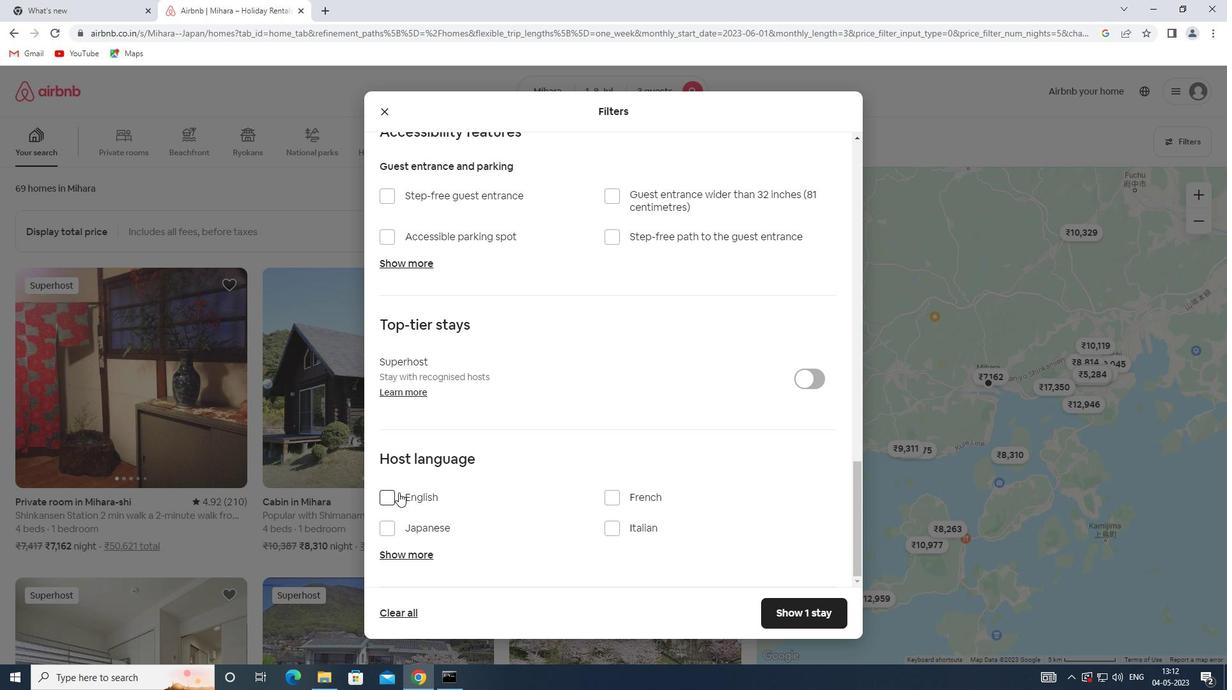 
Action: Mouse pressed left at (398, 493)
Screenshot: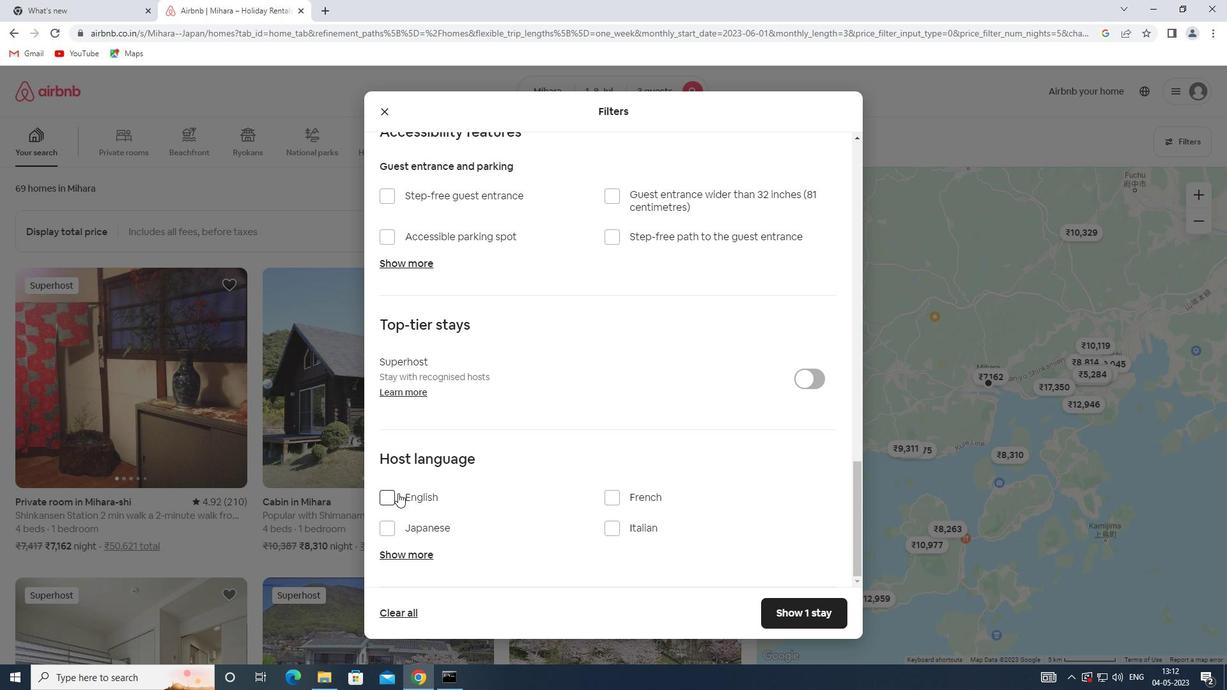 
Action: Mouse moved to (815, 604)
Screenshot: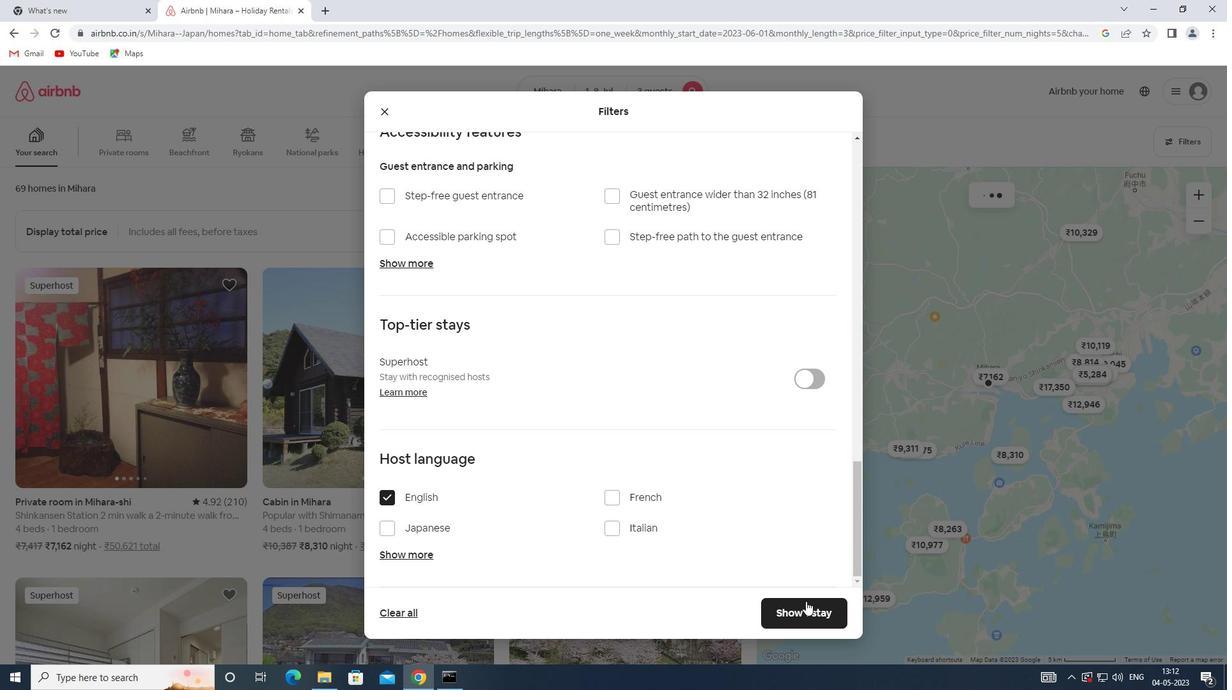 
Action: Mouse pressed left at (815, 604)
Screenshot: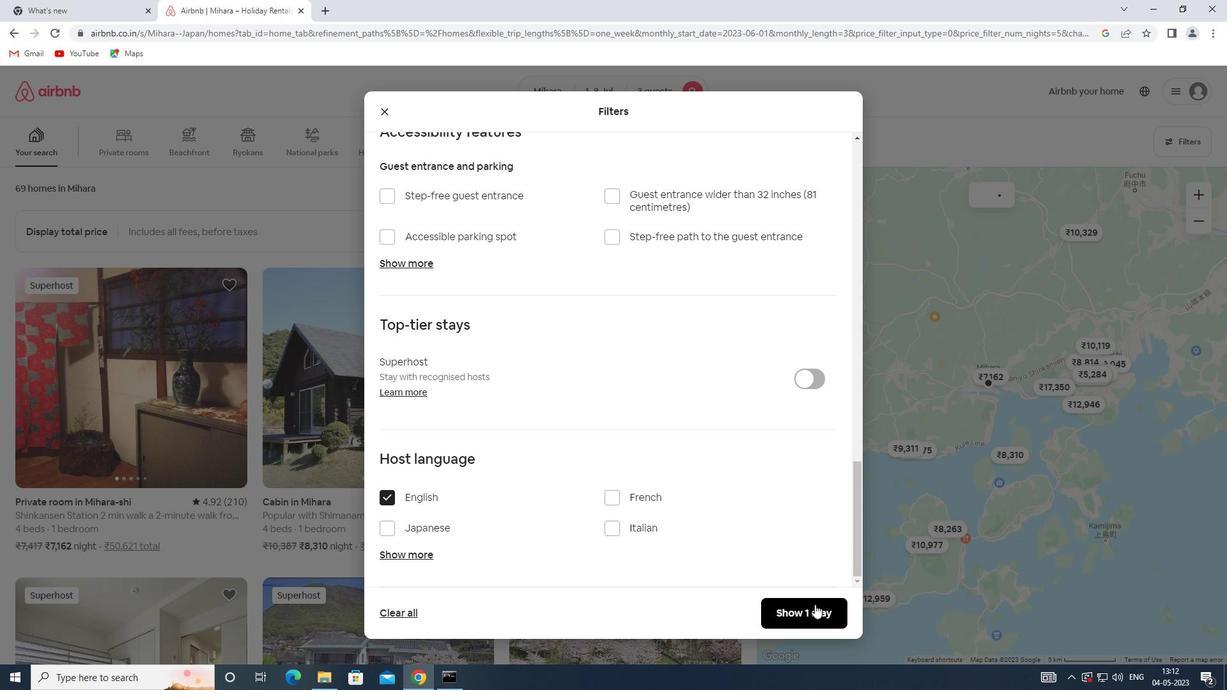 
